 Task: Look for space in Nefta, Tunisia from 8th August, 2023 to 15th August, 2023 for 9 adults in price range Rs.10000 to Rs.14000. Place can be shared room with 5 bedrooms having 9 beds and 5 bathrooms. Property type can be house, flat, guest house. Amenities needed are: wifi, TV, free parkinig on premises, gym, breakfast. Booking option can be shelf check-in. Required host language is English.
Action: Mouse moved to (406, 88)
Screenshot: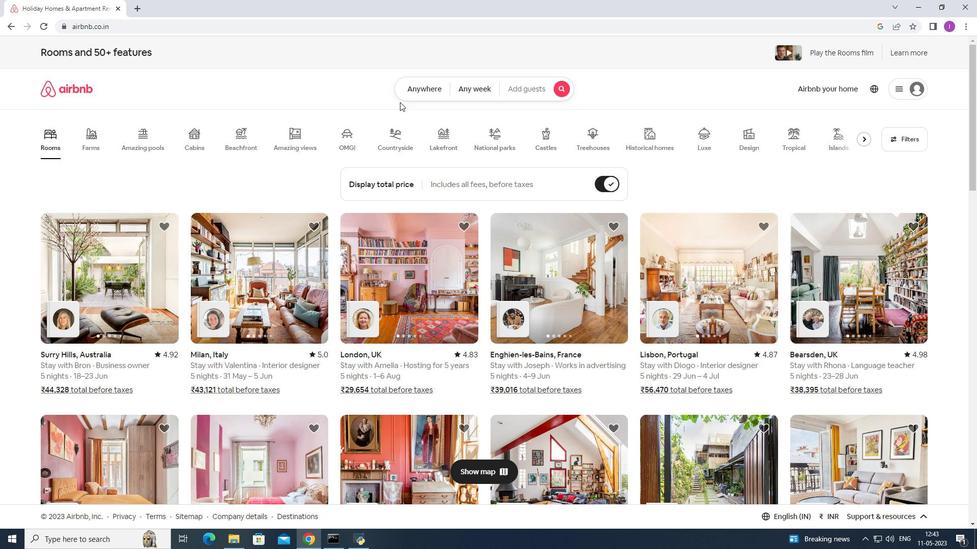 
Action: Mouse pressed left at (406, 88)
Screenshot: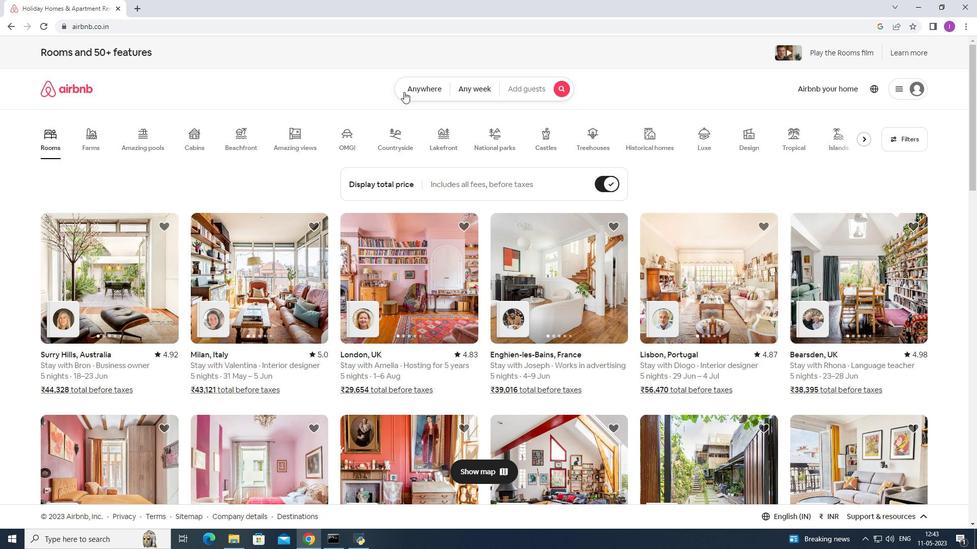 
Action: Mouse moved to (356, 133)
Screenshot: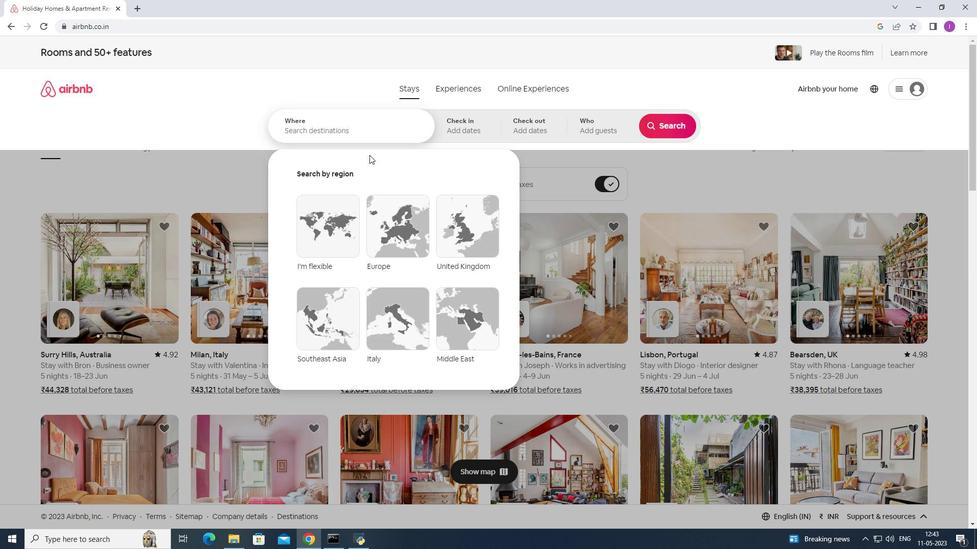 
Action: Mouse pressed left at (356, 133)
Screenshot: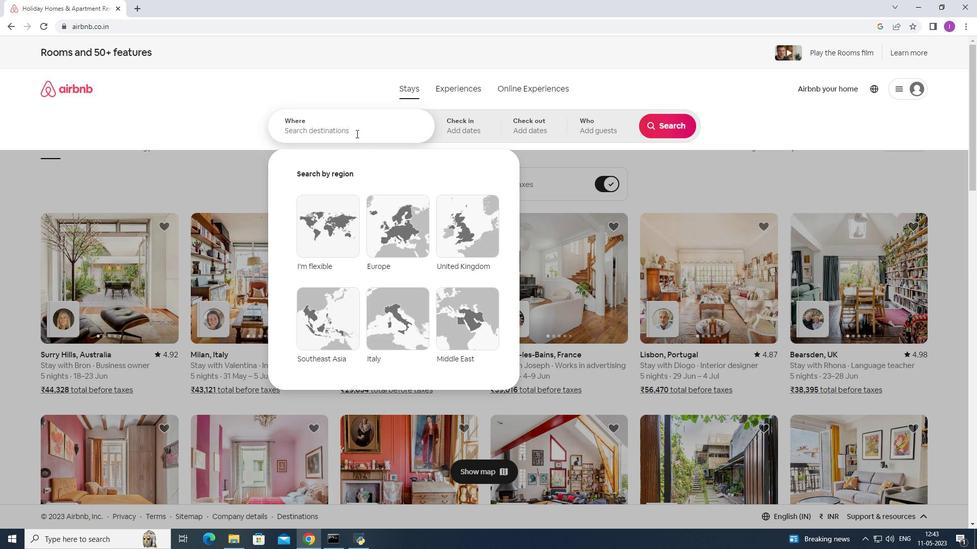 
Action: Key pressed <Key.shift>Nefta
Screenshot: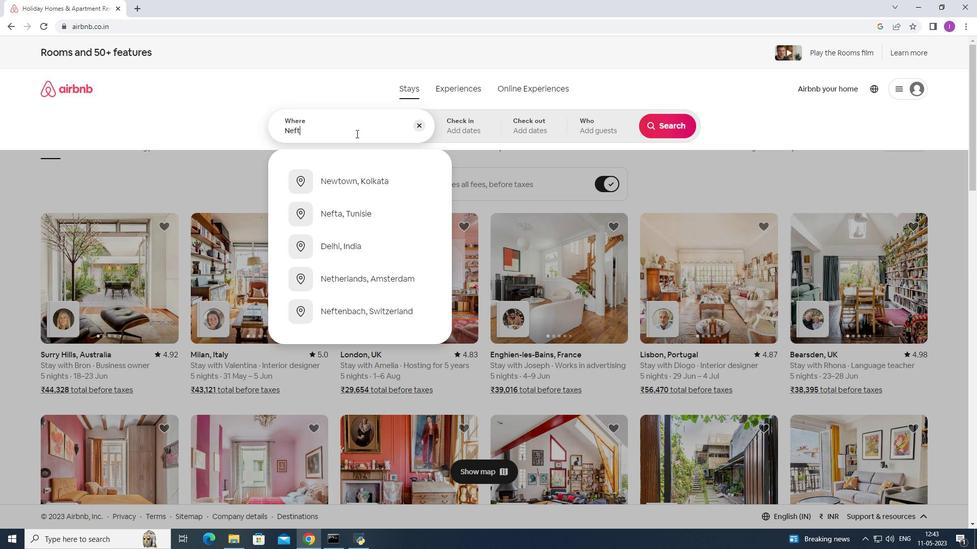
Action: Mouse moved to (359, 180)
Screenshot: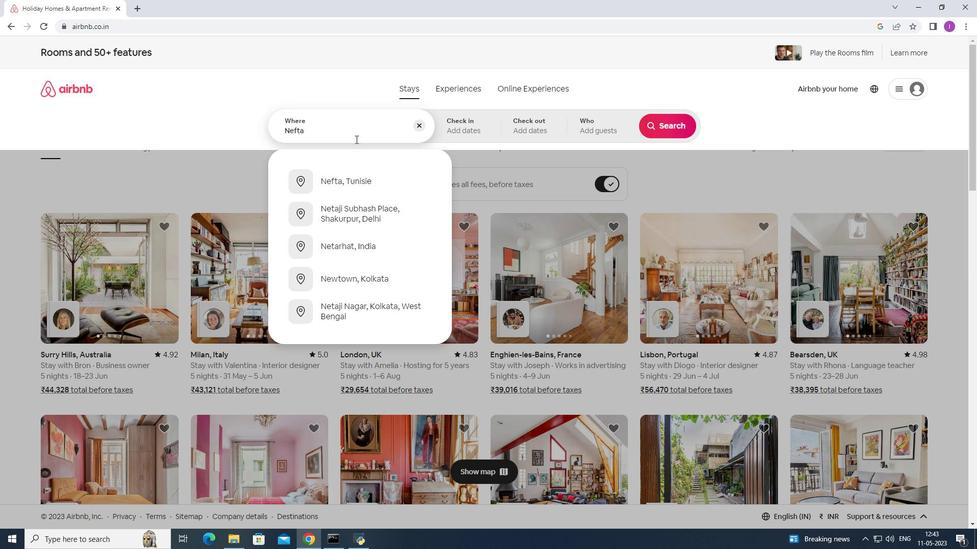 
Action: Mouse pressed left at (359, 180)
Screenshot: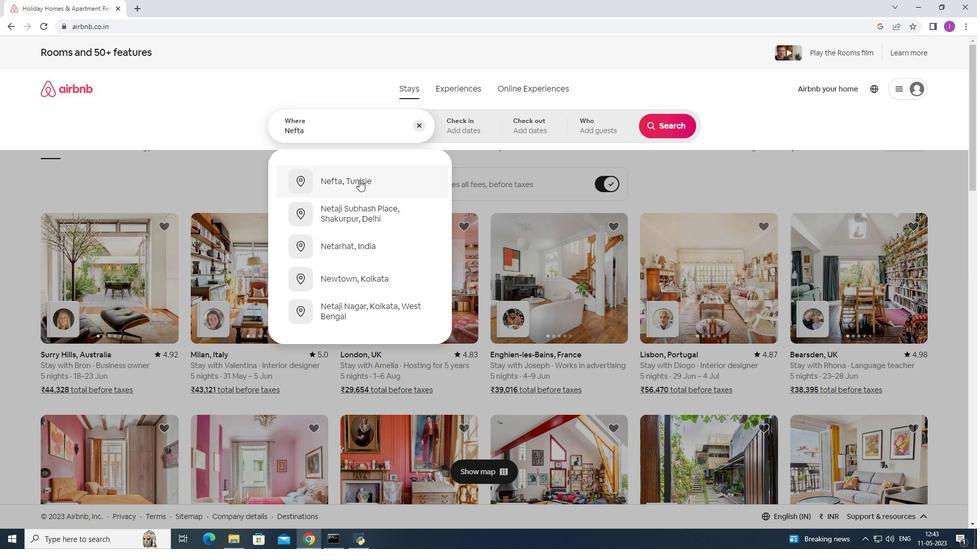 
Action: Mouse moved to (545, 127)
Screenshot: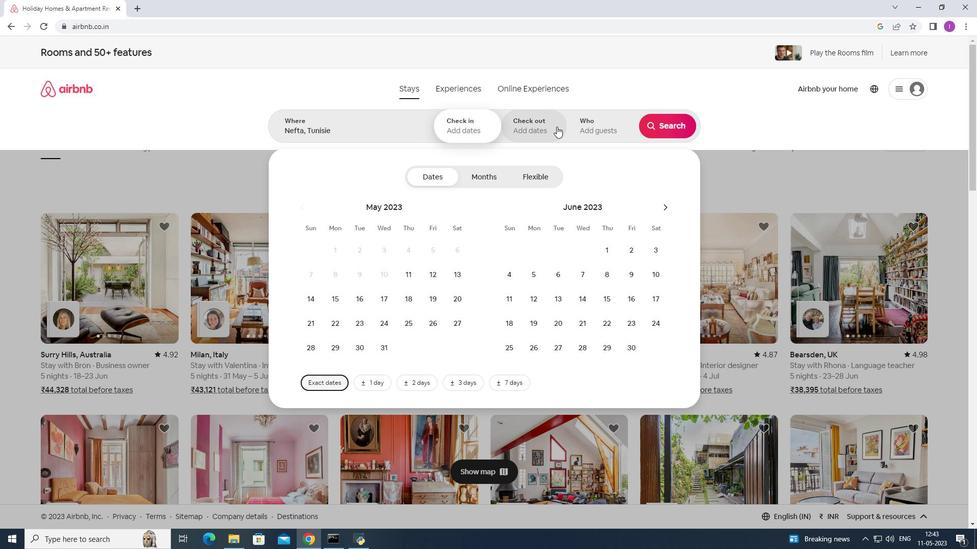 
Action: Mouse pressed left at (545, 127)
Screenshot: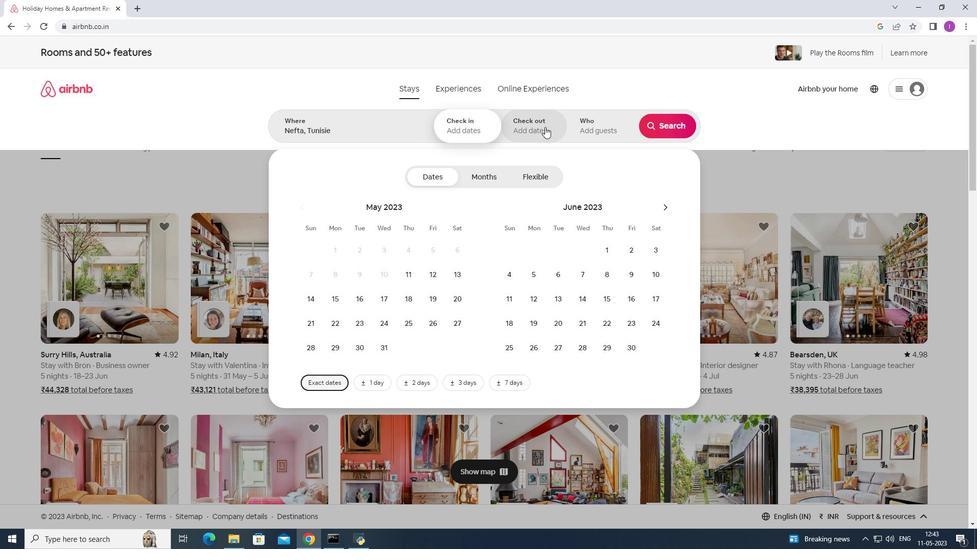 
Action: Mouse moved to (663, 206)
Screenshot: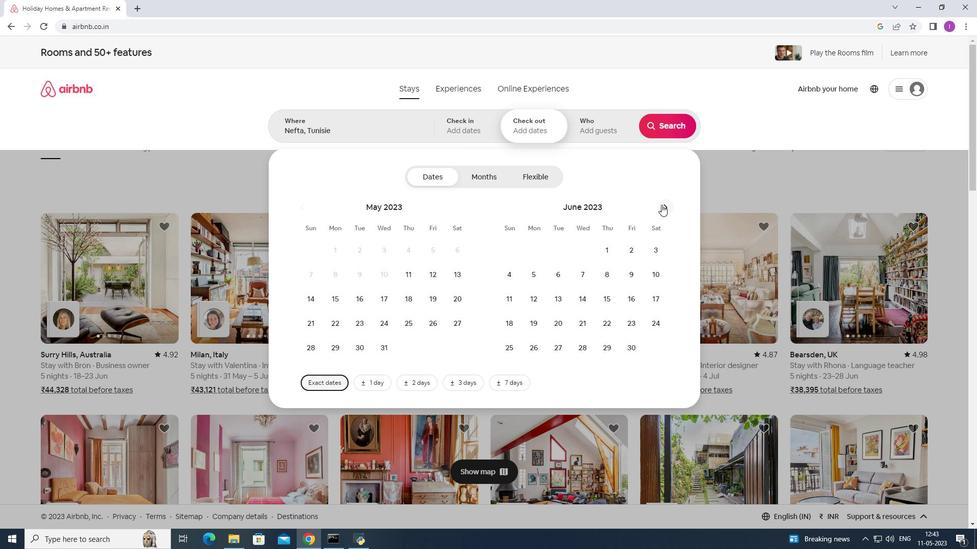 
Action: Mouse pressed left at (663, 206)
Screenshot: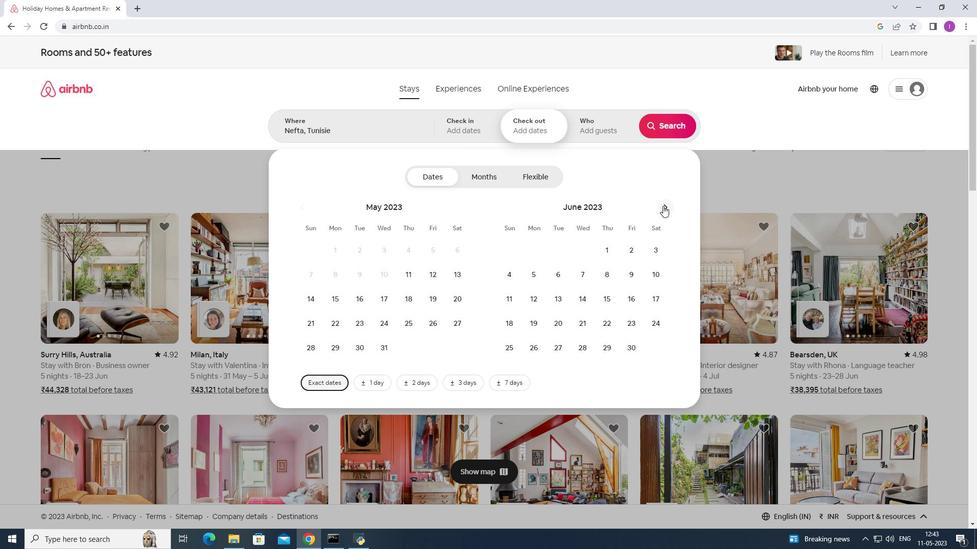 
Action: Mouse pressed left at (663, 206)
Screenshot: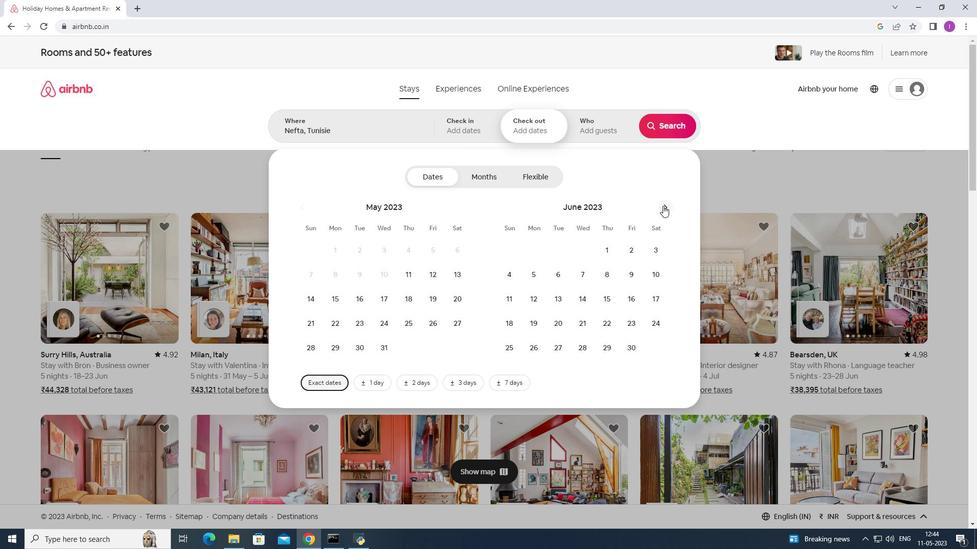 
Action: Mouse pressed left at (663, 206)
Screenshot: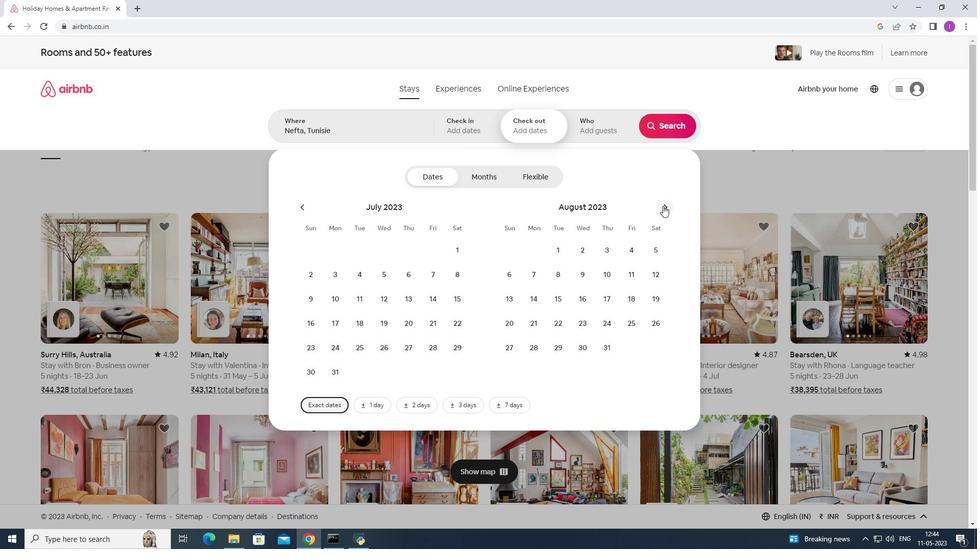 
Action: Mouse moved to (356, 275)
Screenshot: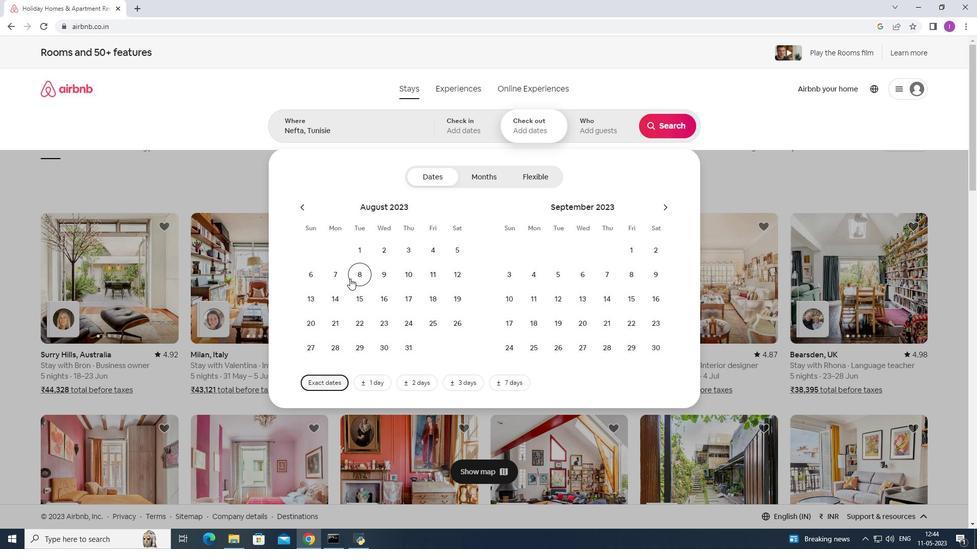 
Action: Mouse pressed left at (356, 275)
Screenshot: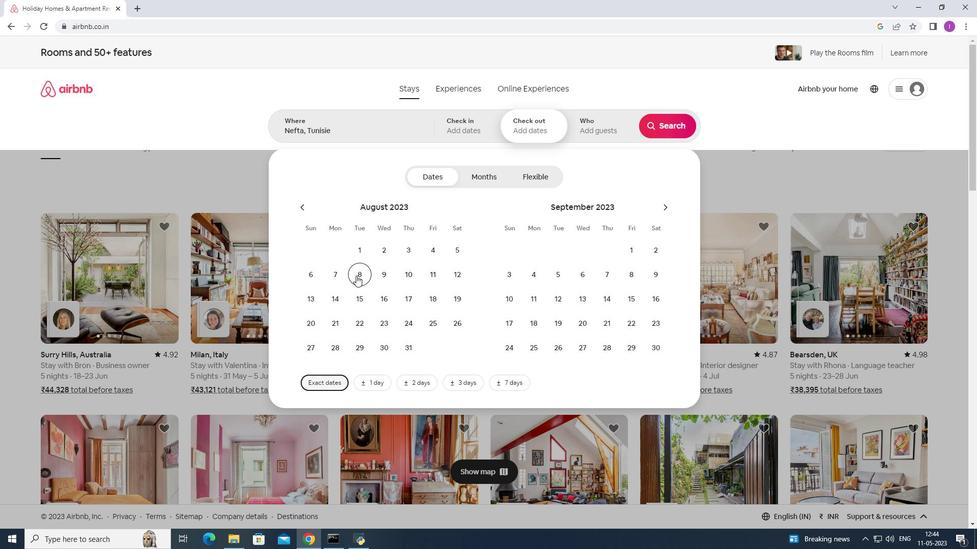 
Action: Mouse moved to (363, 292)
Screenshot: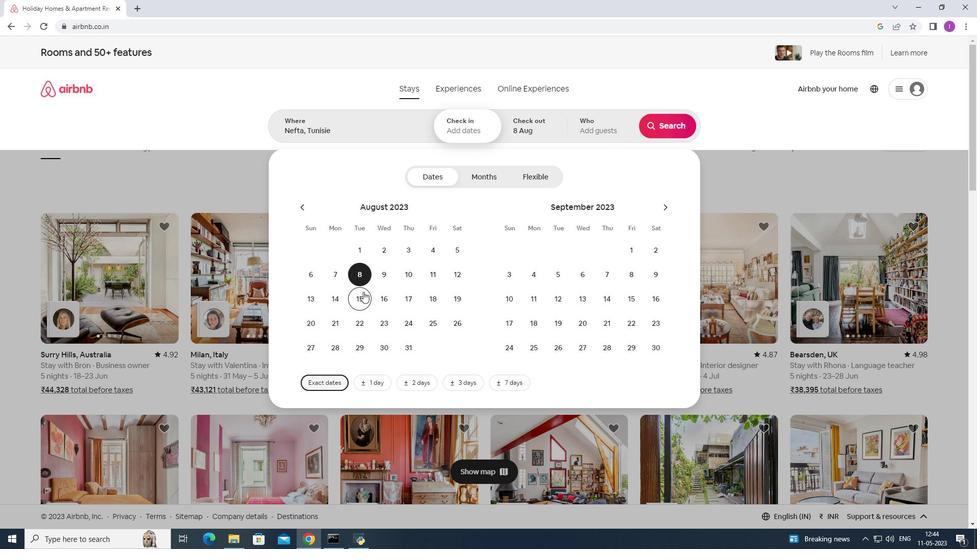 
Action: Mouse pressed left at (363, 292)
Screenshot: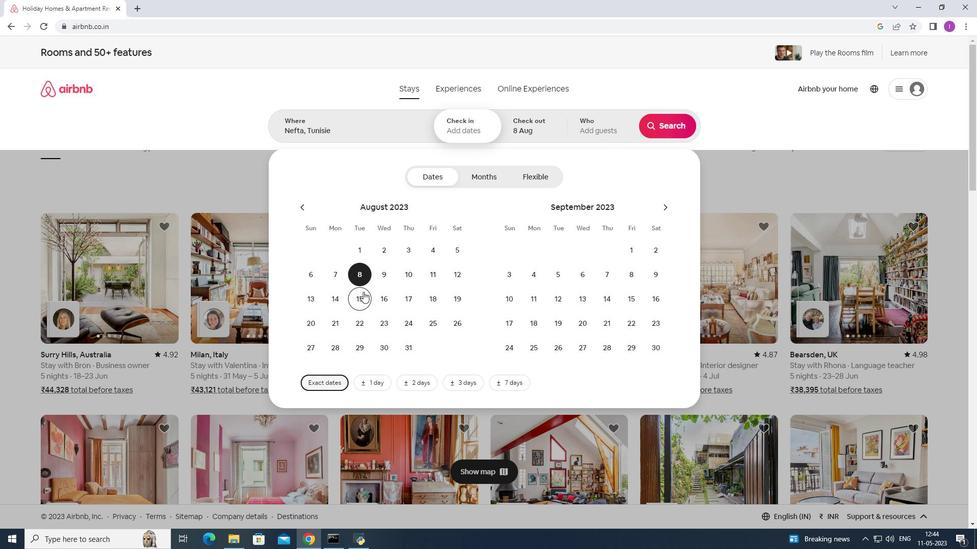 
Action: Mouse moved to (587, 138)
Screenshot: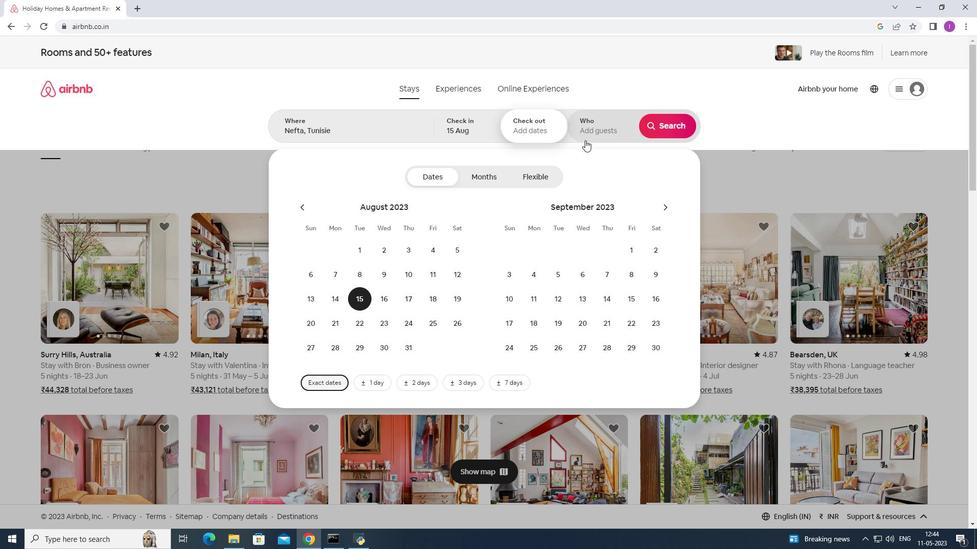 
Action: Mouse pressed left at (587, 138)
Screenshot: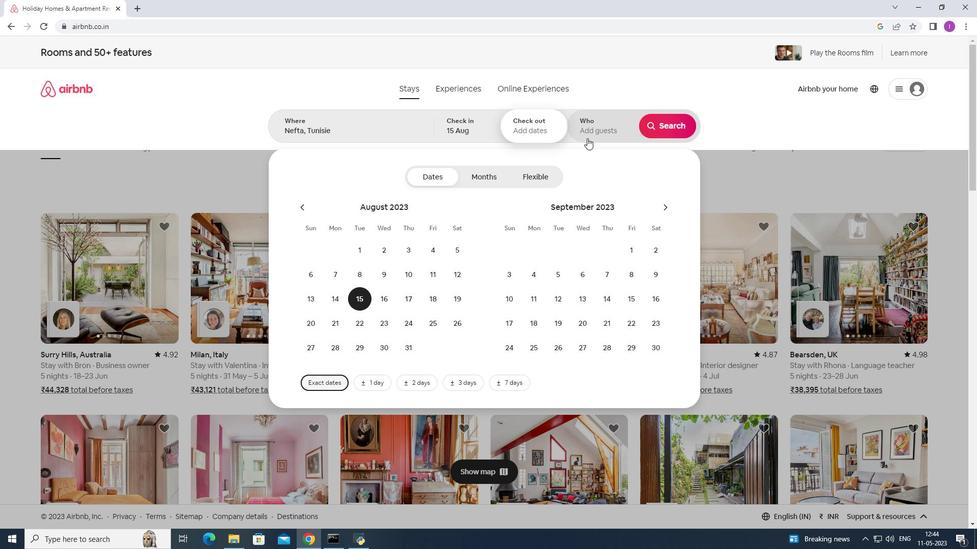 
Action: Mouse moved to (666, 179)
Screenshot: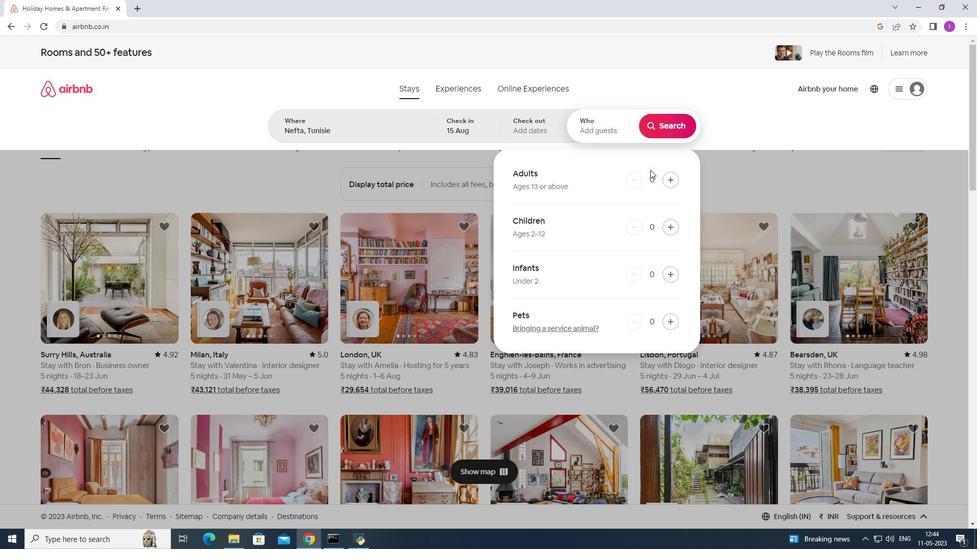 
Action: Mouse pressed left at (666, 179)
Screenshot: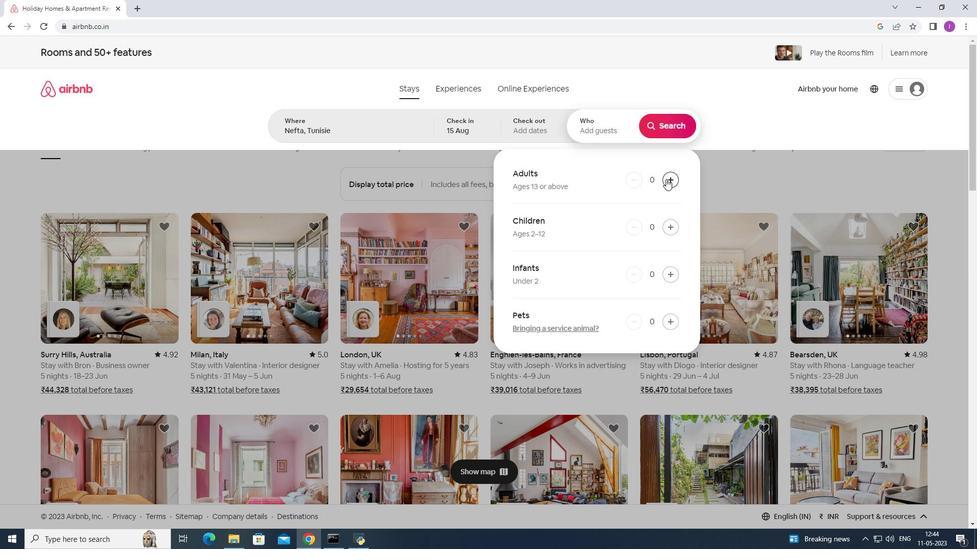 
Action: Mouse pressed left at (666, 179)
Screenshot: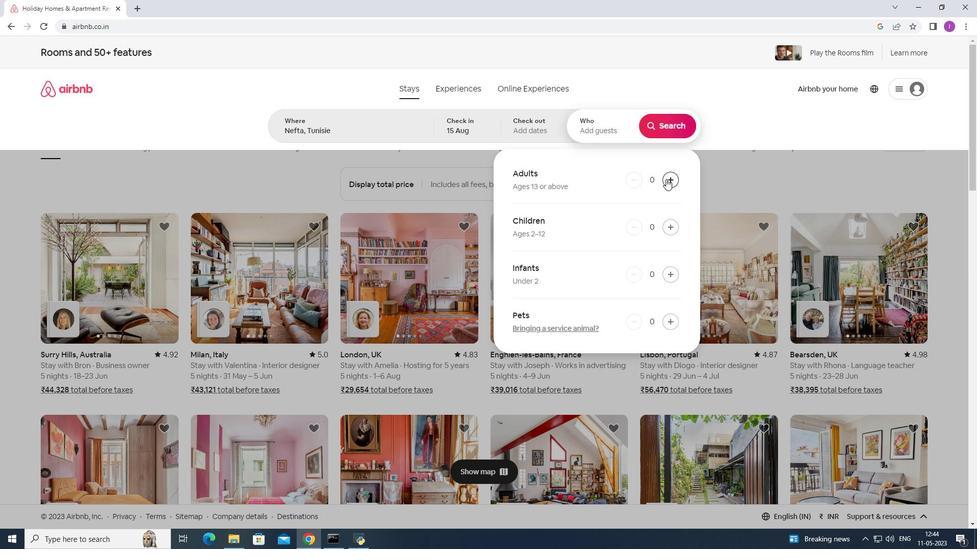 
Action: Mouse pressed left at (666, 179)
Screenshot: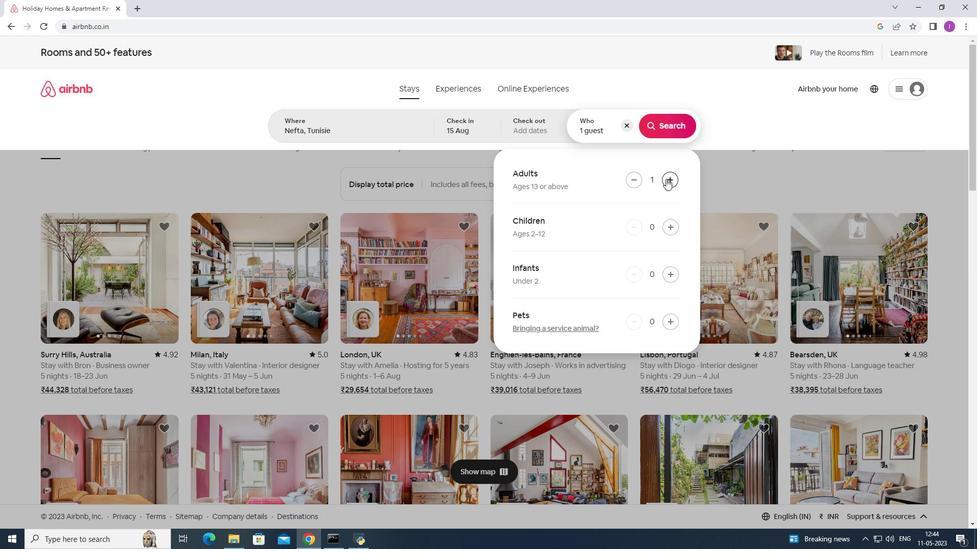 
Action: Mouse pressed left at (666, 179)
Screenshot: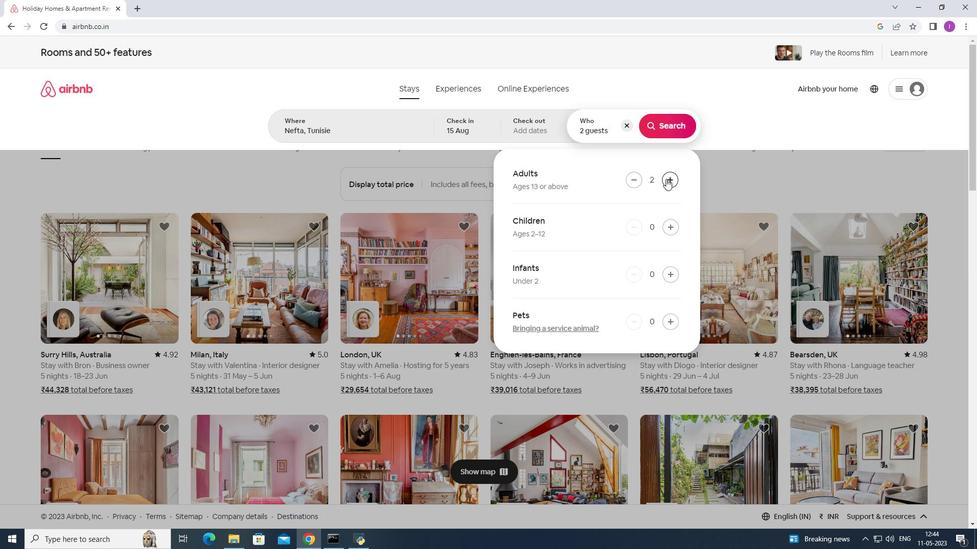
Action: Mouse moved to (666, 179)
Screenshot: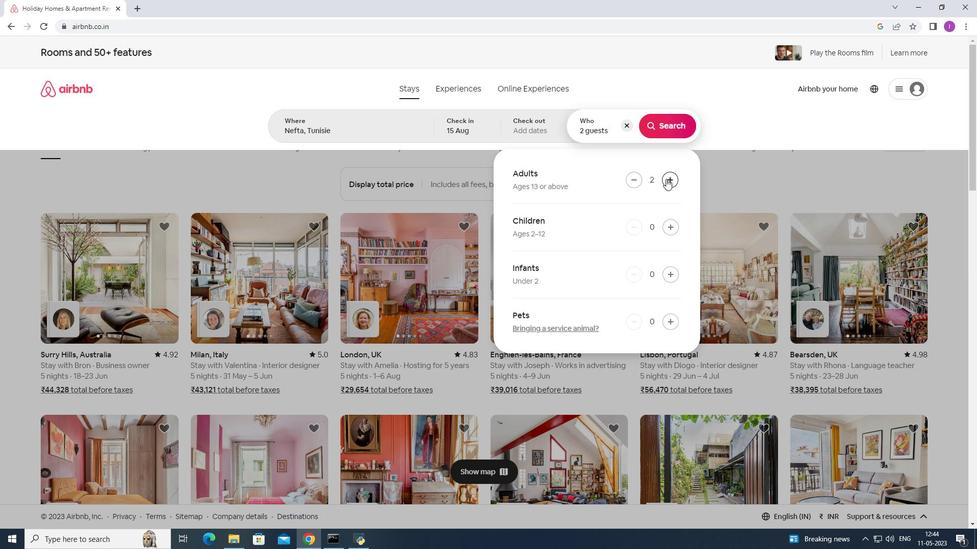 
Action: Mouse pressed left at (666, 179)
Screenshot: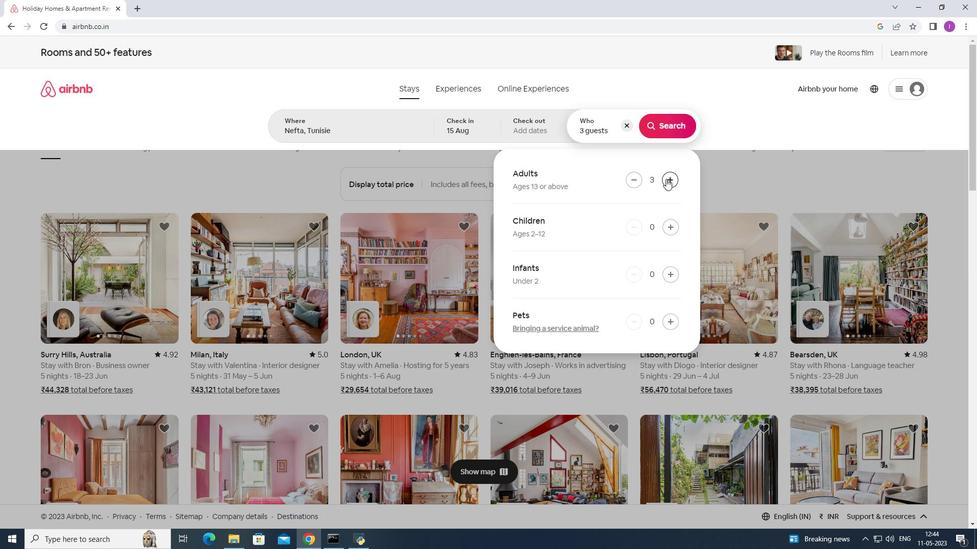
Action: Mouse pressed left at (666, 179)
Screenshot: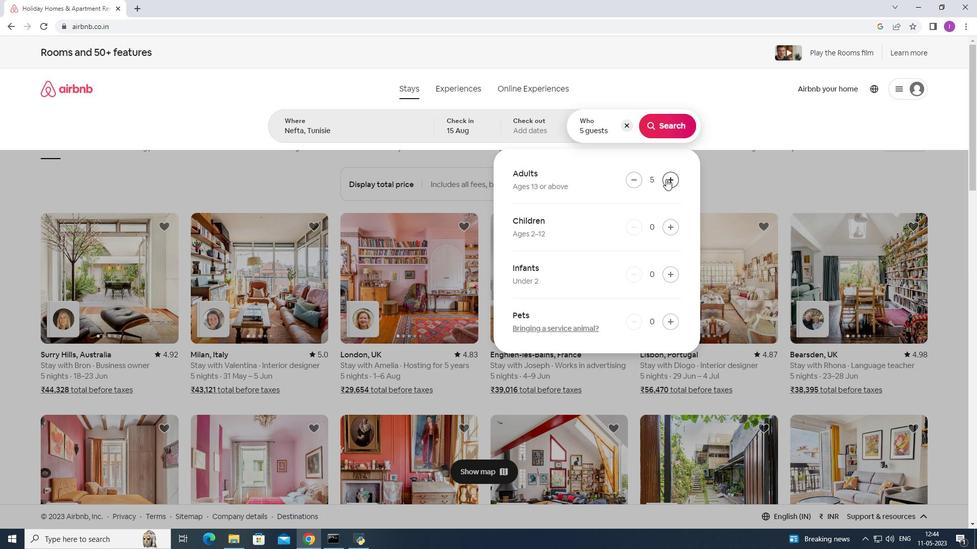 
Action: Mouse pressed left at (666, 179)
Screenshot: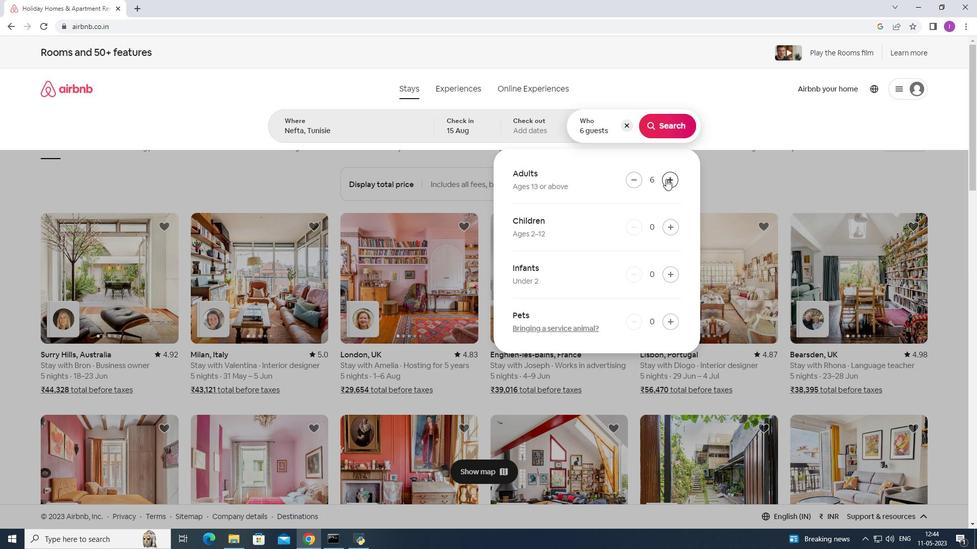 
Action: Mouse pressed left at (666, 179)
Screenshot: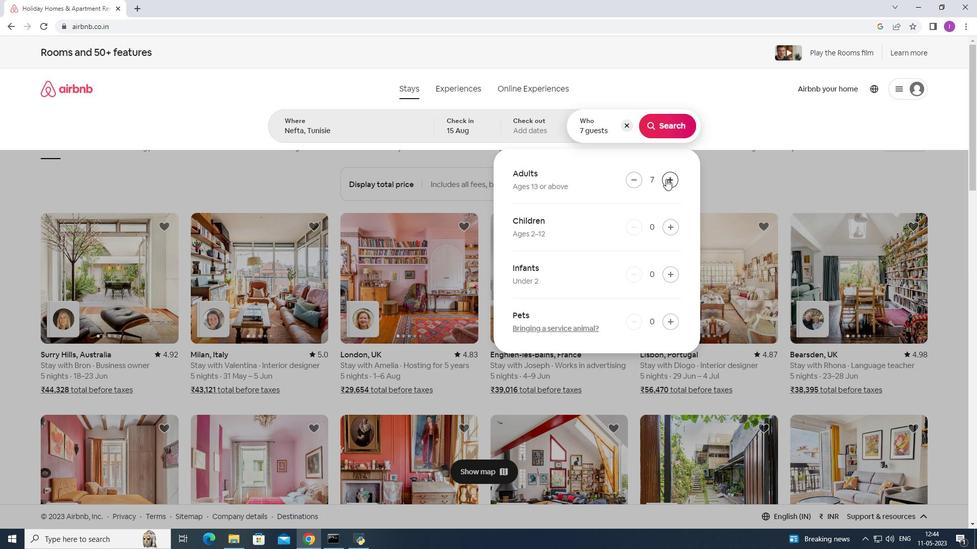 
Action: Mouse moved to (670, 175)
Screenshot: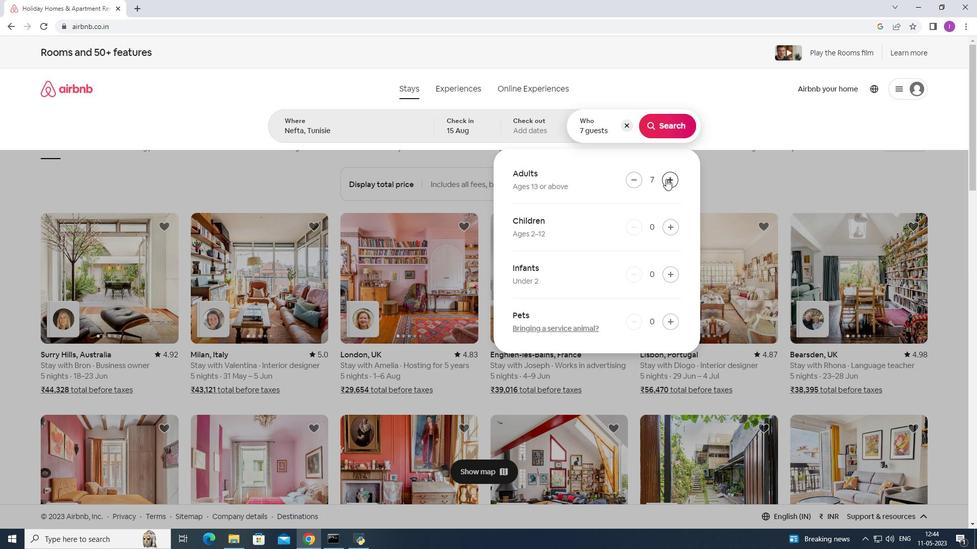 
Action: Mouse pressed left at (670, 175)
Screenshot: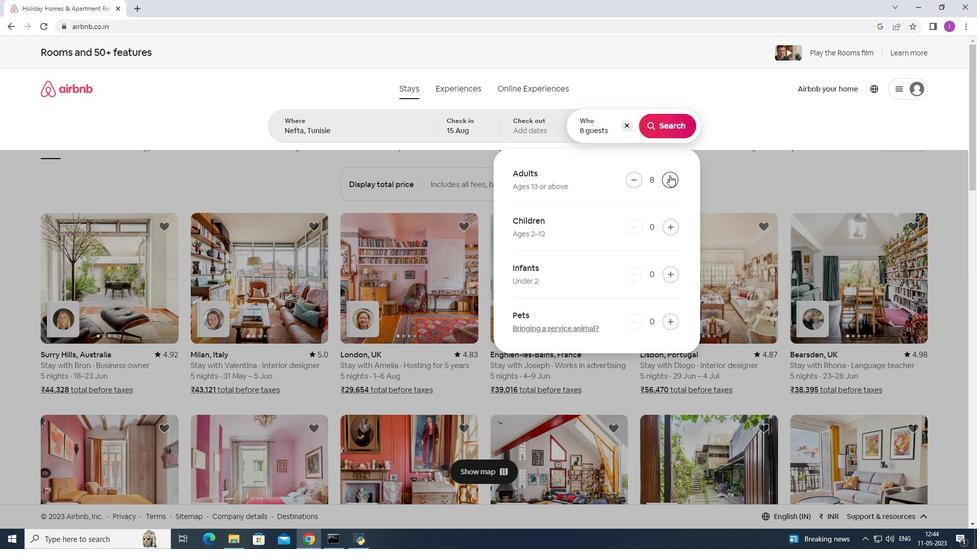 
Action: Mouse moved to (658, 134)
Screenshot: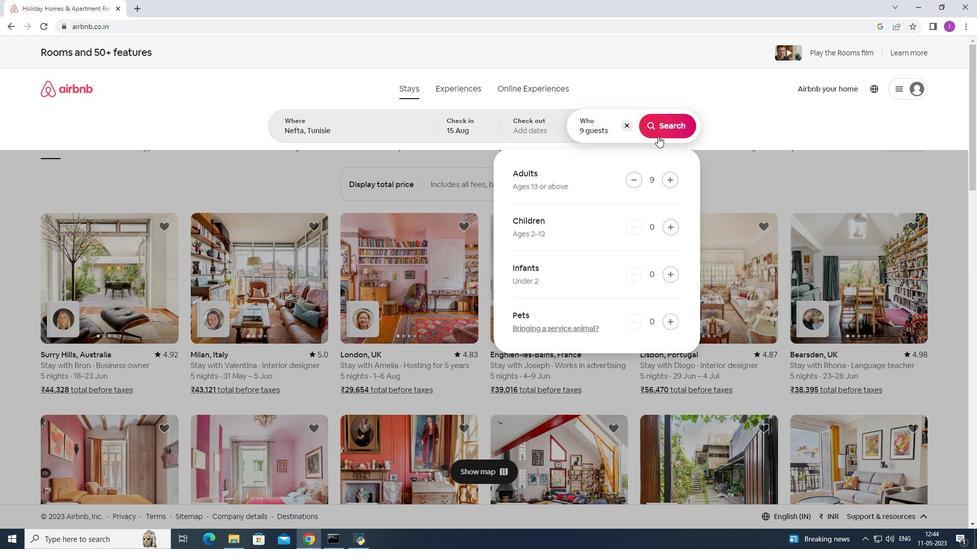 
Action: Mouse pressed left at (658, 134)
Screenshot: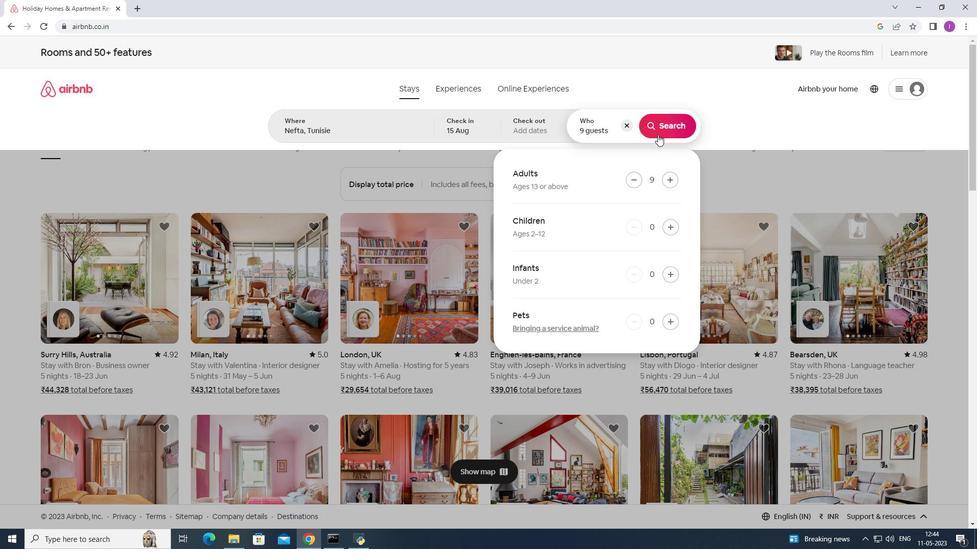 
Action: Mouse moved to (952, 92)
Screenshot: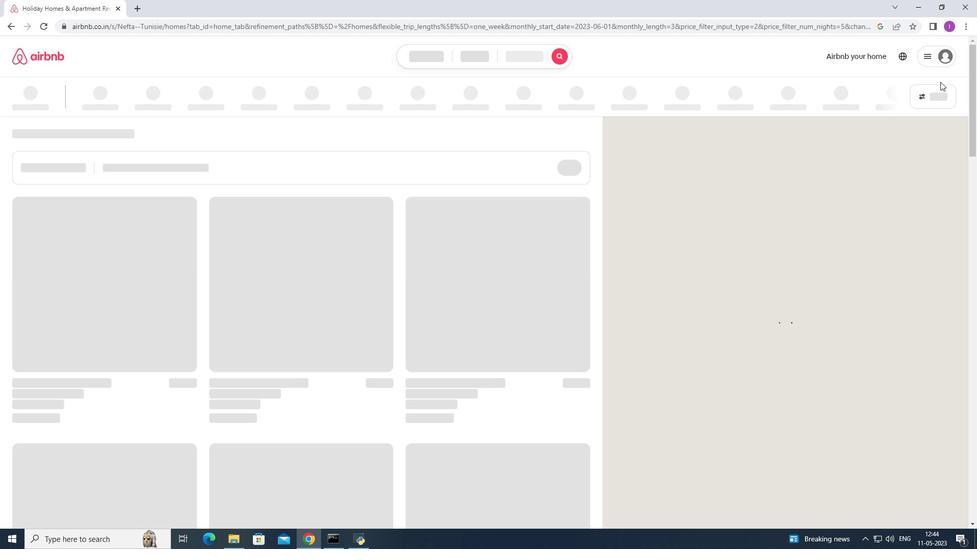 
Action: Mouse pressed left at (952, 92)
Screenshot: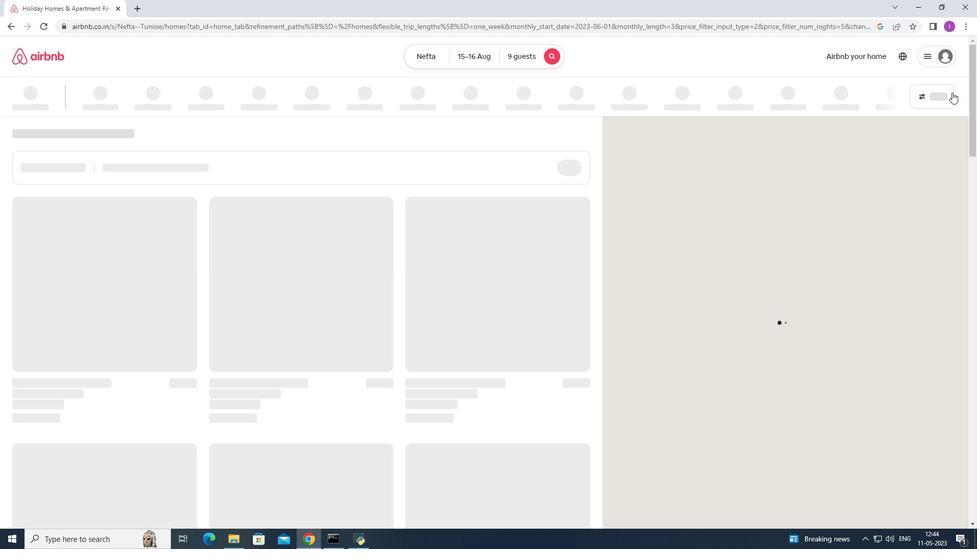 
Action: Mouse moved to (550, 348)
Screenshot: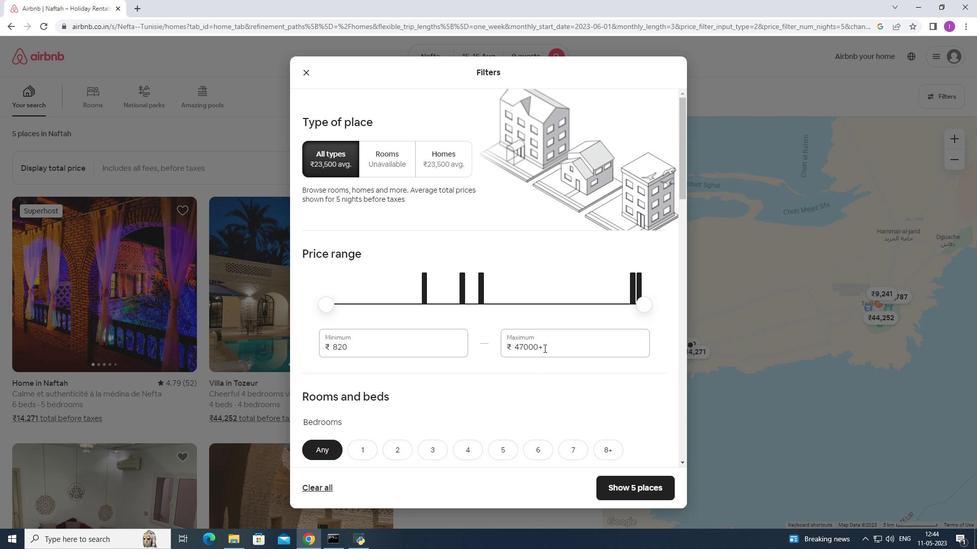 
Action: Mouse pressed left at (550, 348)
Screenshot: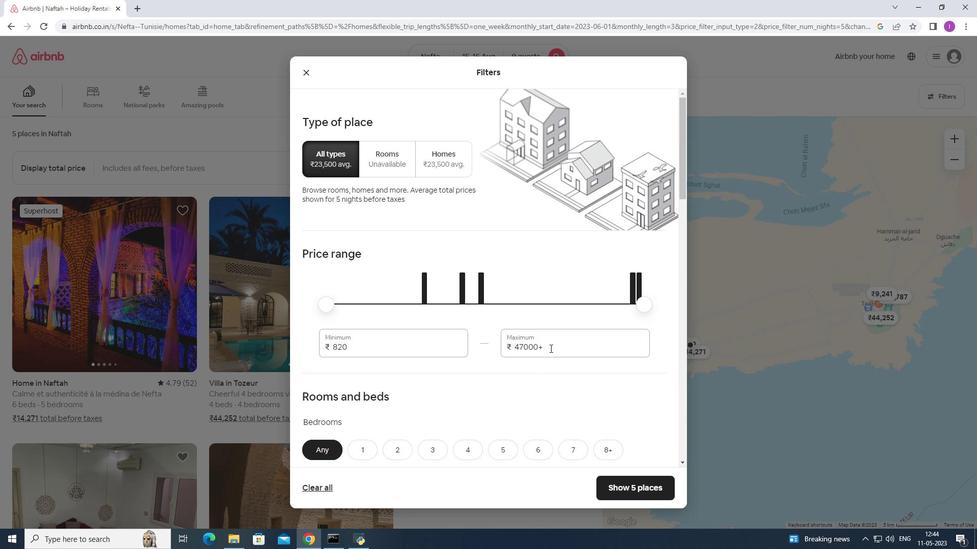 
Action: Mouse moved to (506, 358)
Screenshot: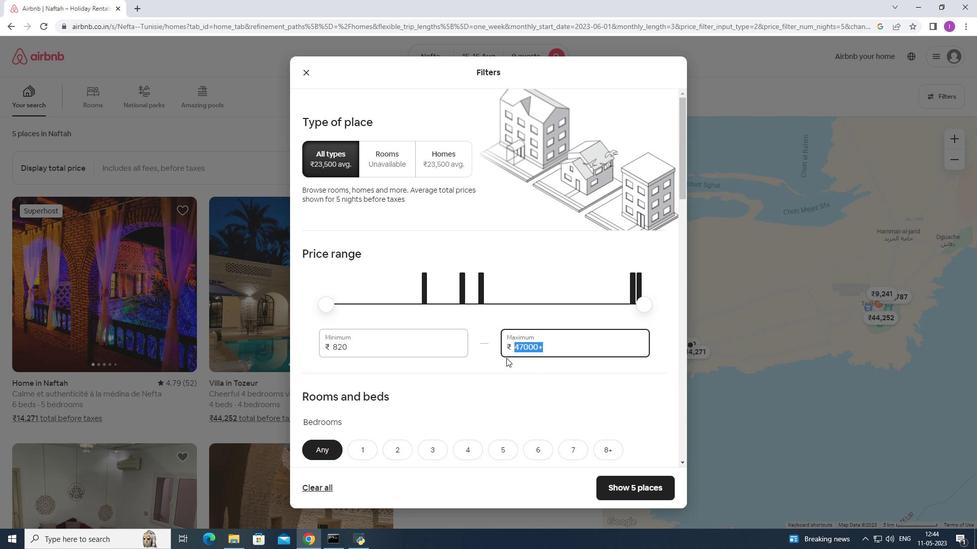 
Action: Key pressed 1400
Screenshot: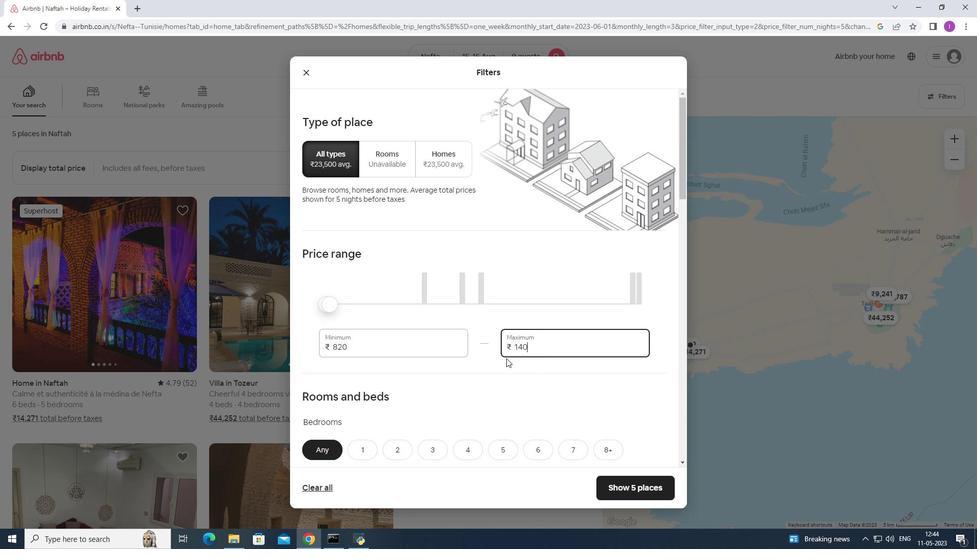 
Action: Mouse moved to (508, 356)
Screenshot: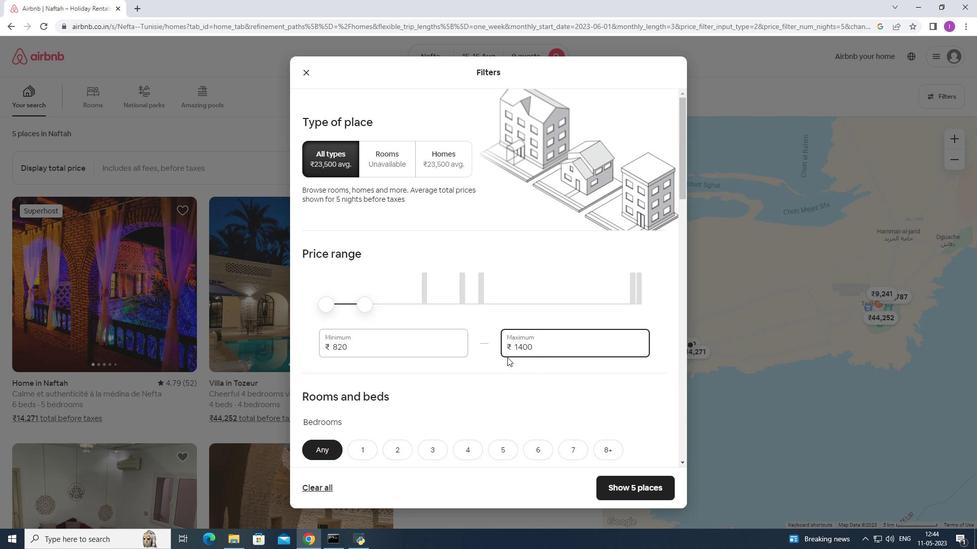 
Action: Key pressed 0
Screenshot: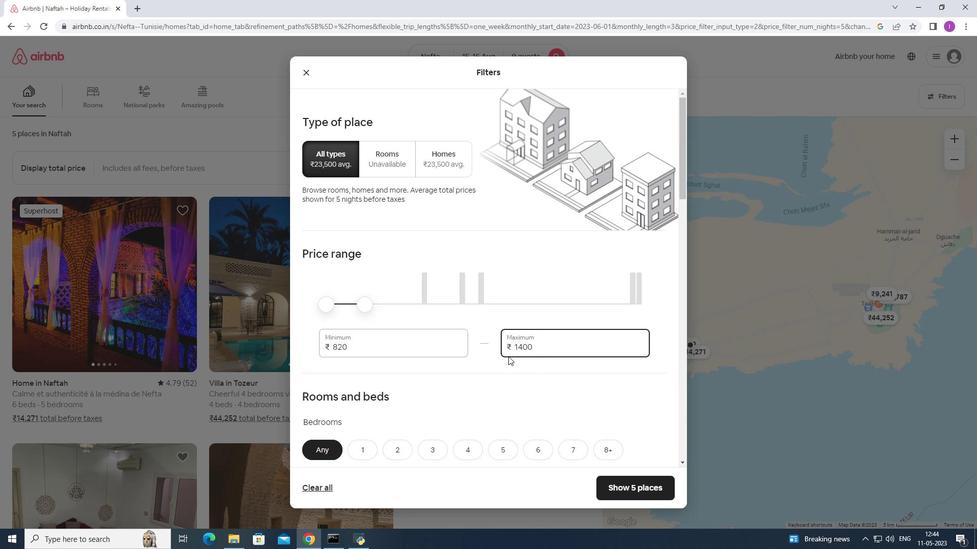 
Action: Mouse moved to (363, 351)
Screenshot: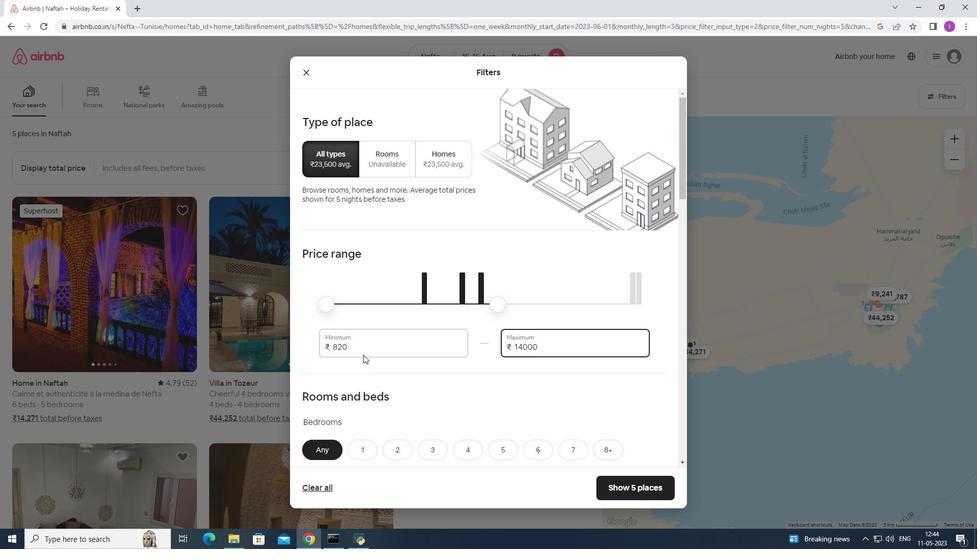 
Action: Mouse pressed left at (363, 351)
Screenshot: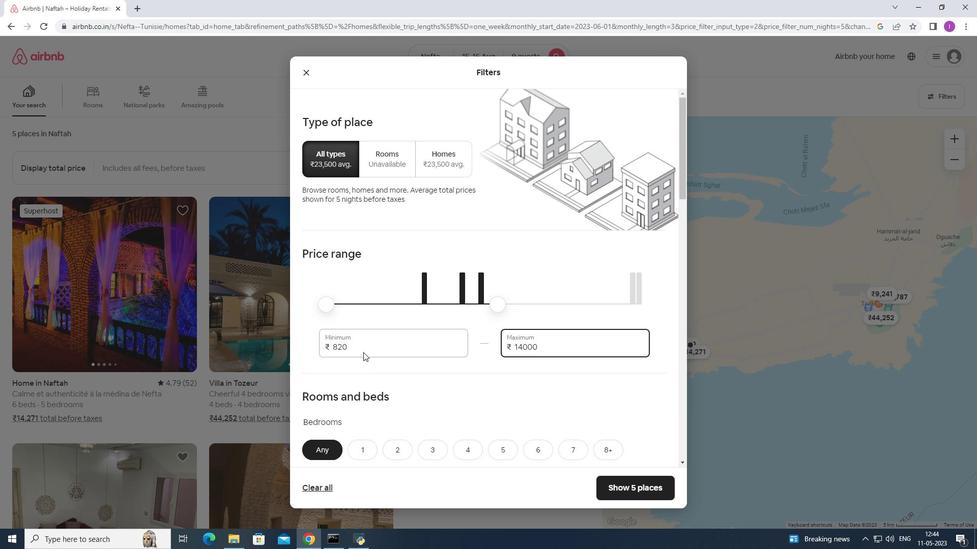 
Action: Mouse moved to (355, 374)
Screenshot: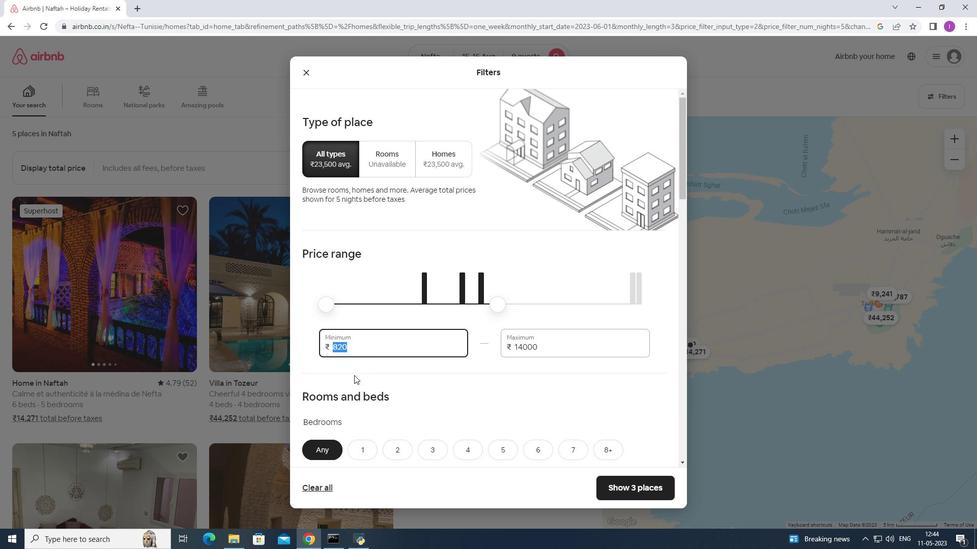 
Action: Key pressed 1
Screenshot: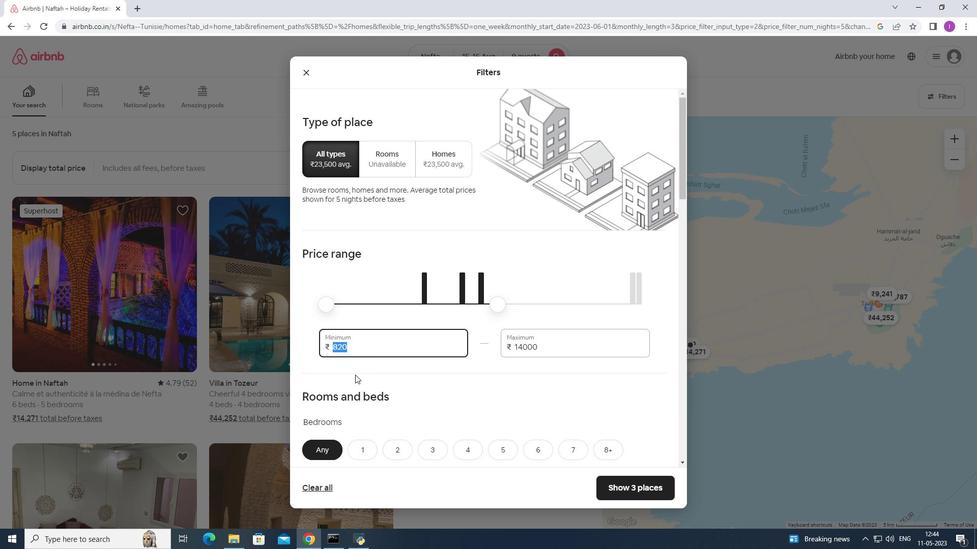 
Action: Mouse moved to (356, 372)
Screenshot: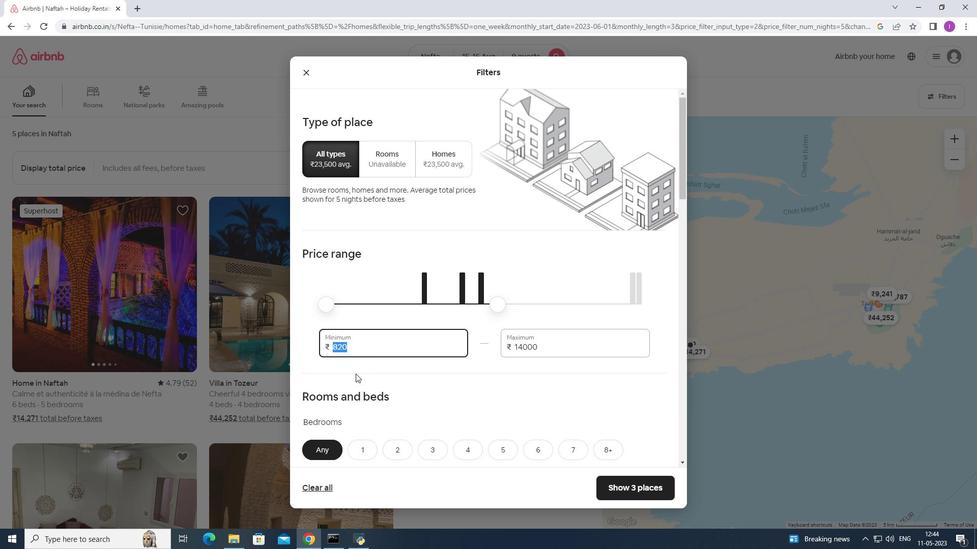 
Action: Key pressed 0
Screenshot: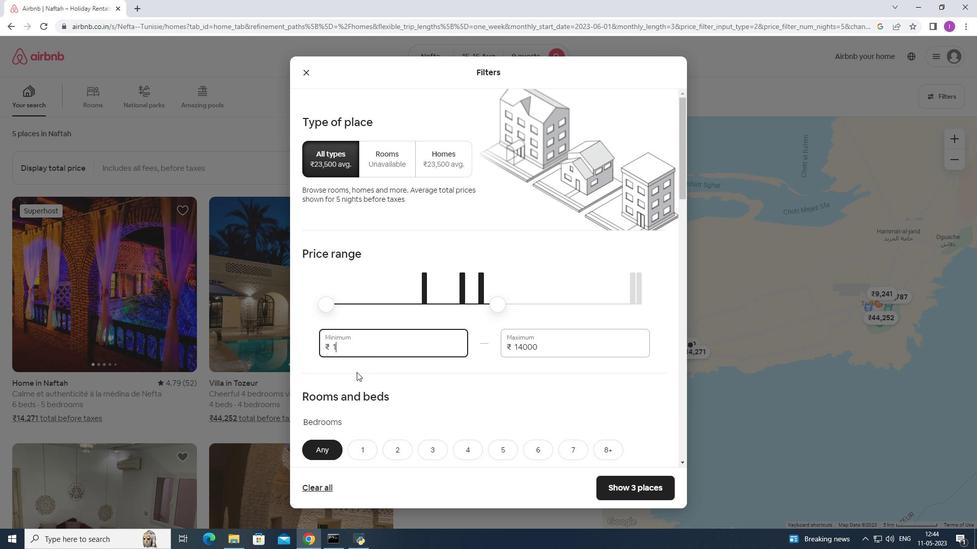 
Action: Mouse moved to (356, 370)
Screenshot: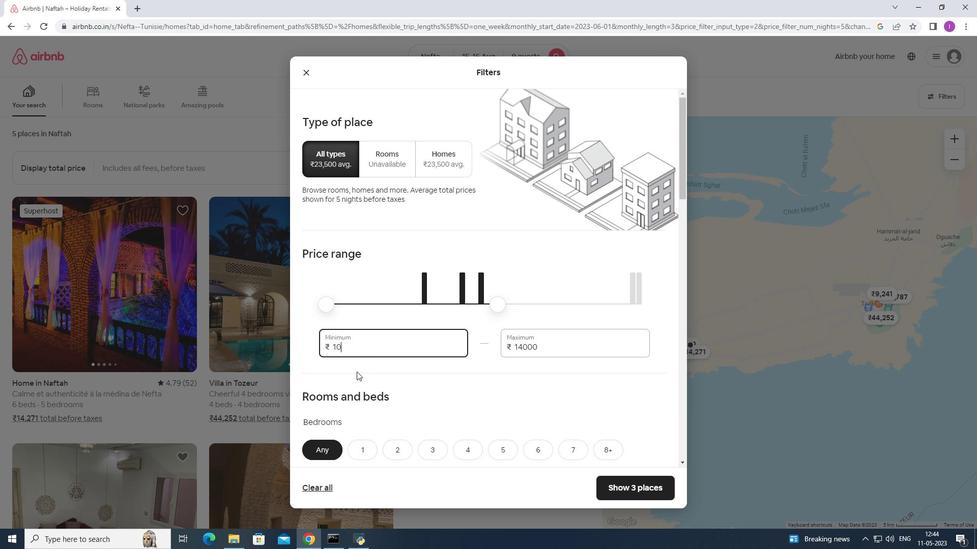 
Action: Key pressed 0
Screenshot: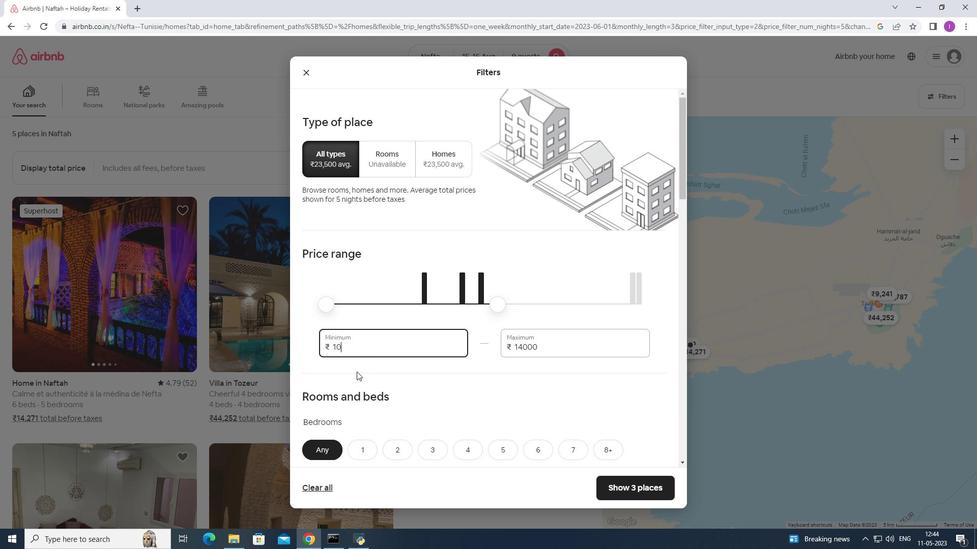 
Action: Mouse moved to (357, 369)
Screenshot: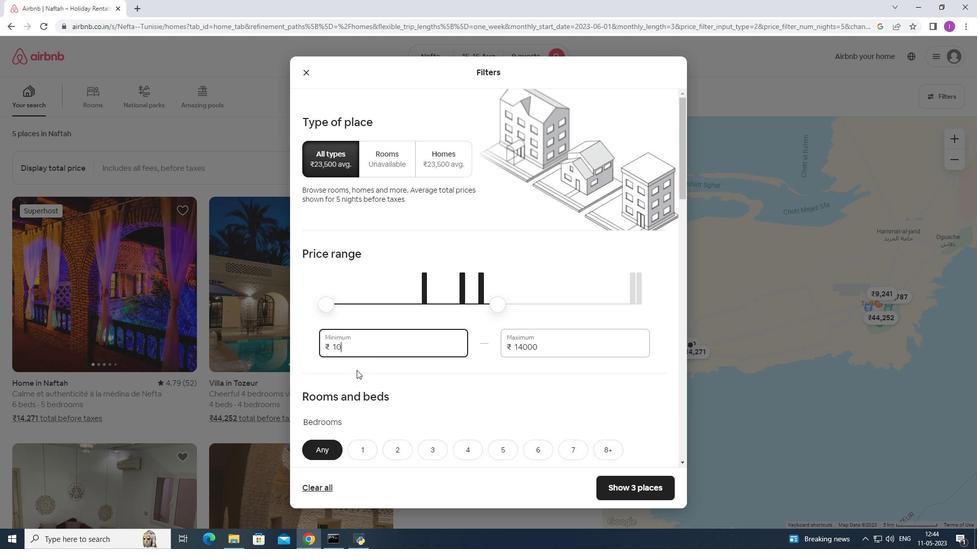 
Action: Key pressed 0
Screenshot: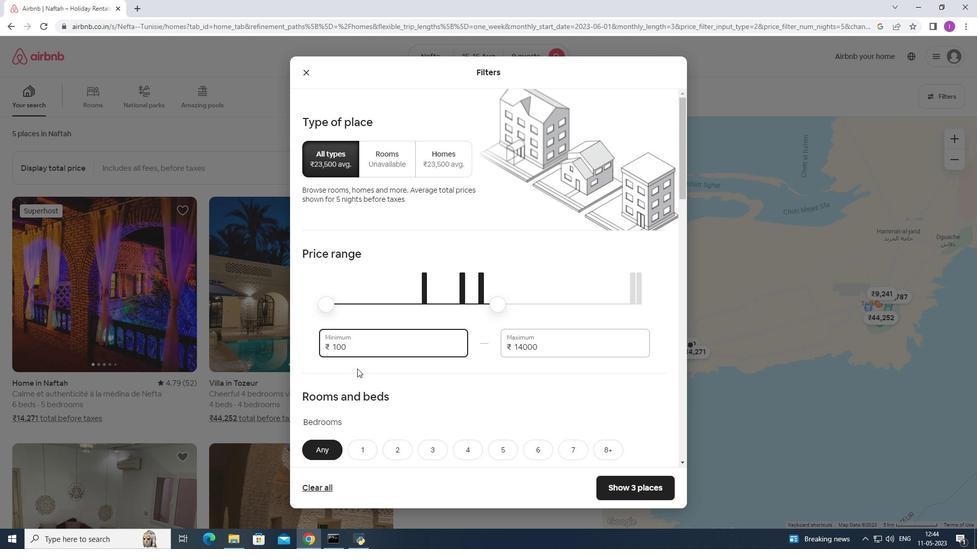 
Action: Mouse moved to (357, 368)
Screenshot: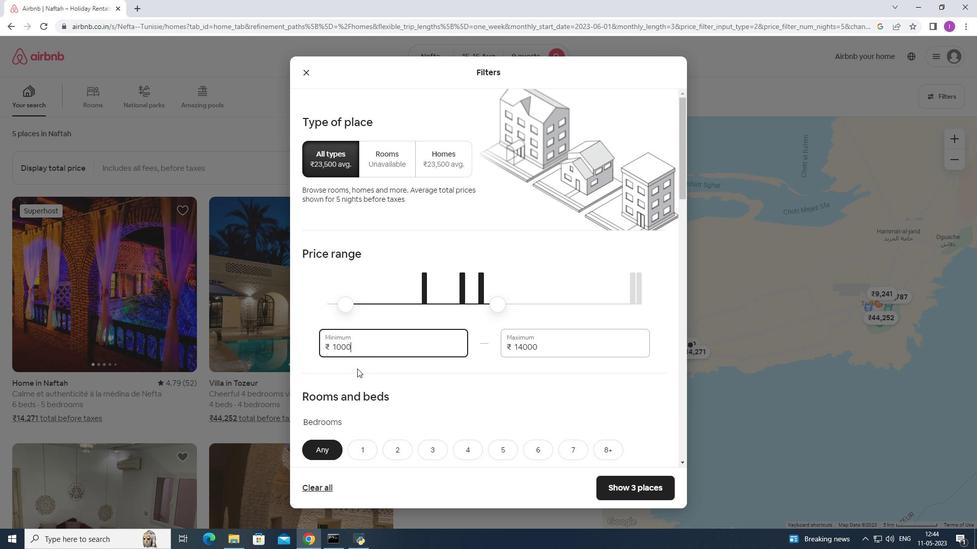 
Action: Key pressed 0
Screenshot: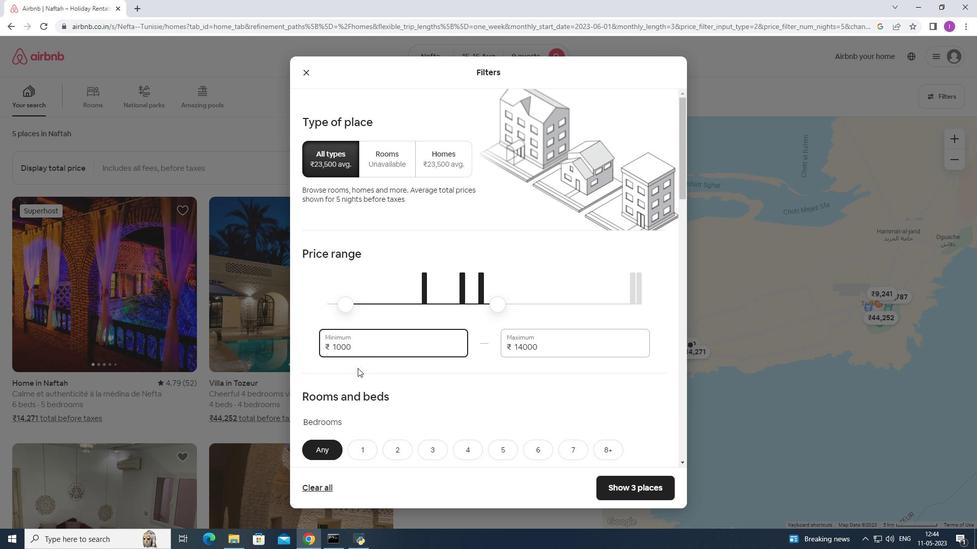 
Action: Mouse moved to (359, 368)
Screenshot: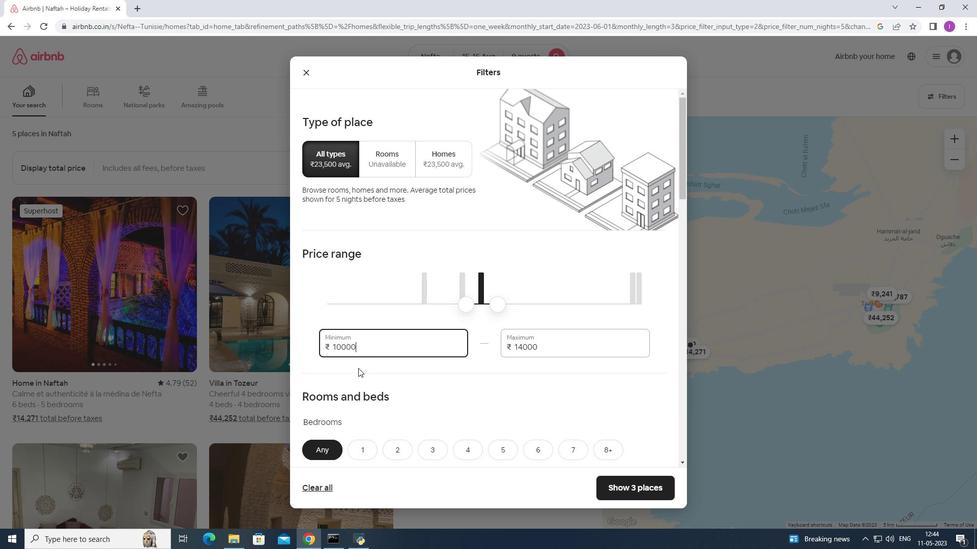 
Action: Mouse scrolled (359, 367) with delta (0, 0)
Screenshot: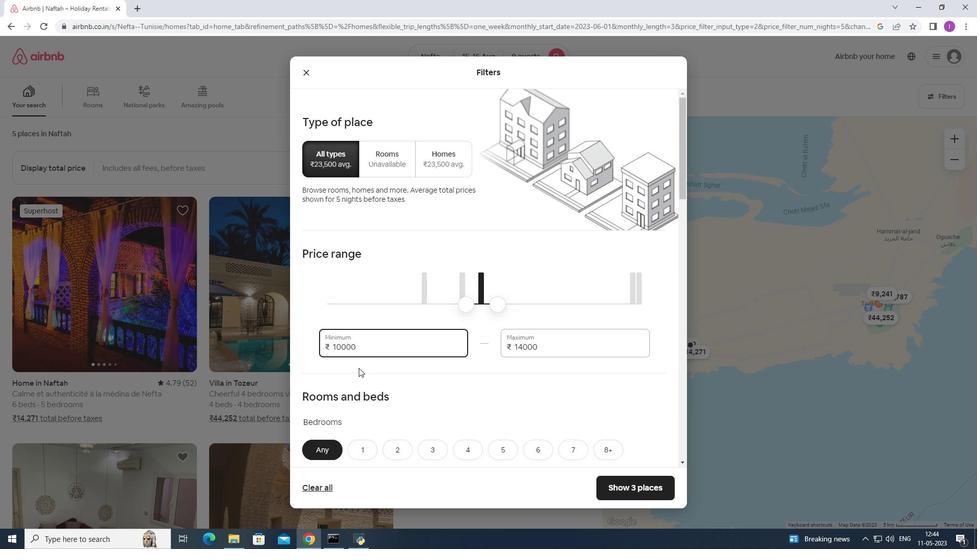
Action: Mouse scrolled (359, 367) with delta (0, 0)
Screenshot: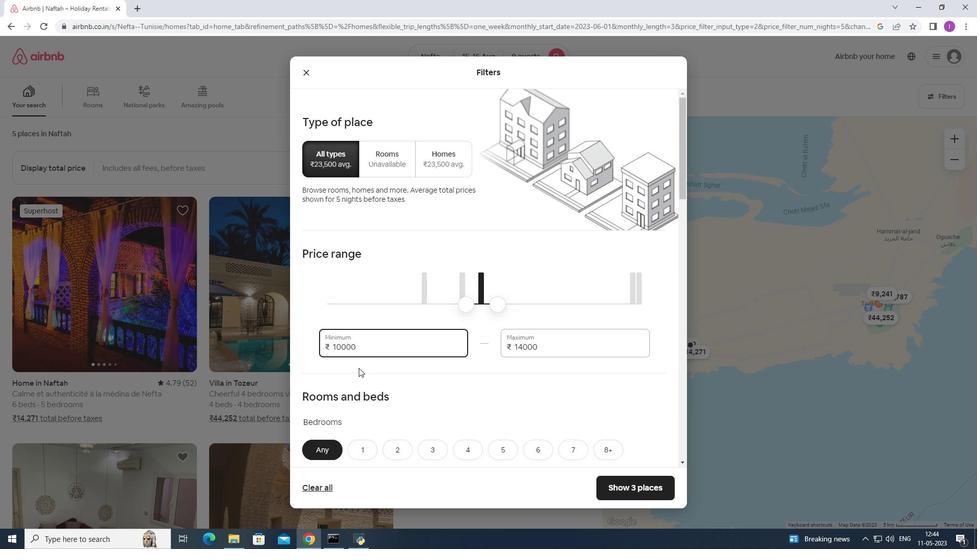 
Action: Mouse scrolled (359, 367) with delta (0, 0)
Screenshot: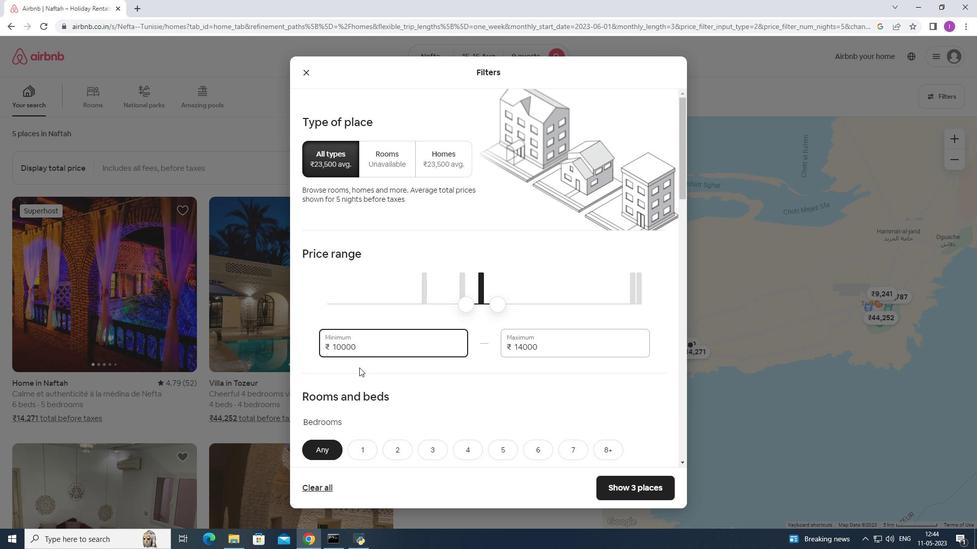 
Action: Mouse moved to (493, 293)
Screenshot: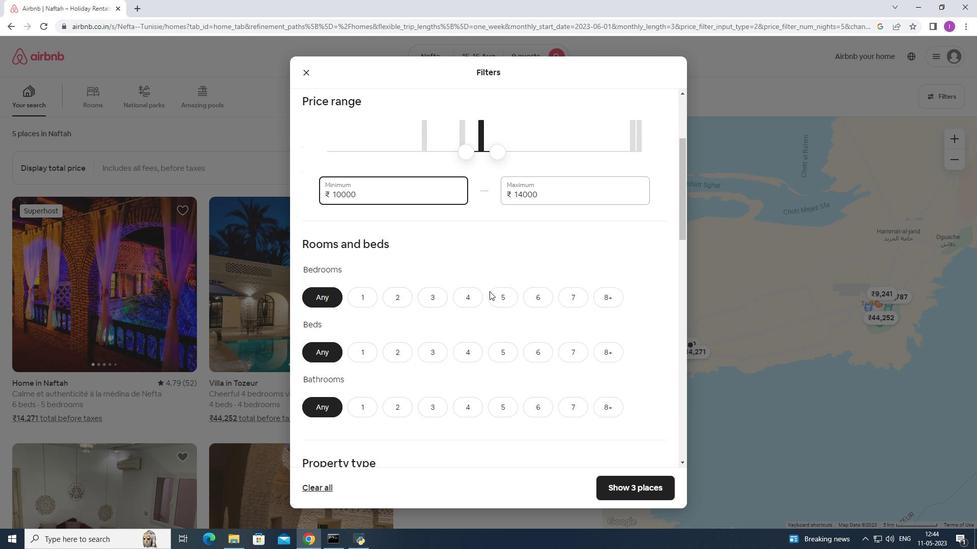 
Action: Mouse pressed left at (493, 293)
Screenshot: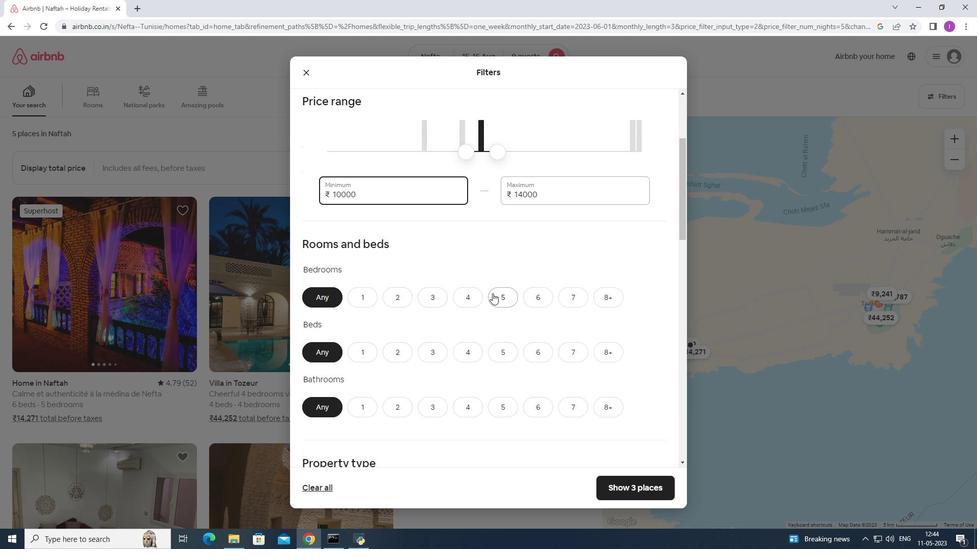 
Action: Mouse moved to (606, 358)
Screenshot: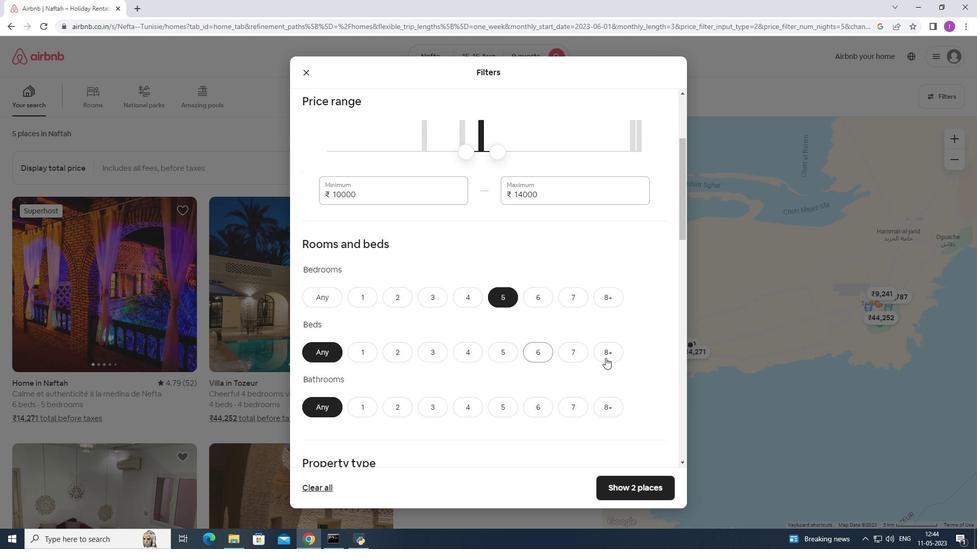 
Action: Mouse pressed left at (606, 358)
Screenshot: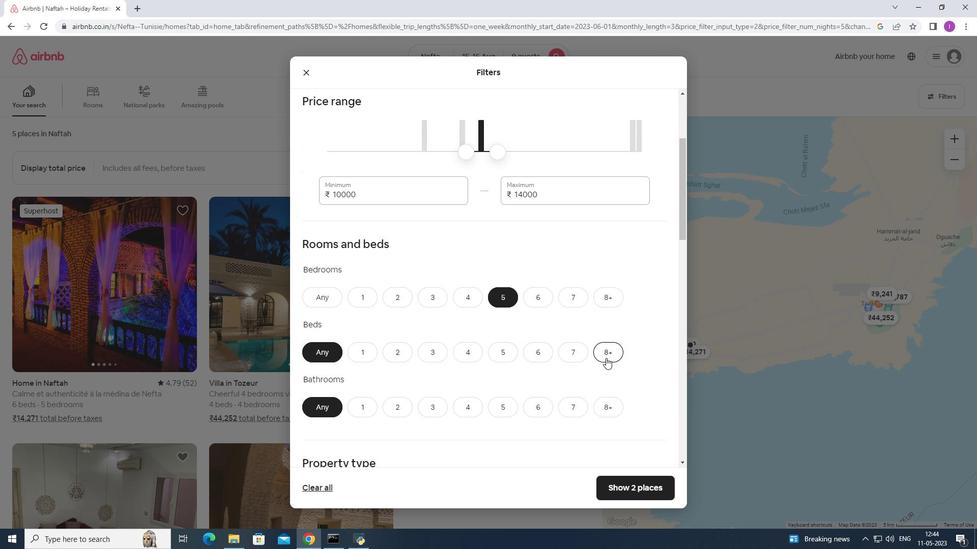 
Action: Mouse moved to (509, 405)
Screenshot: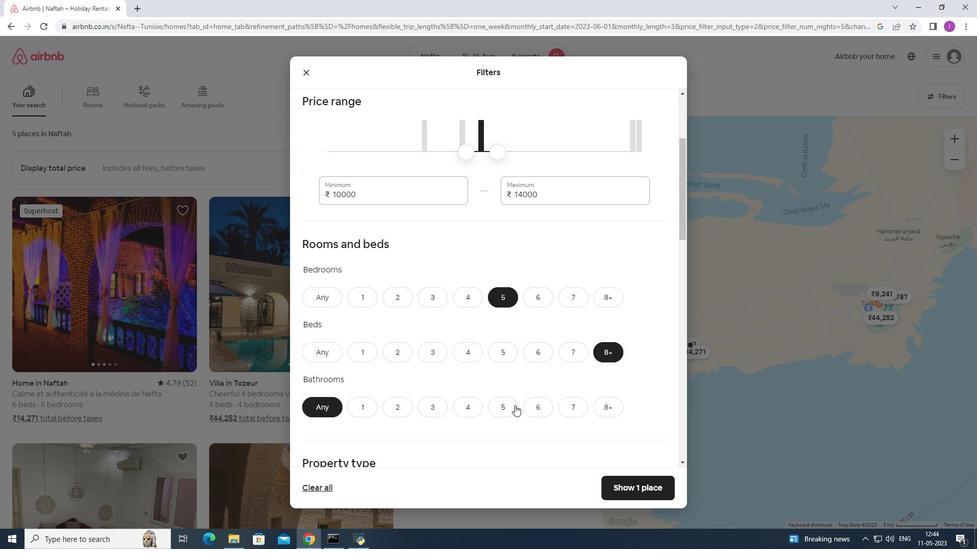 
Action: Mouse pressed left at (509, 405)
Screenshot: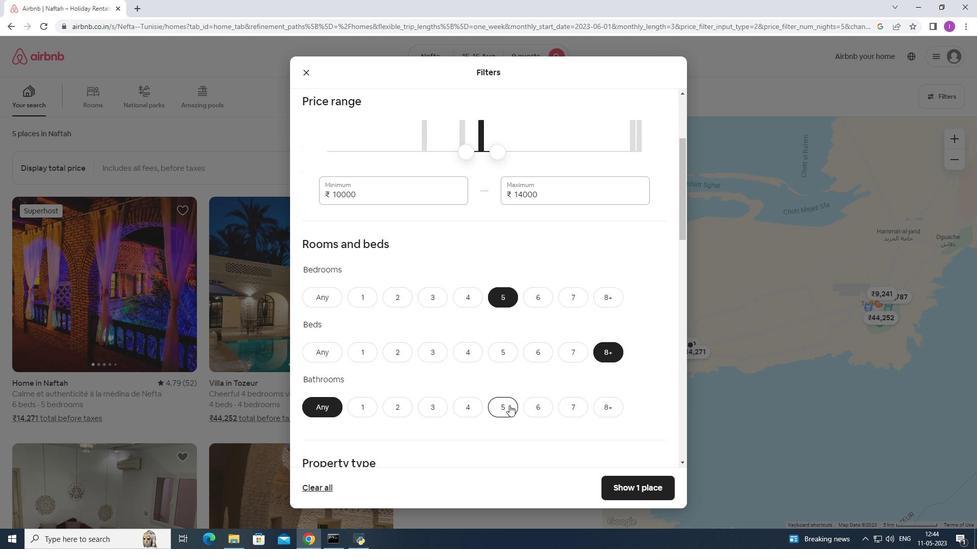 
Action: Mouse moved to (533, 393)
Screenshot: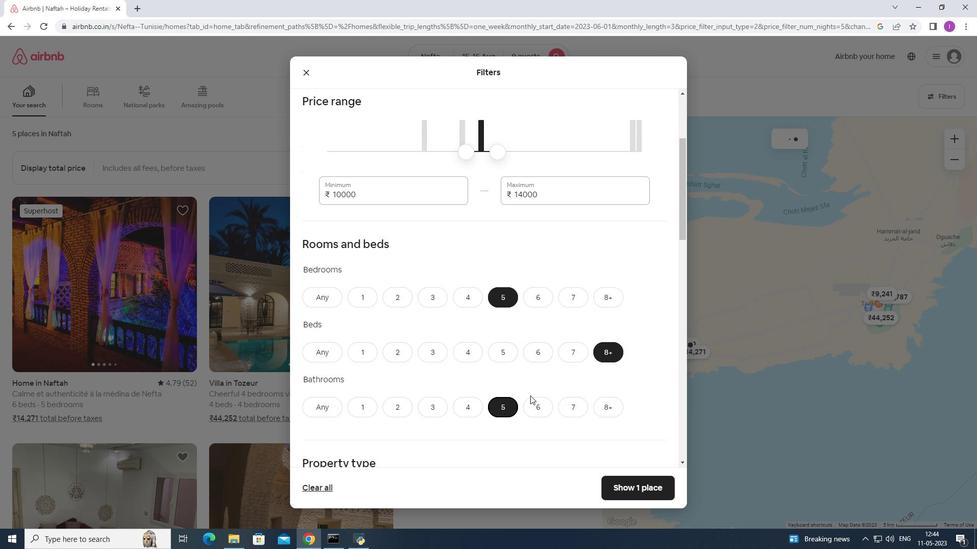 
Action: Mouse scrolled (533, 392) with delta (0, 0)
Screenshot: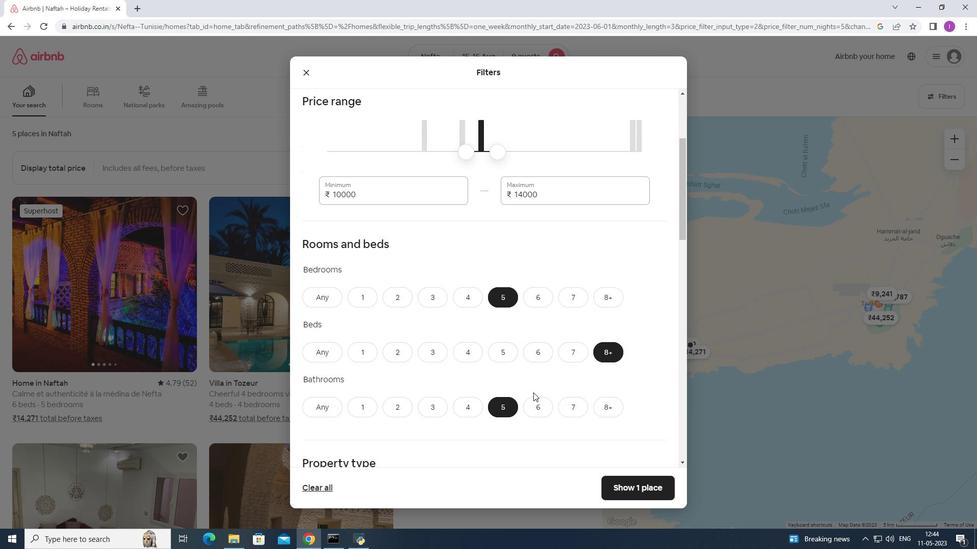 
Action: Mouse scrolled (533, 392) with delta (0, 0)
Screenshot: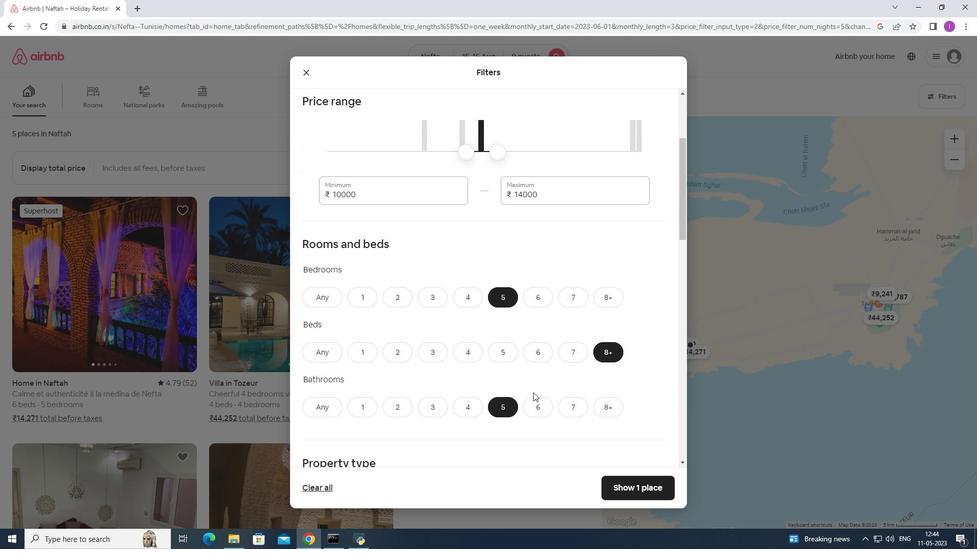 
Action: Mouse moved to (533, 392)
Screenshot: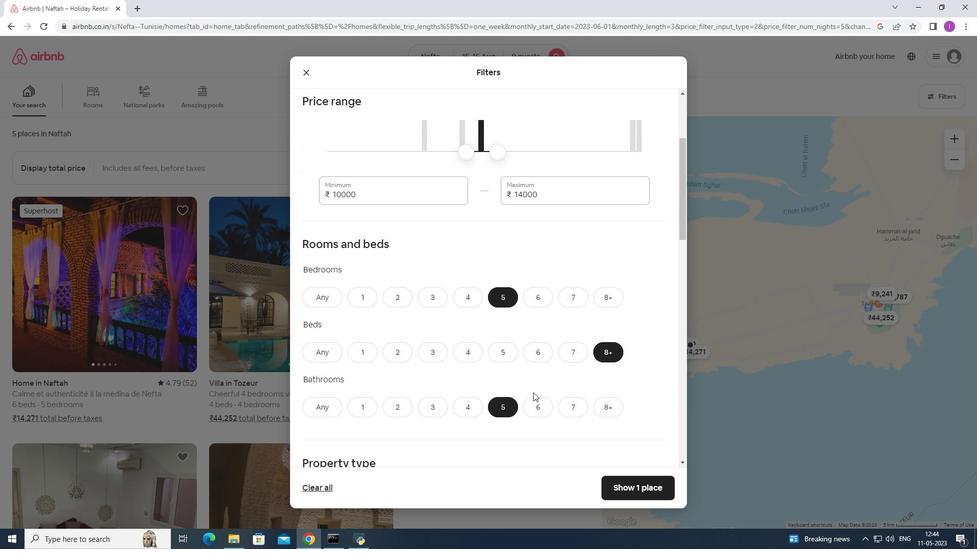 
Action: Mouse scrolled (533, 392) with delta (0, 0)
Screenshot: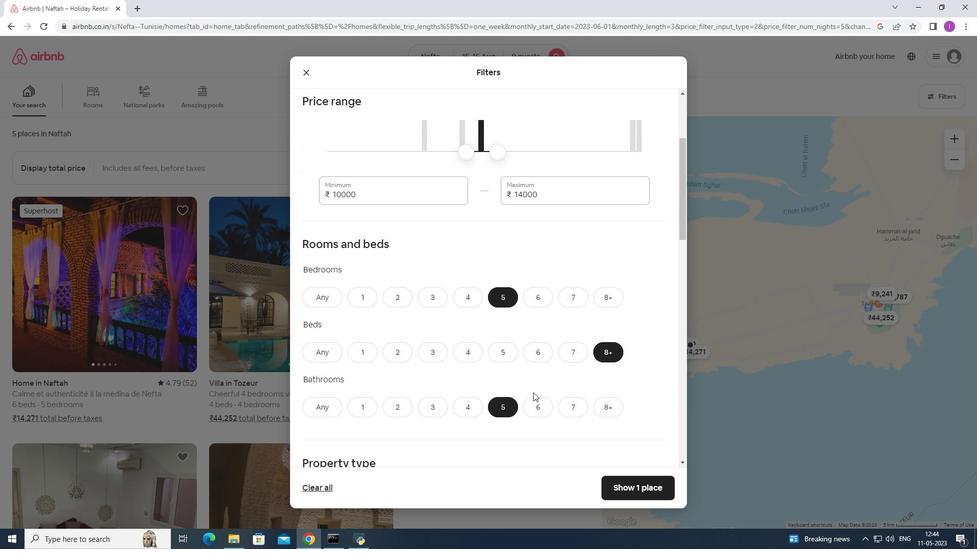 
Action: Mouse moved to (536, 379)
Screenshot: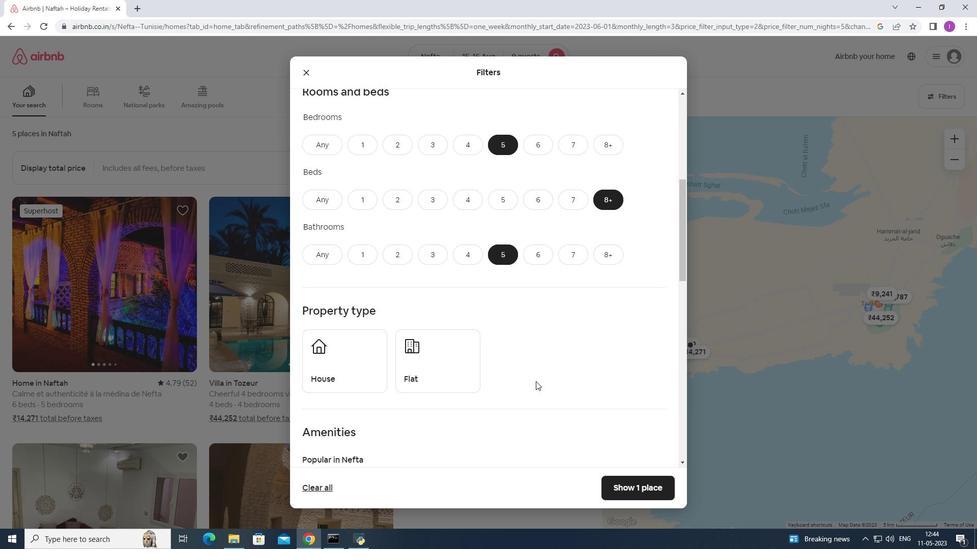 
Action: Mouse scrolled (536, 379) with delta (0, 0)
Screenshot: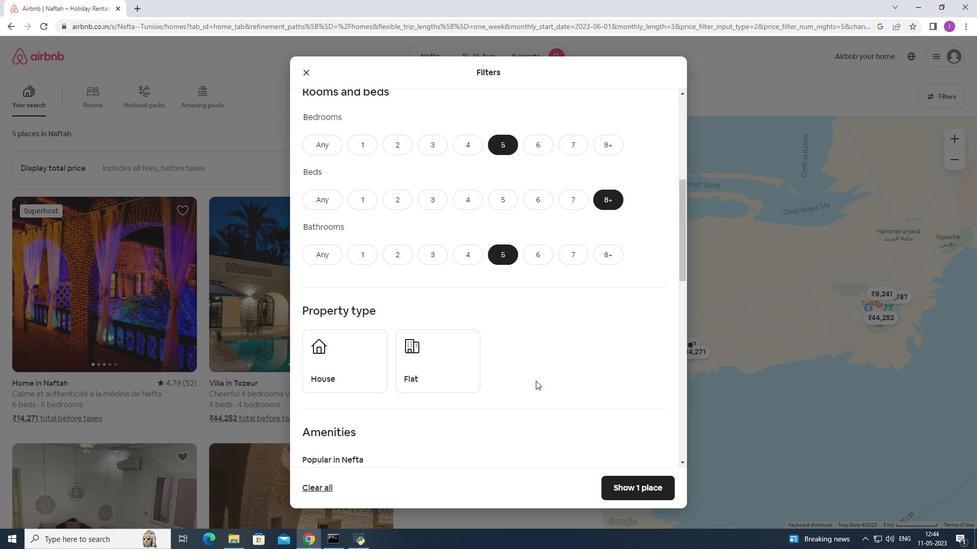 
Action: Mouse moved to (351, 336)
Screenshot: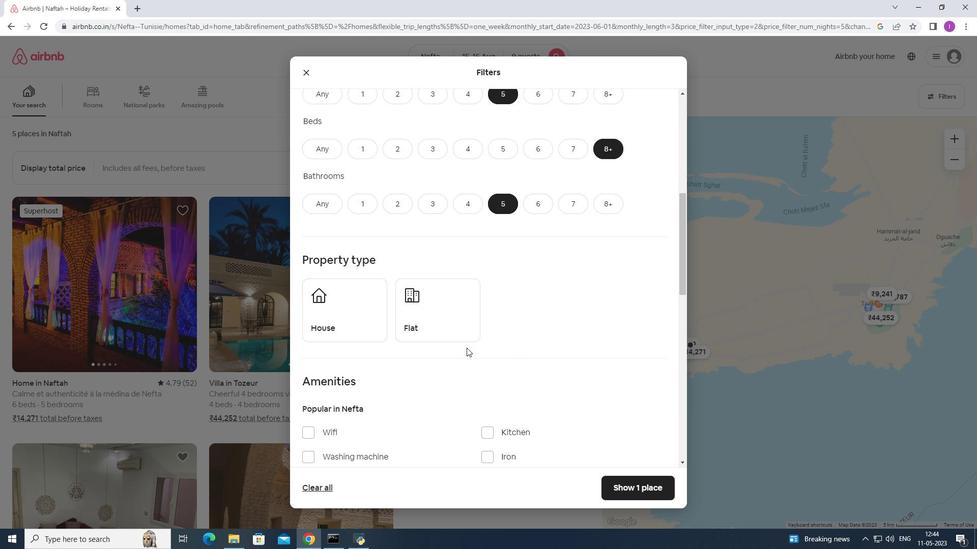 
Action: Mouse pressed left at (351, 336)
Screenshot: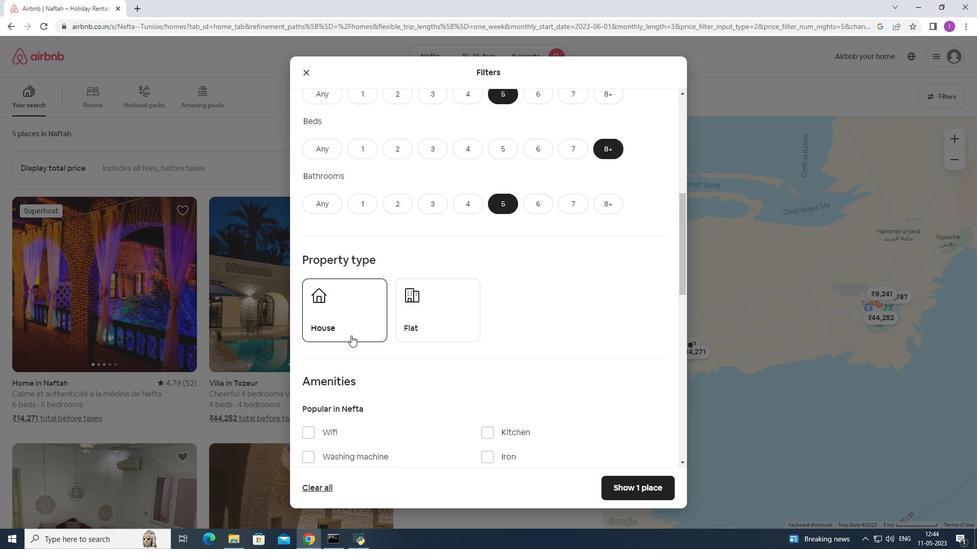 
Action: Mouse moved to (475, 363)
Screenshot: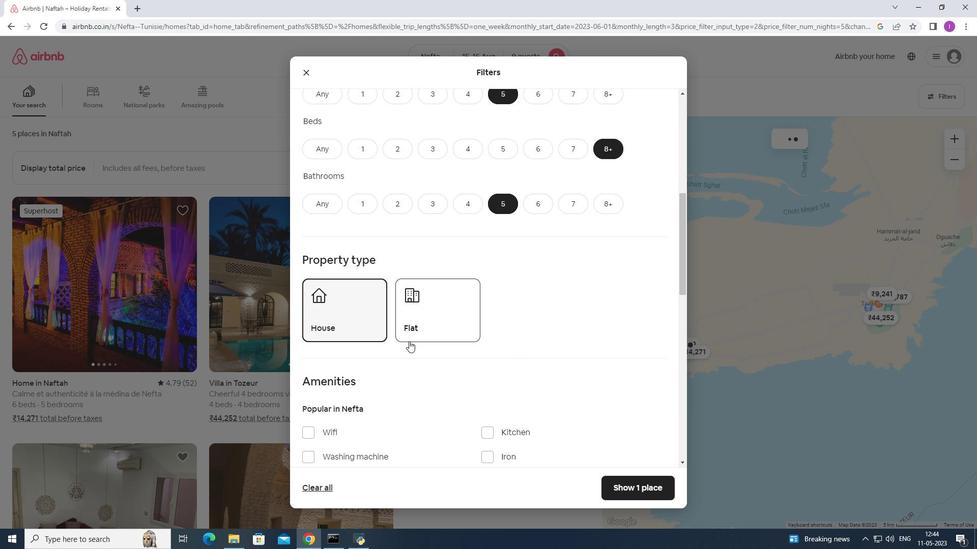 
Action: Mouse scrolled (475, 362) with delta (0, 0)
Screenshot: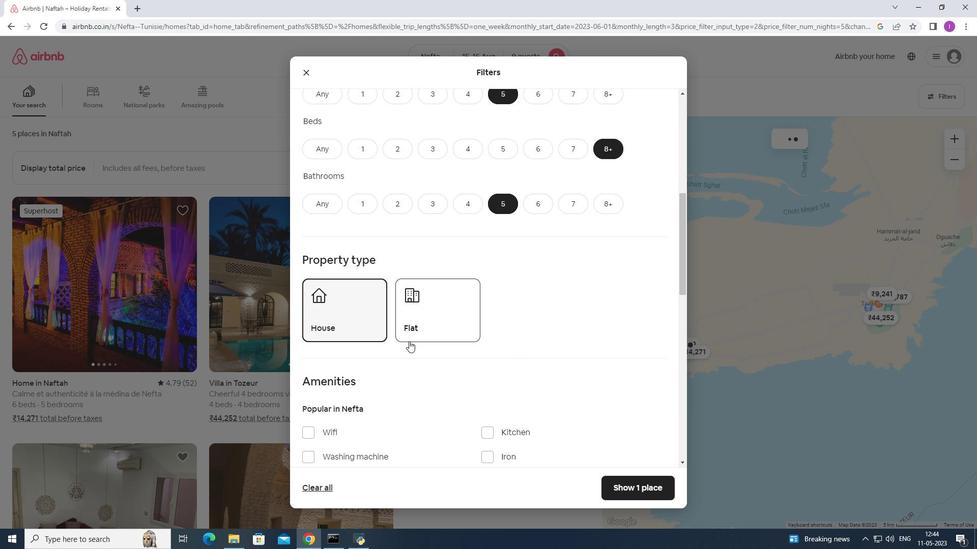 
Action: Mouse moved to (476, 363)
Screenshot: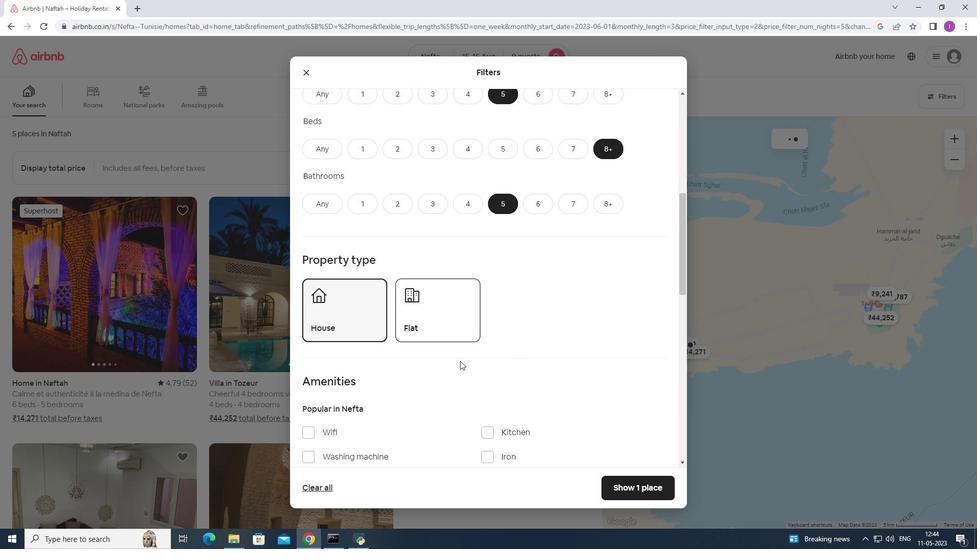 
Action: Mouse scrolled (476, 362) with delta (0, 0)
Screenshot: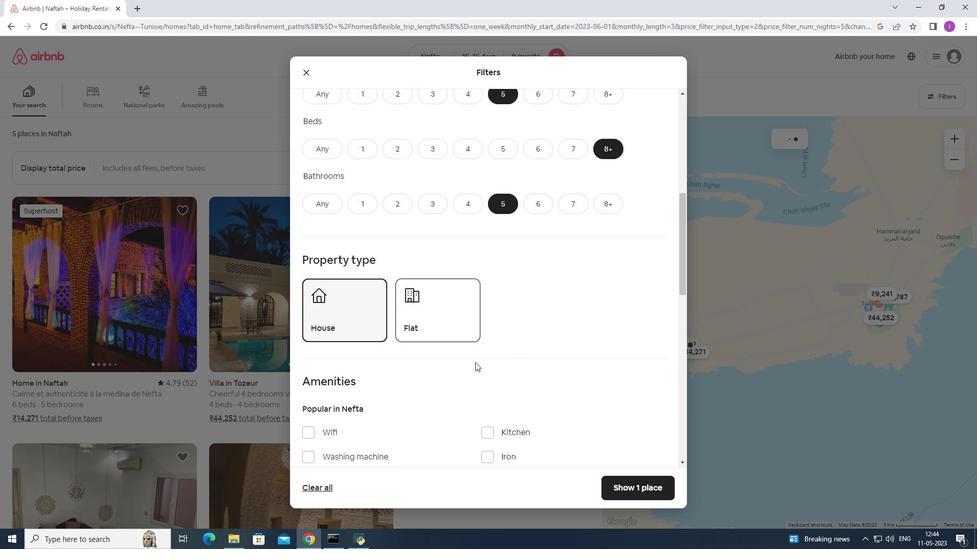
Action: Mouse scrolled (476, 362) with delta (0, 0)
Screenshot: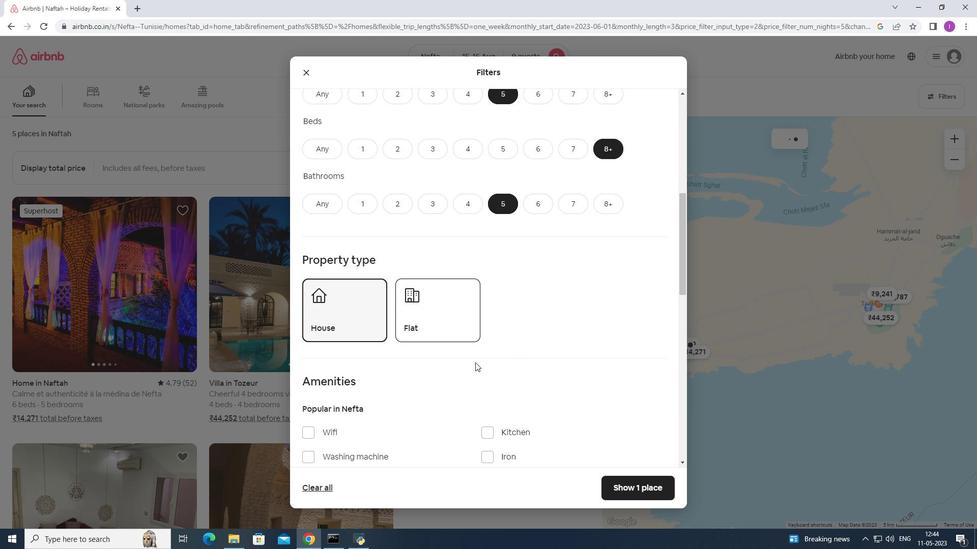 
Action: Mouse scrolled (476, 362) with delta (0, 0)
Screenshot: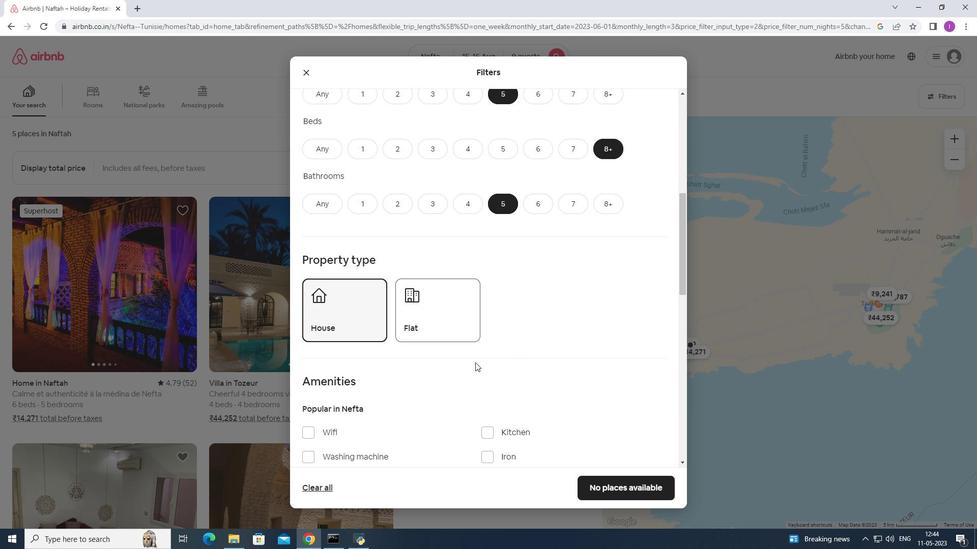 
Action: Mouse moved to (479, 362)
Screenshot: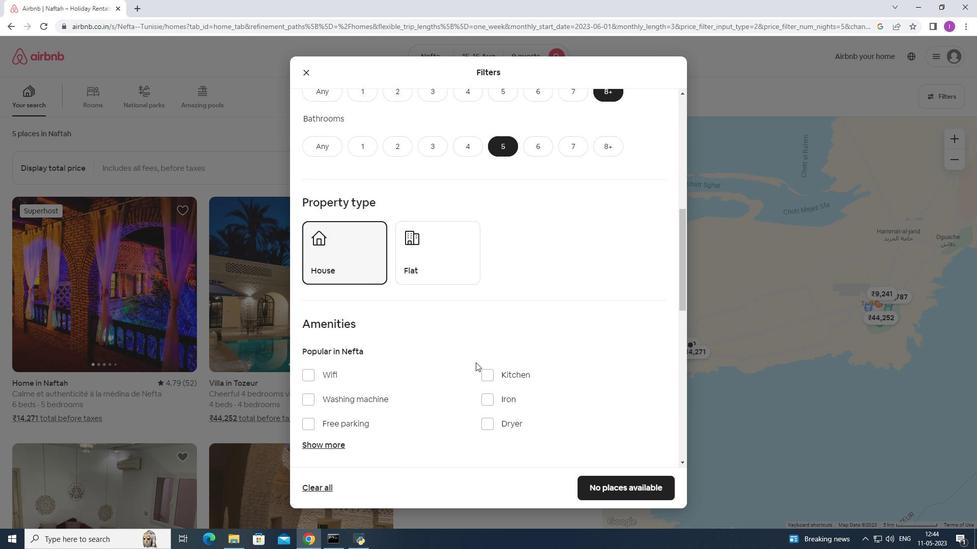 
Action: Mouse scrolled (479, 362) with delta (0, 0)
Screenshot: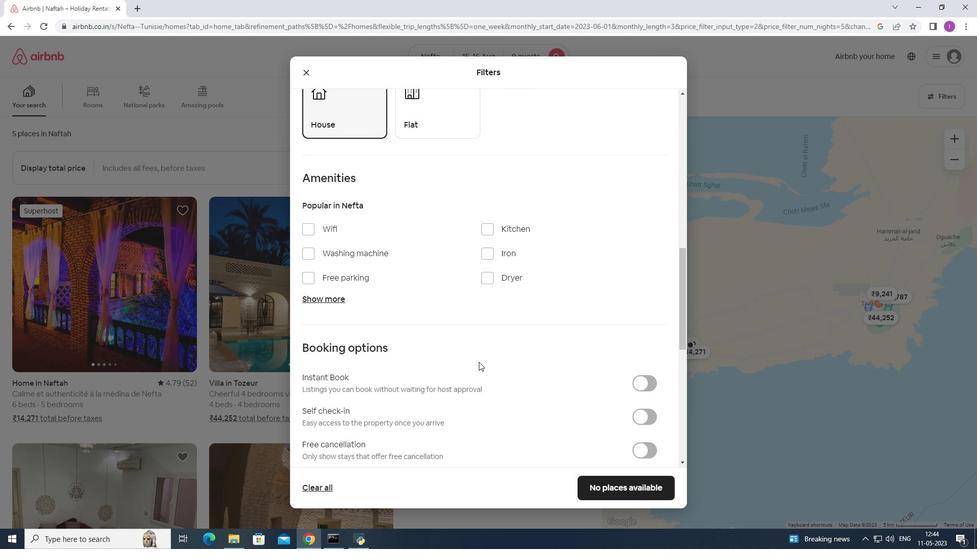 
Action: Mouse scrolled (479, 362) with delta (0, 0)
Screenshot: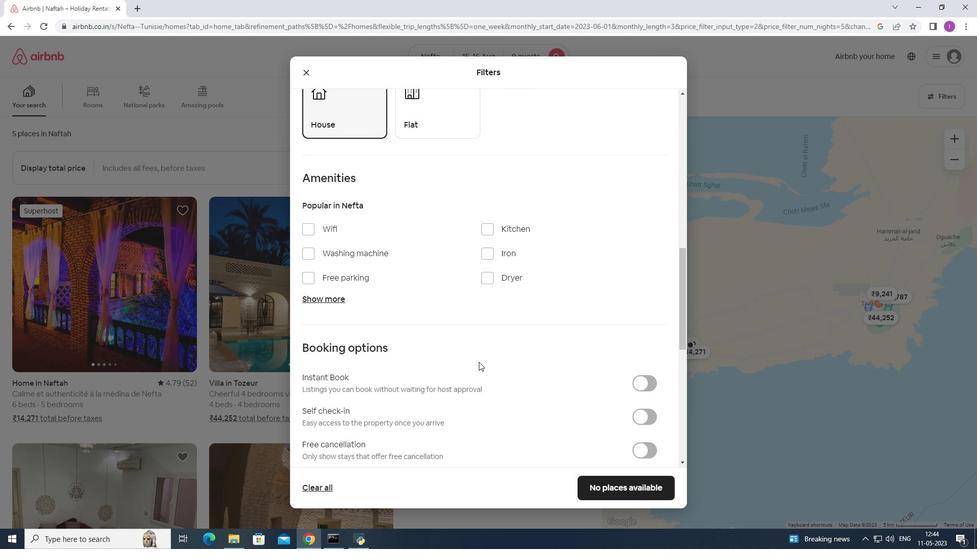 
Action: Mouse moved to (482, 360)
Screenshot: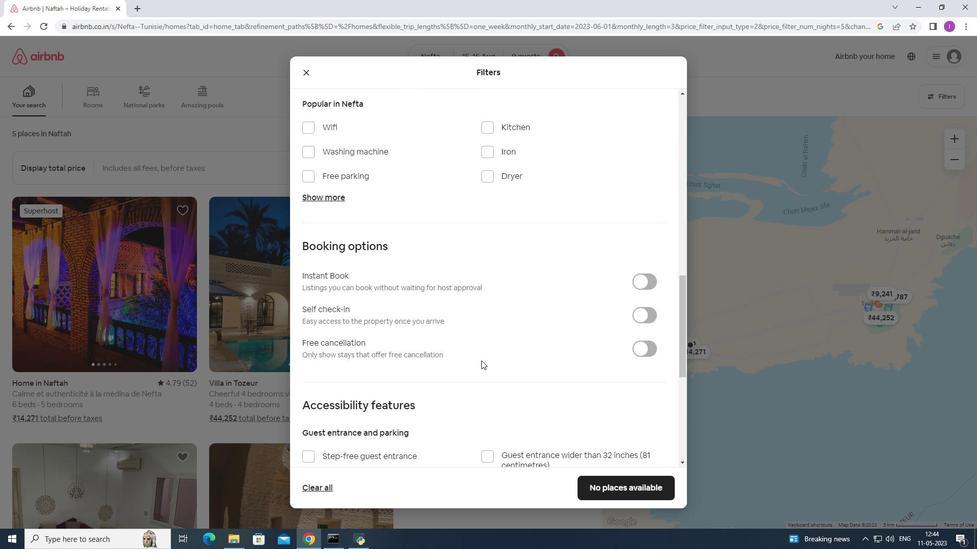 
Action: Mouse scrolled (482, 360) with delta (0, 0)
Screenshot: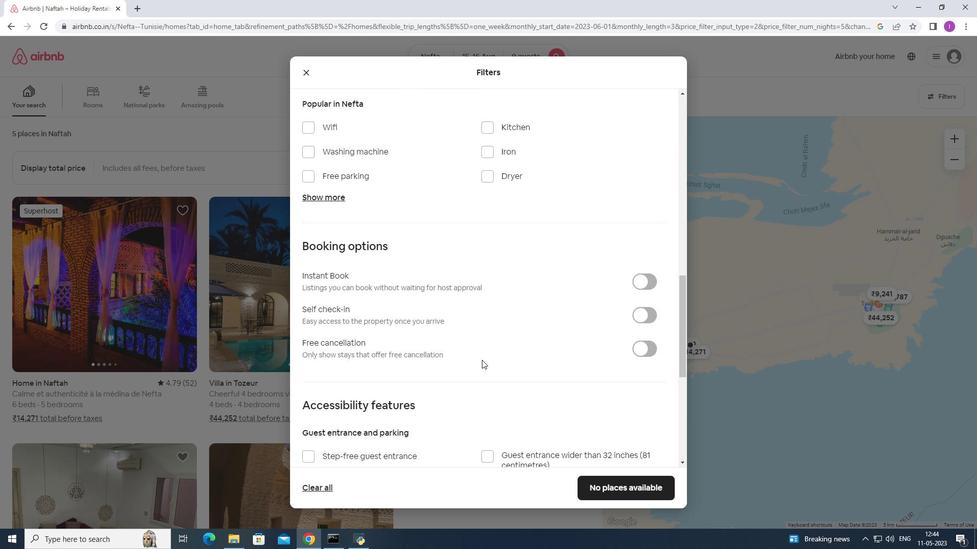 
Action: Mouse moved to (462, 248)
Screenshot: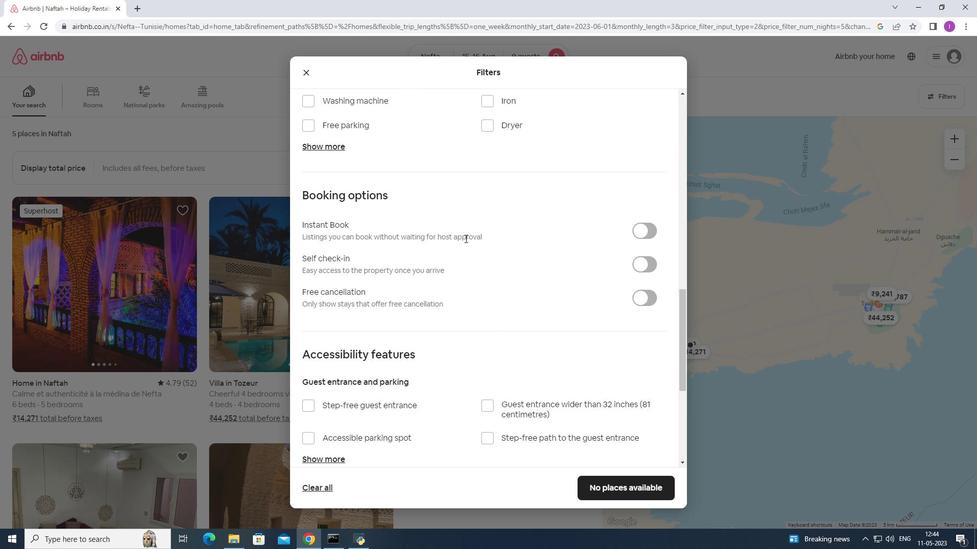
Action: Mouse scrolled (462, 246) with delta (0, 0)
Screenshot: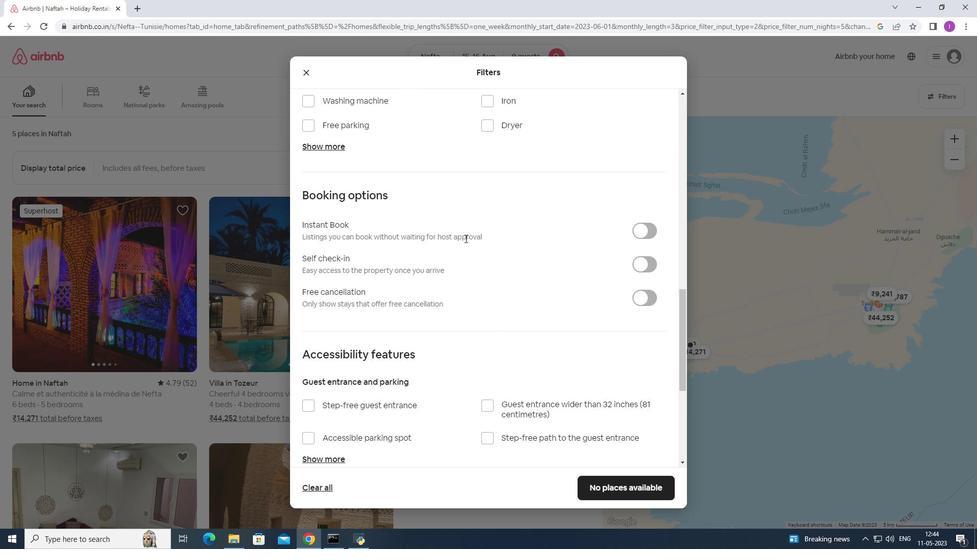 
Action: Mouse moved to (463, 252)
Screenshot: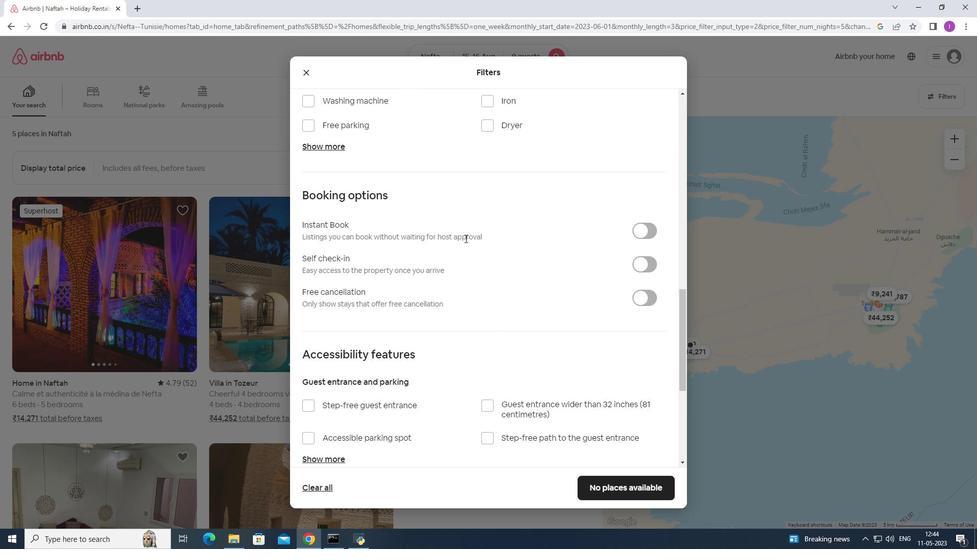 
Action: Mouse scrolled (463, 252) with delta (0, 0)
Screenshot: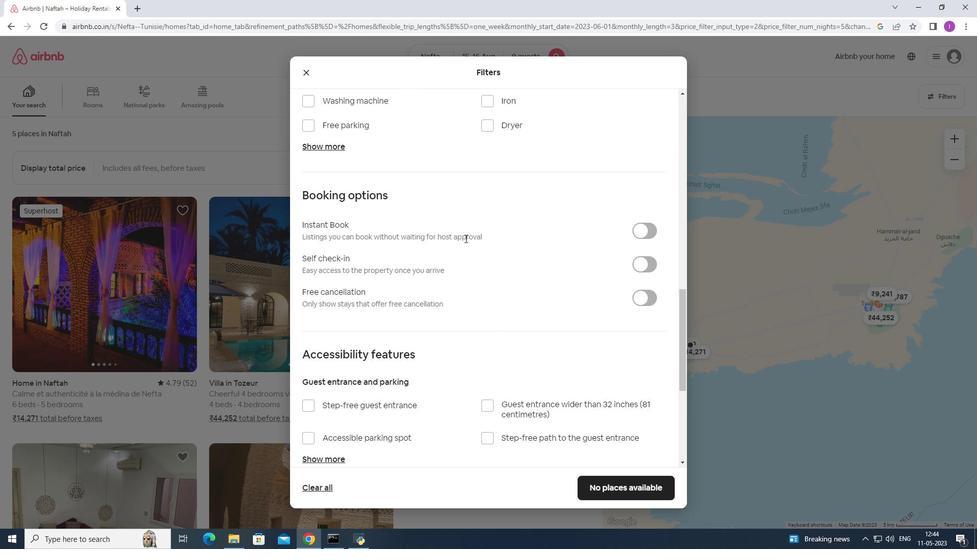 
Action: Mouse moved to (307, 175)
Screenshot: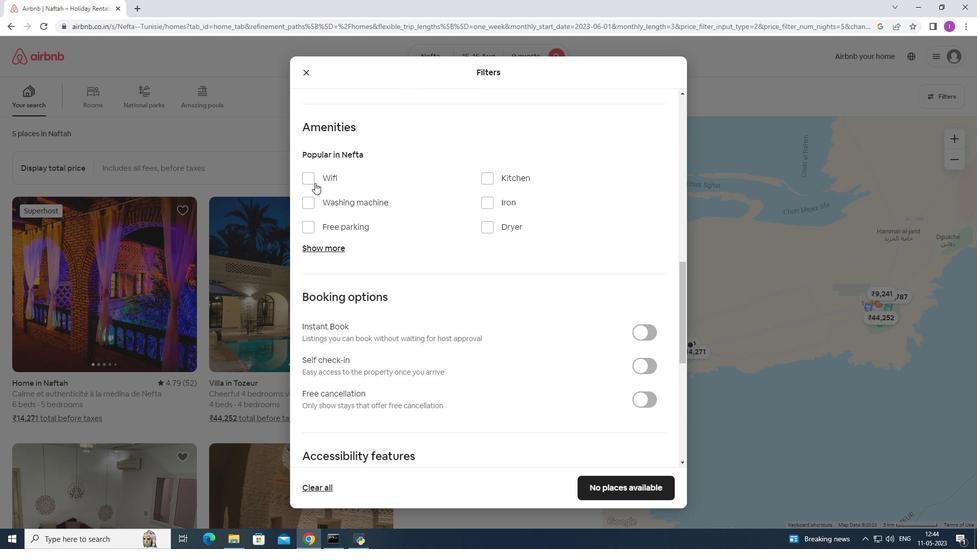 
Action: Mouse pressed left at (307, 175)
Screenshot: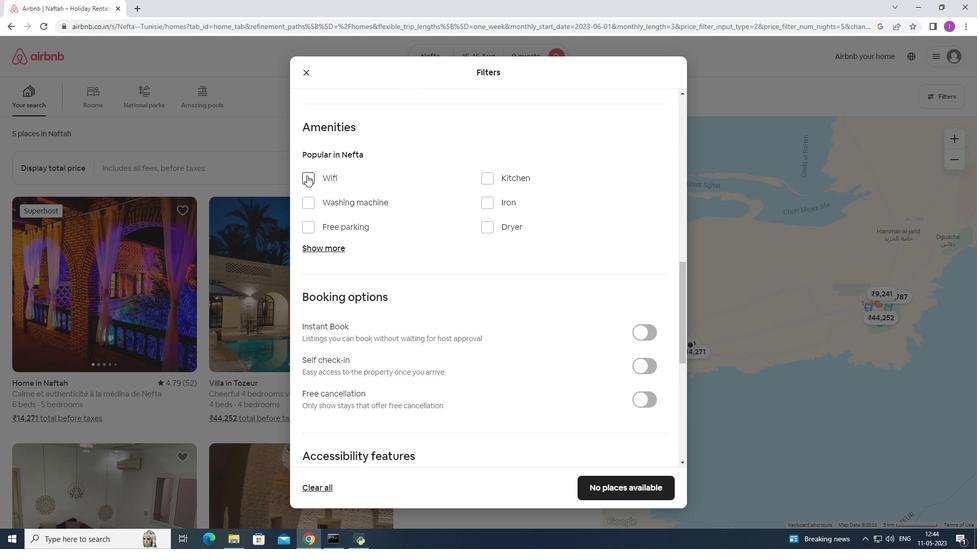 
Action: Mouse moved to (332, 247)
Screenshot: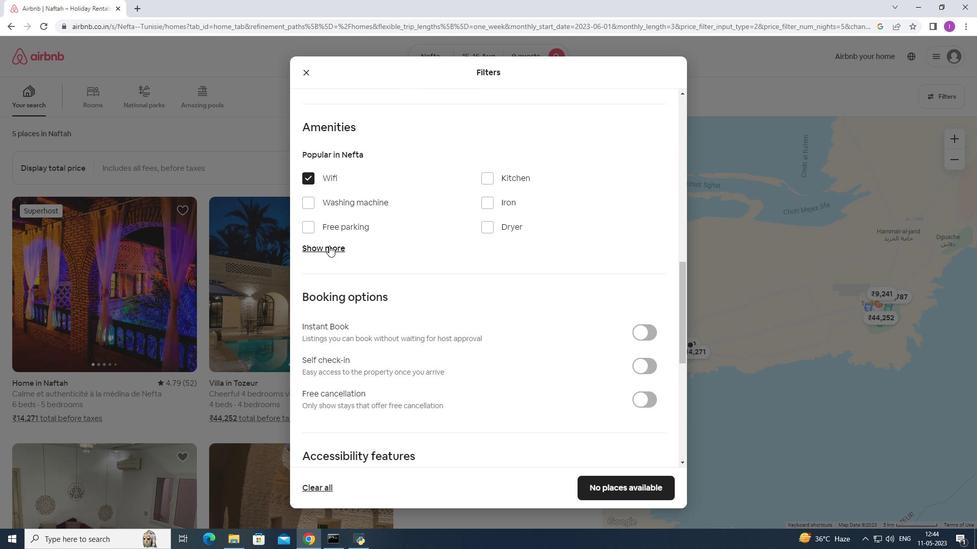 
Action: Mouse pressed left at (332, 247)
Screenshot: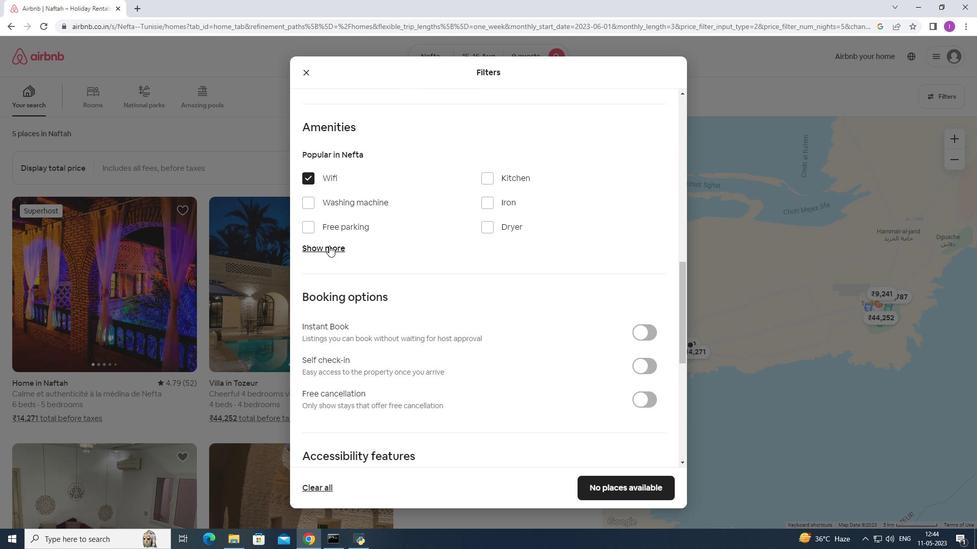 
Action: Mouse moved to (485, 307)
Screenshot: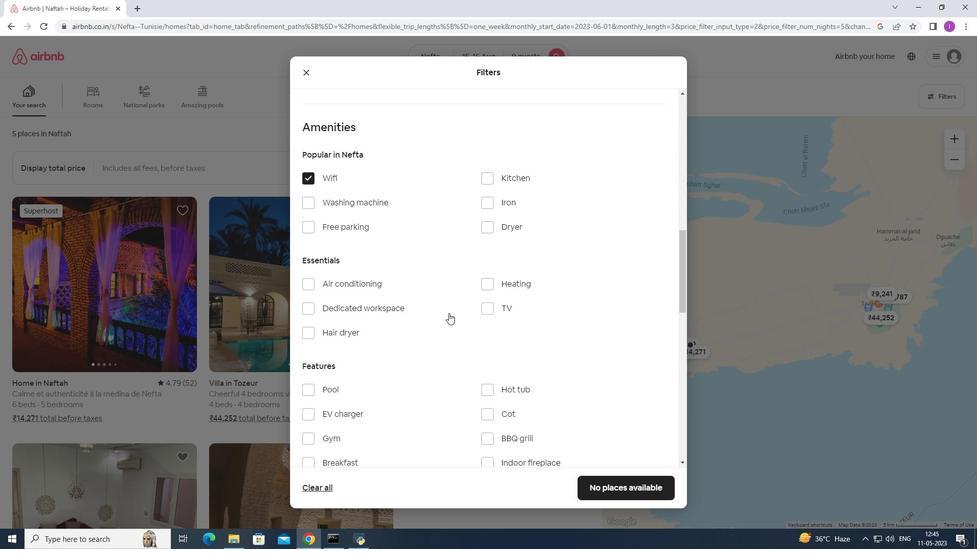
Action: Mouse pressed left at (485, 307)
Screenshot: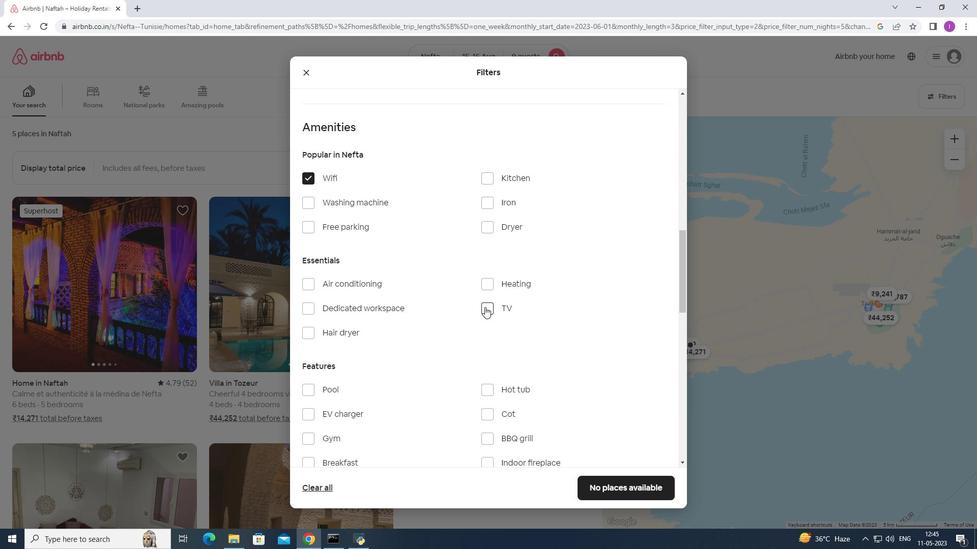 
Action: Mouse moved to (320, 231)
Screenshot: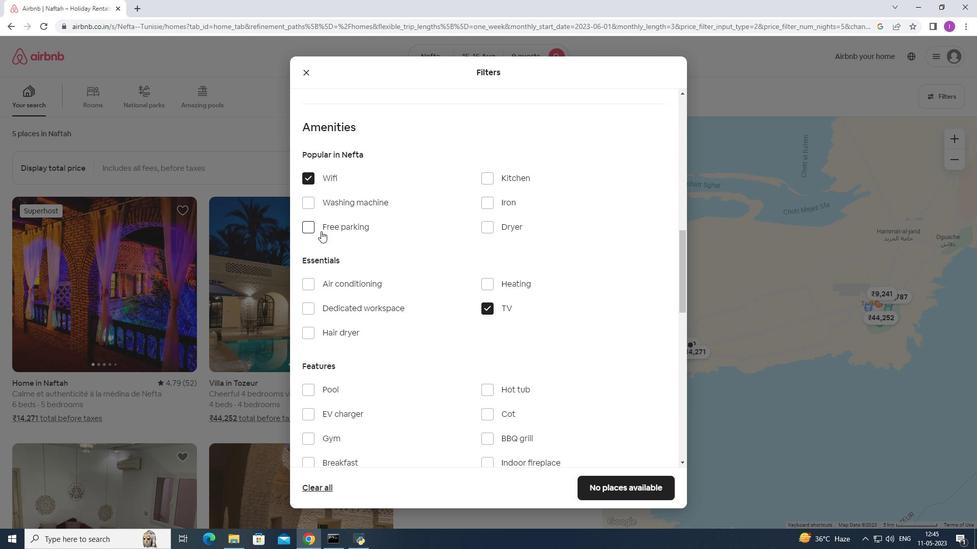 
Action: Mouse pressed left at (320, 231)
Screenshot: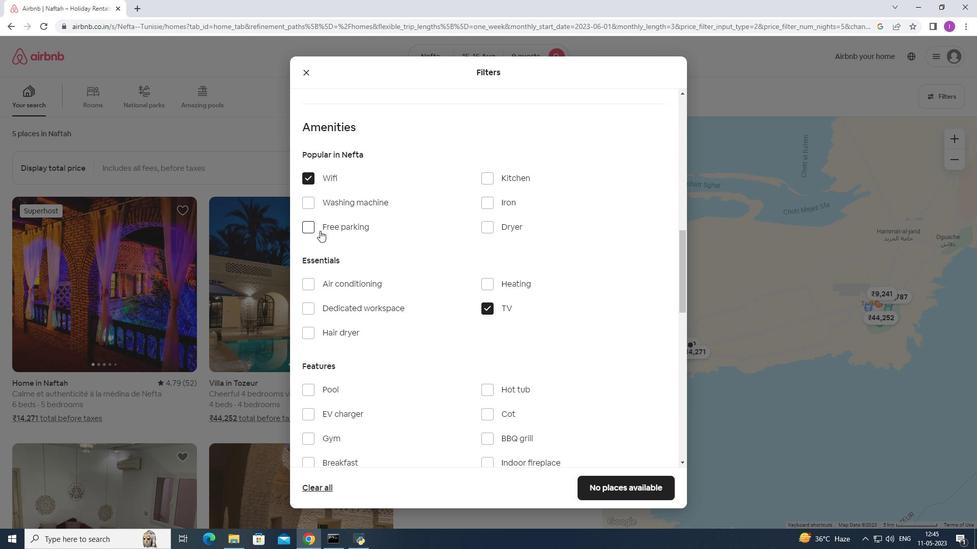 
Action: Mouse moved to (354, 294)
Screenshot: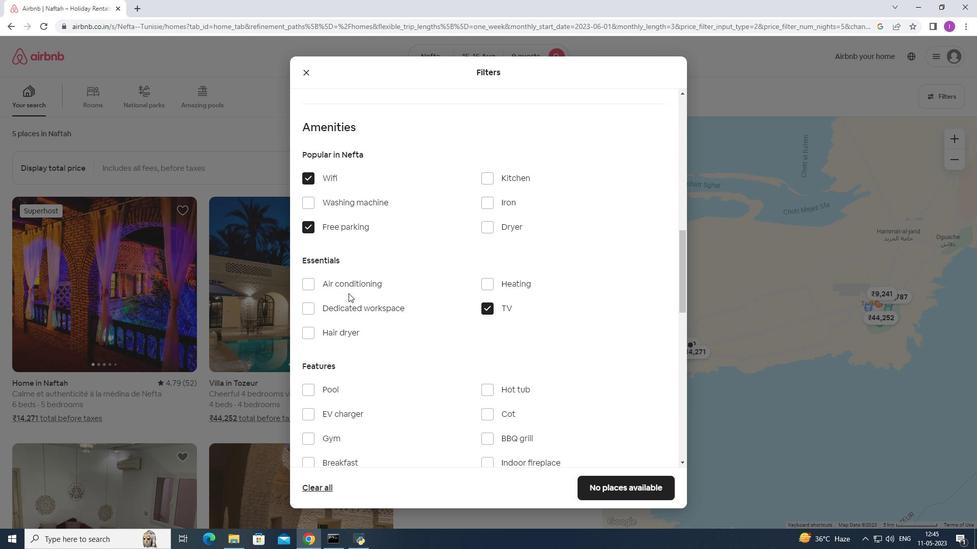 
Action: Mouse scrolled (354, 293) with delta (0, 0)
Screenshot: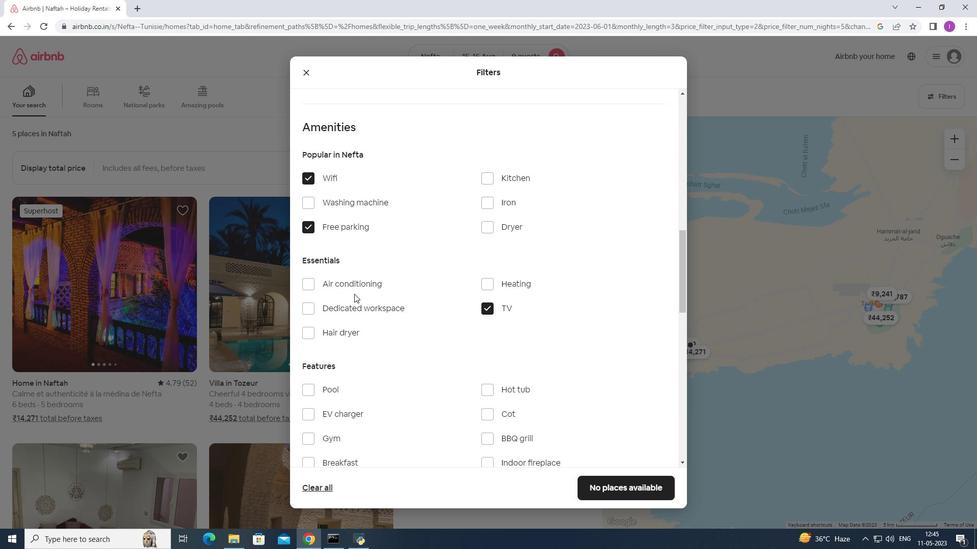 
Action: Mouse scrolled (354, 293) with delta (0, 0)
Screenshot: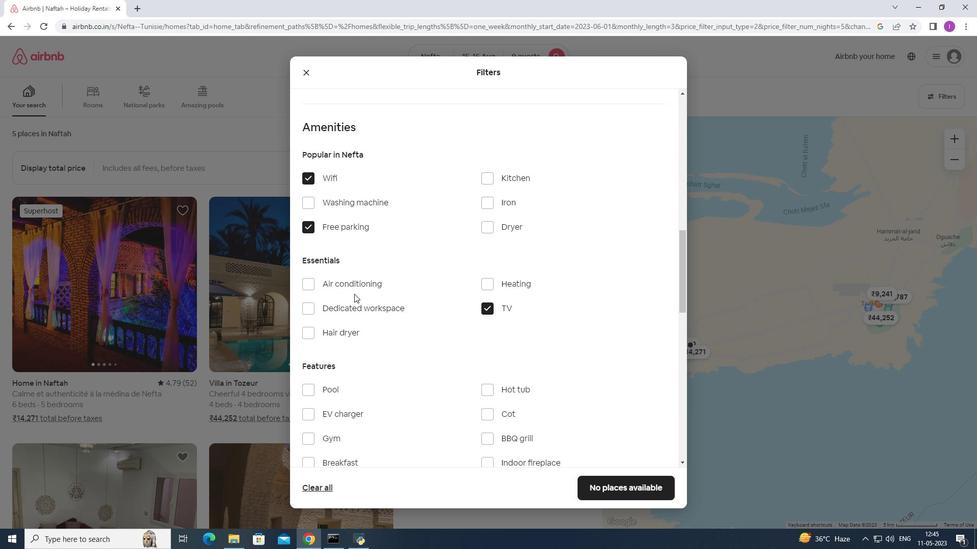 
Action: Mouse moved to (354, 294)
Screenshot: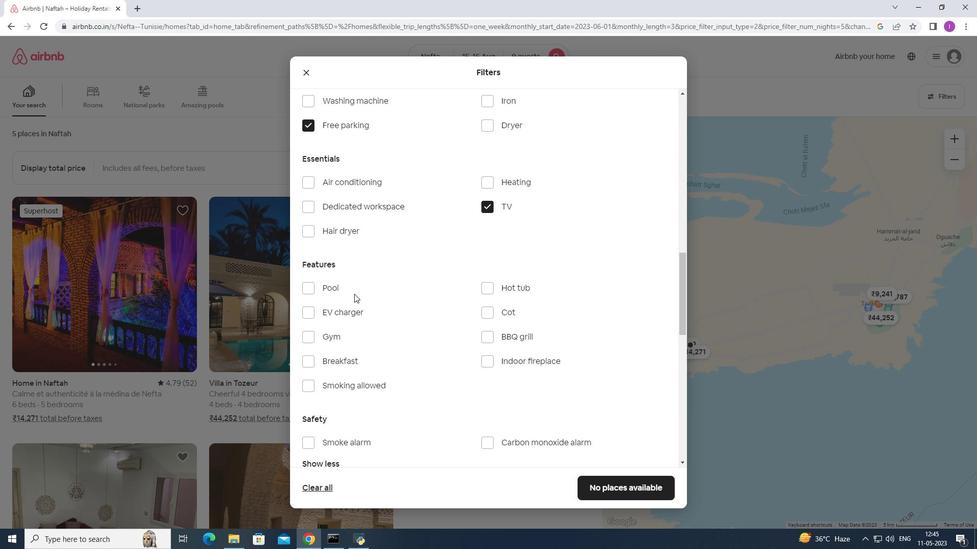
Action: Mouse scrolled (354, 293) with delta (0, 0)
Screenshot: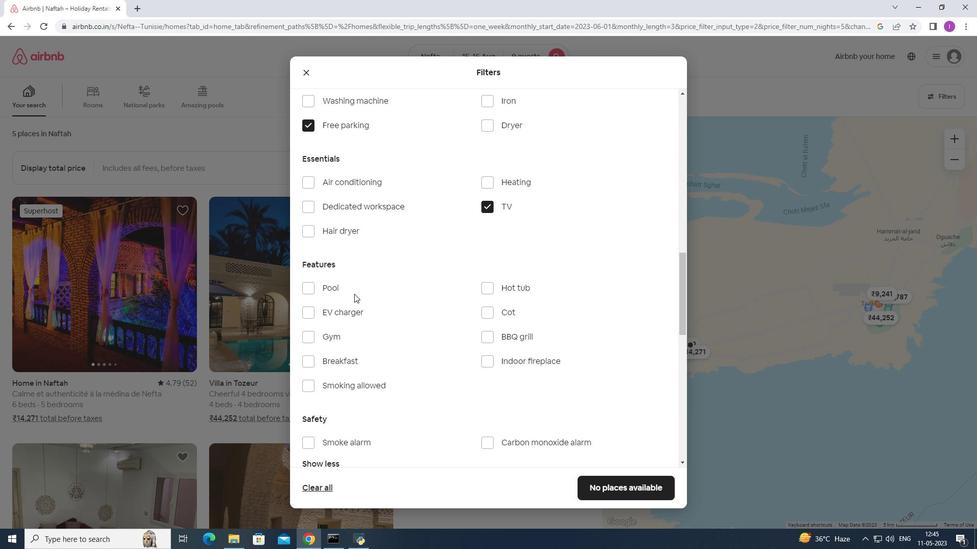 
Action: Mouse scrolled (354, 293) with delta (0, 0)
Screenshot: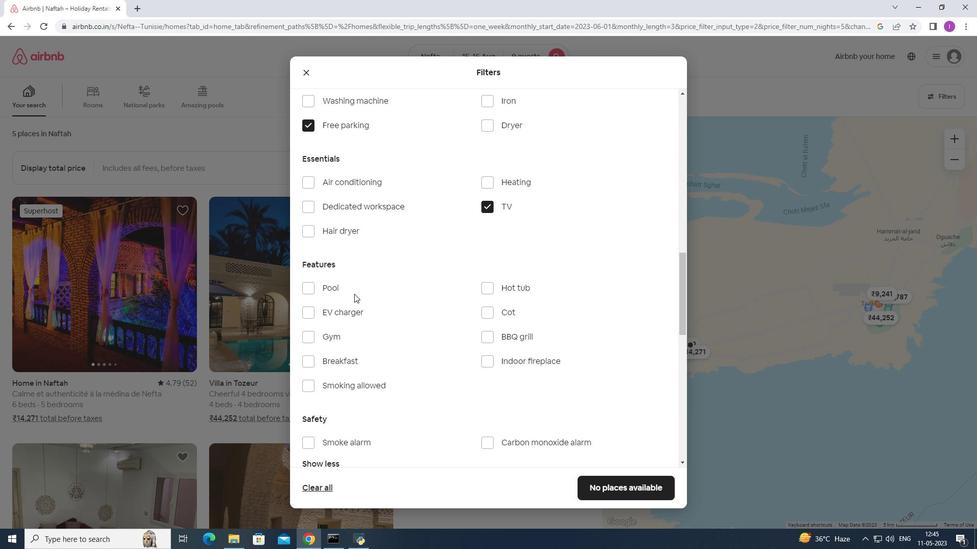 
Action: Mouse moved to (310, 237)
Screenshot: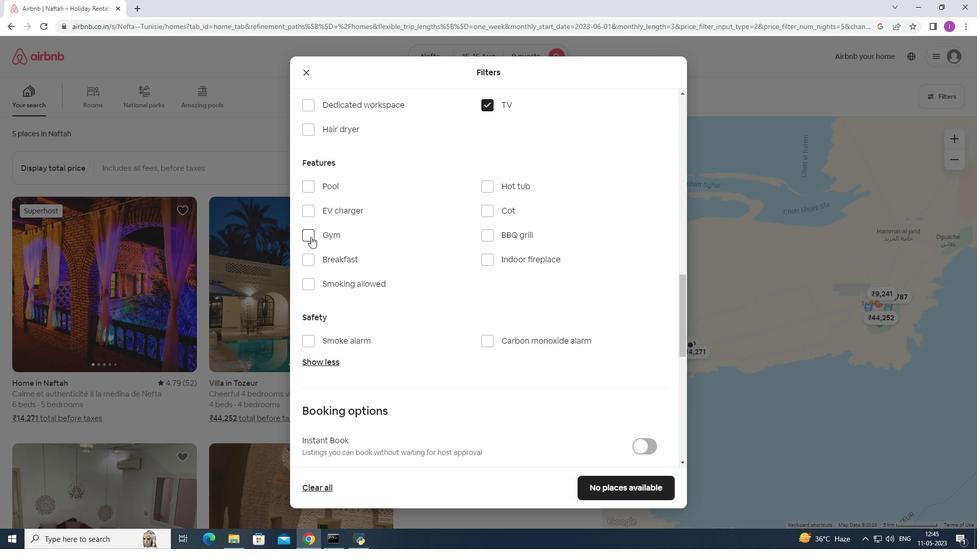 
Action: Mouse pressed left at (310, 237)
Screenshot: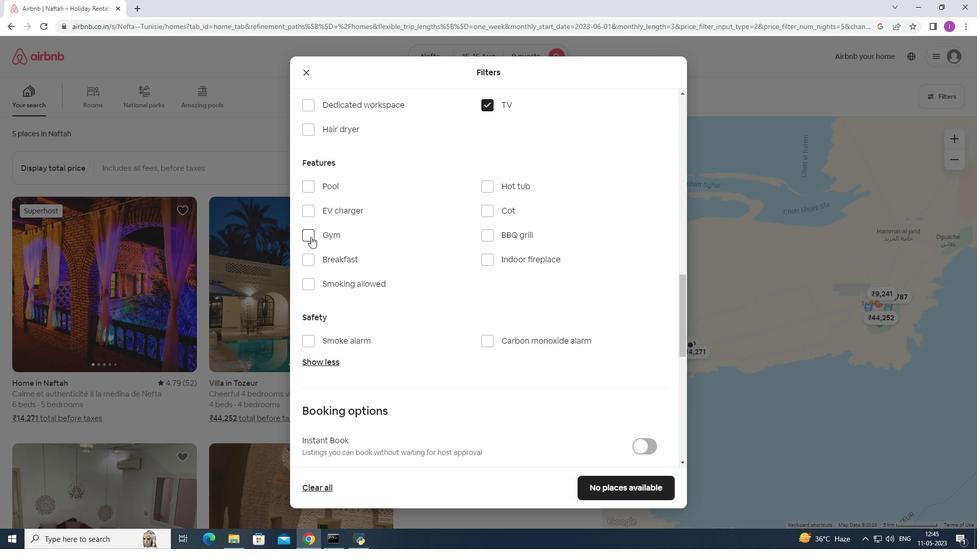 
Action: Mouse moved to (321, 262)
Screenshot: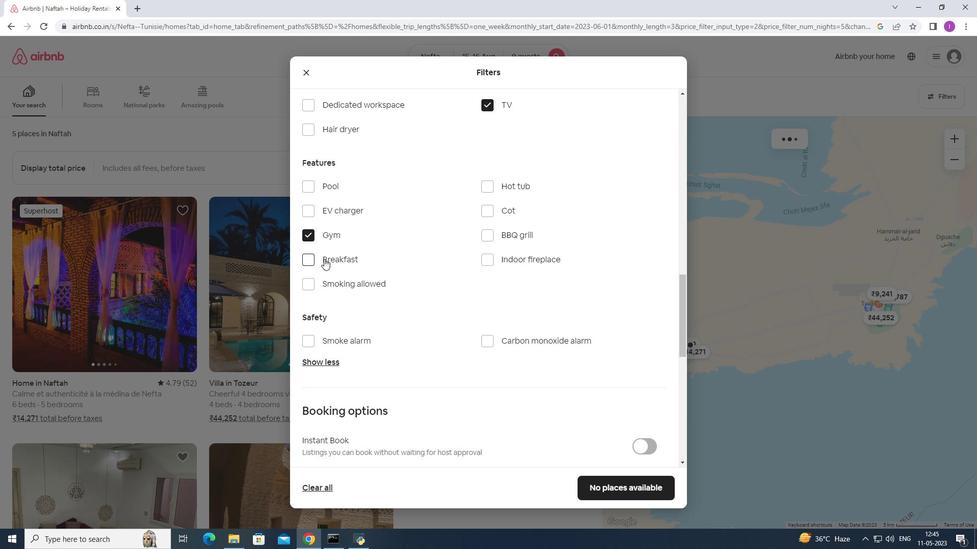
Action: Mouse pressed left at (321, 262)
Screenshot: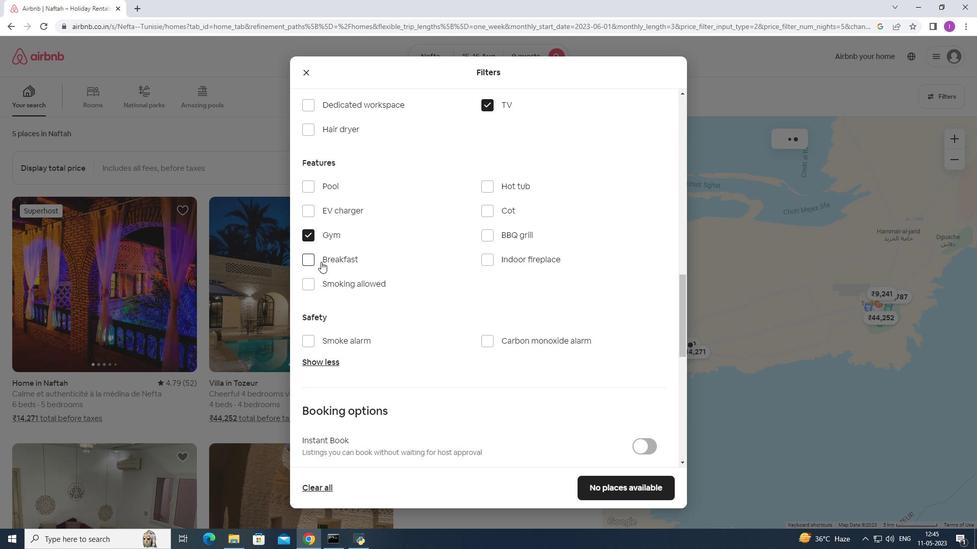 
Action: Mouse moved to (453, 300)
Screenshot: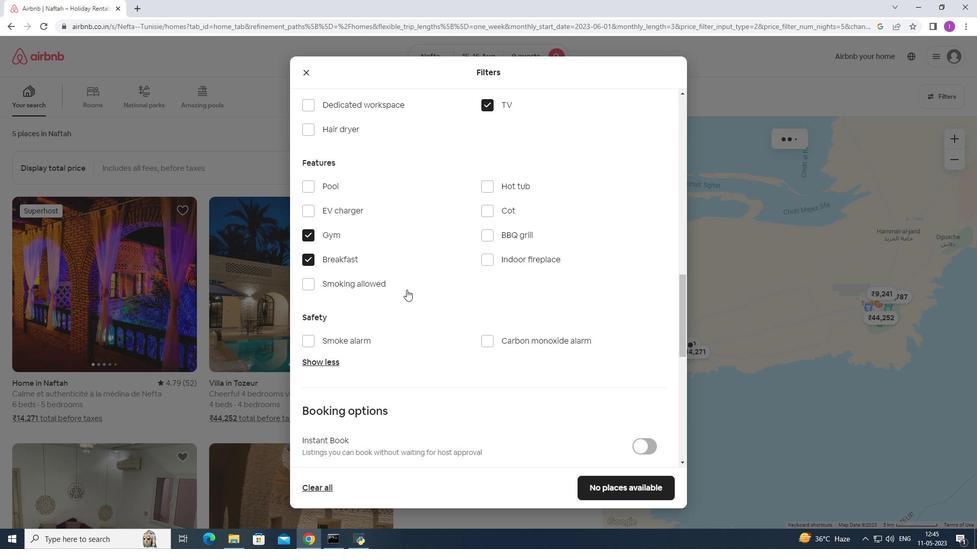
Action: Mouse scrolled (453, 299) with delta (0, 0)
Screenshot: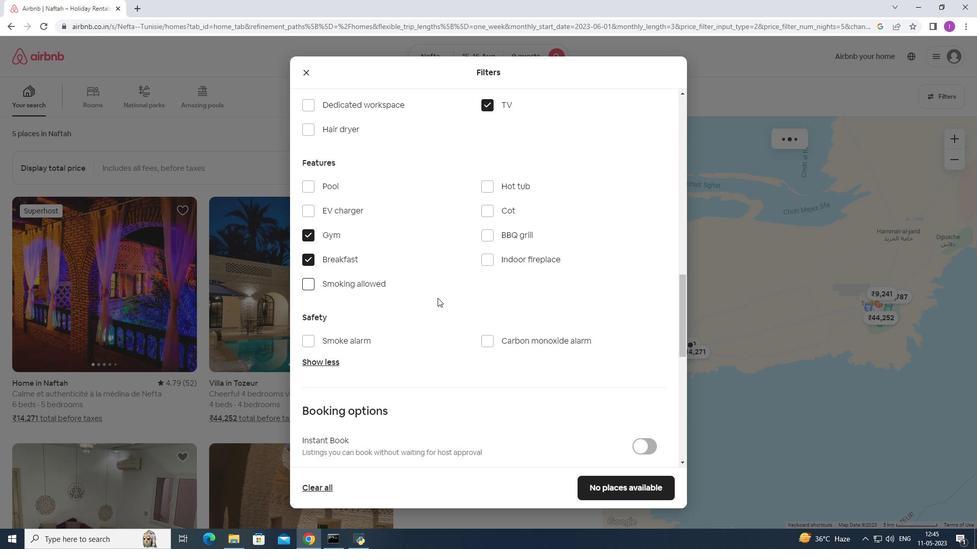 
Action: Mouse scrolled (453, 299) with delta (0, 0)
Screenshot: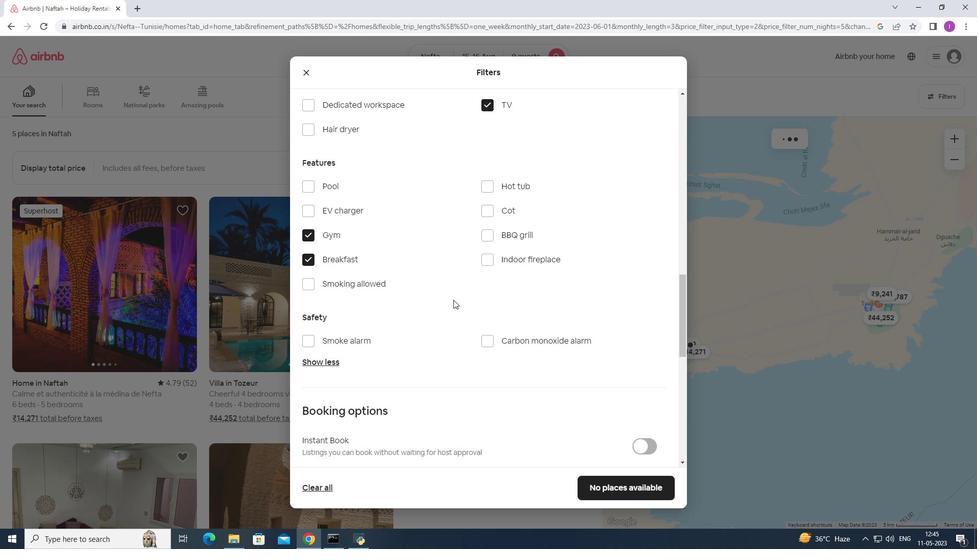 
Action: Mouse scrolled (453, 299) with delta (0, 0)
Screenshot: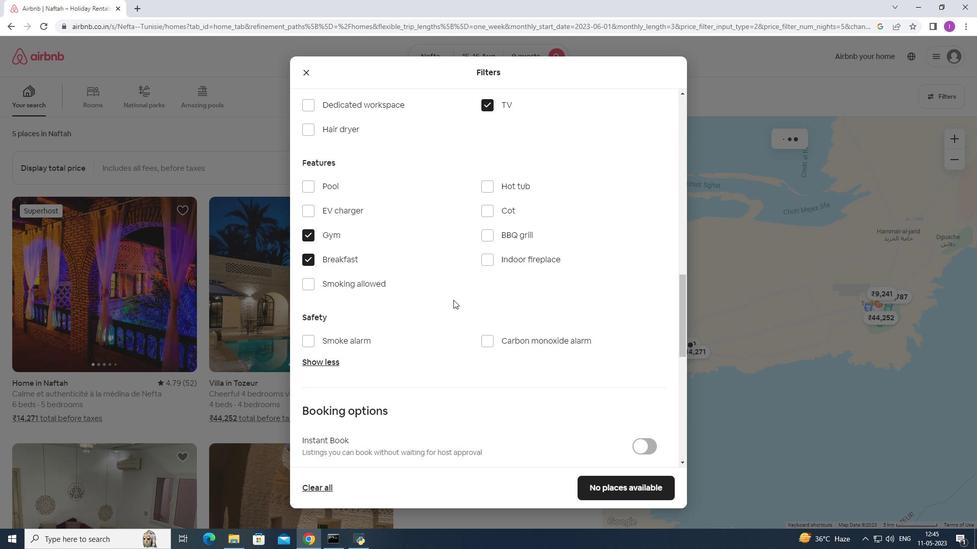 
Action: Mouse moved to (643, 327)
Screenshot: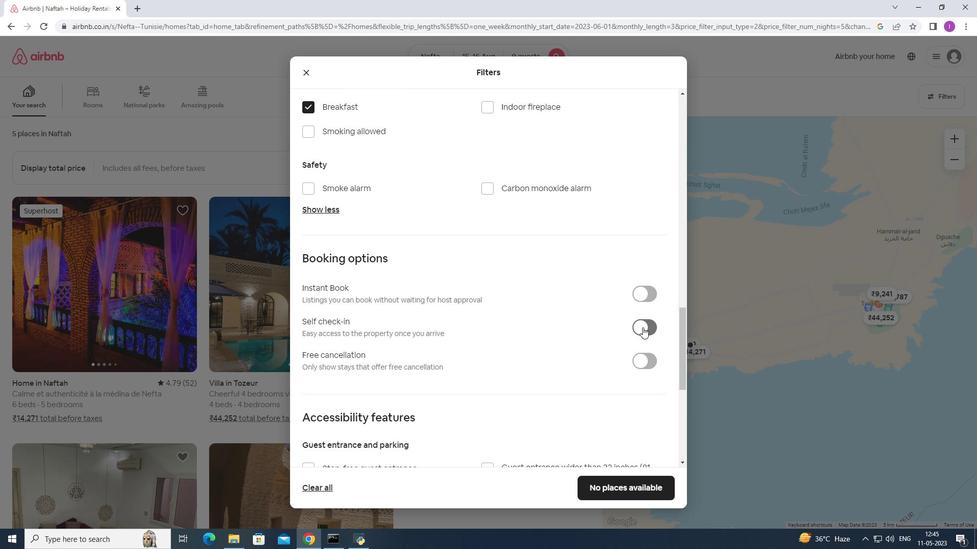 
Action: Mouse pressed left at (643, 327)
Screenshot: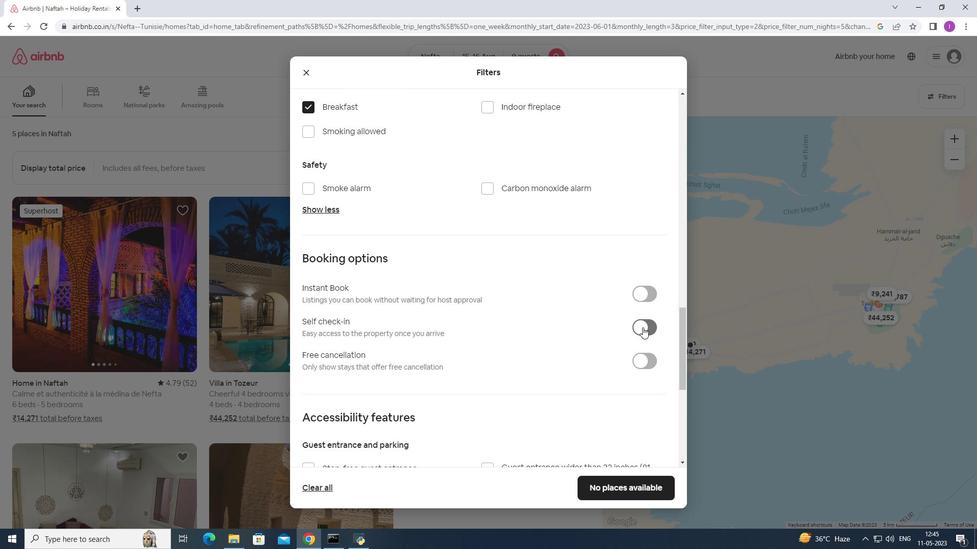 
Action: Mouse moved to (441, 342)
Screenshot: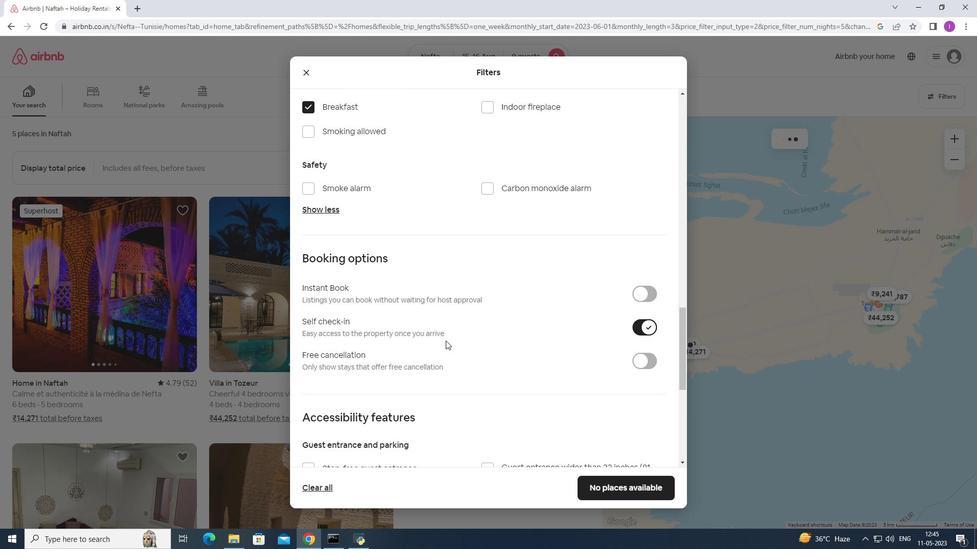 
Action: Mouse scrolled (441, 342) with delta (0, 0)
Screenshot: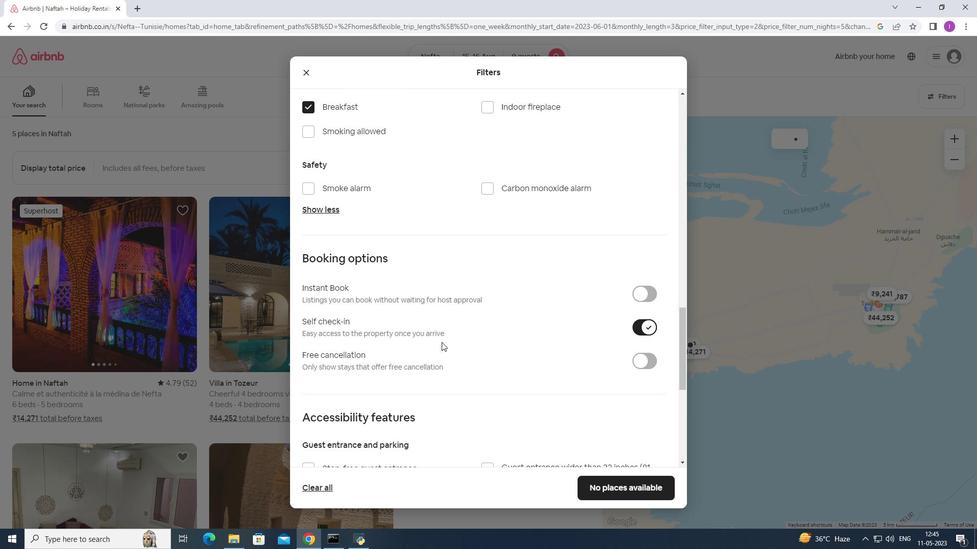 
Action: Mouse scrolled (441, 342) with delta (0, 0)
Screenshot: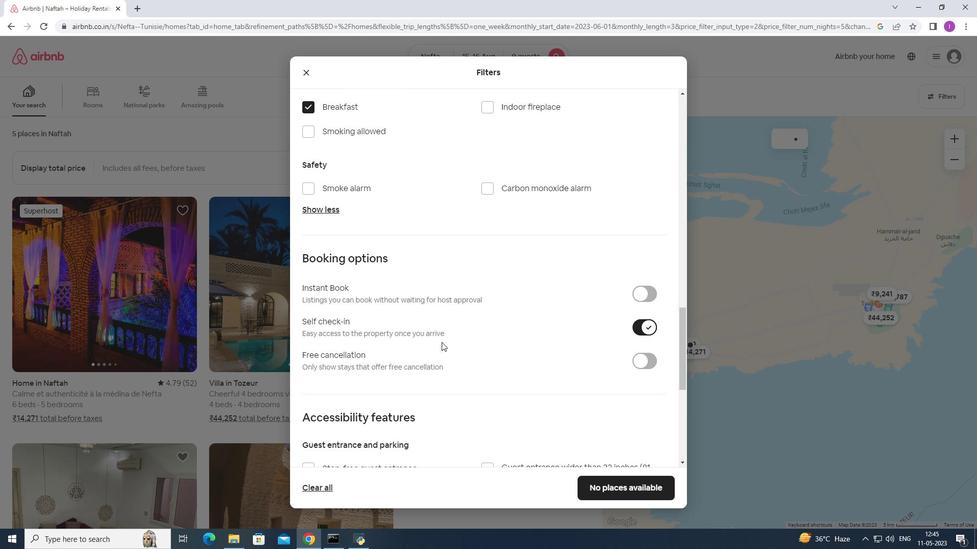 
Action: Mouse moved to (441, 342)
Screenshot: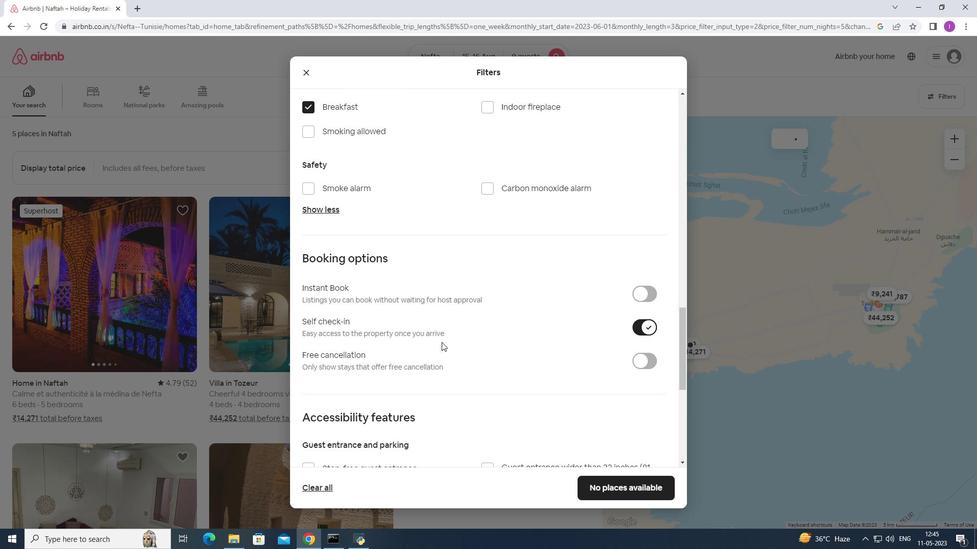
Action: Mouse scrolled (441, 342) with delta (0, 0)
Screenshot: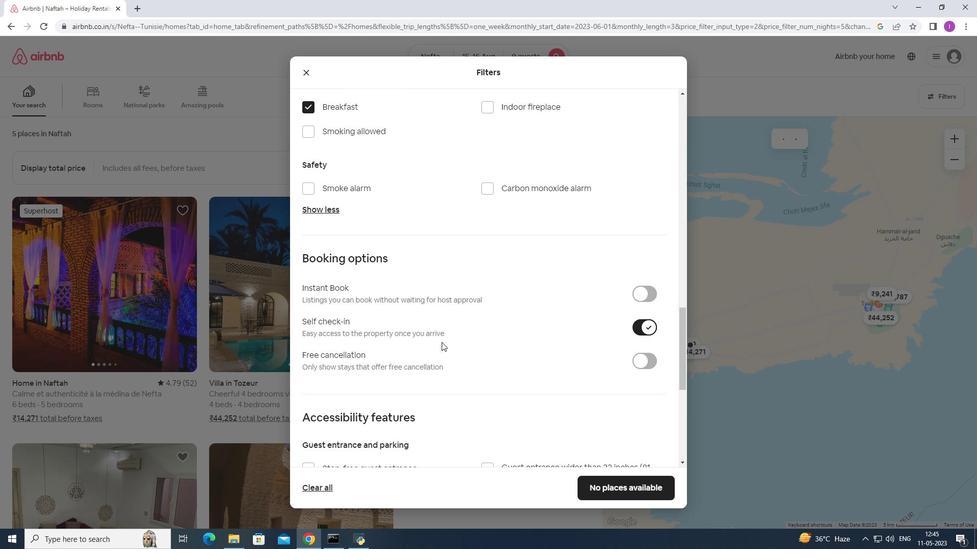 
Action: Mouse moved to (444, 336)
Screenshot: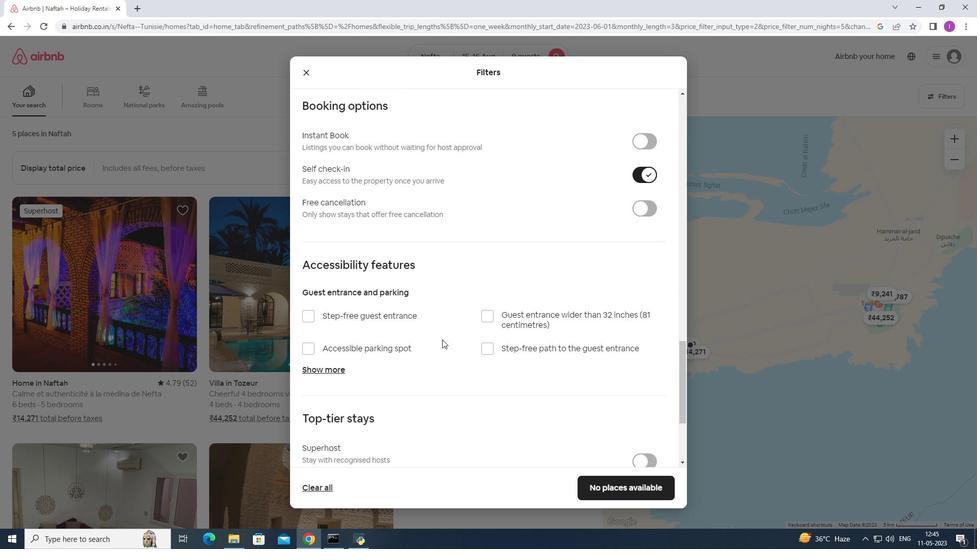 
Action: Mouse scrolled (444, 335) with delta (0, 0)
Screenshot: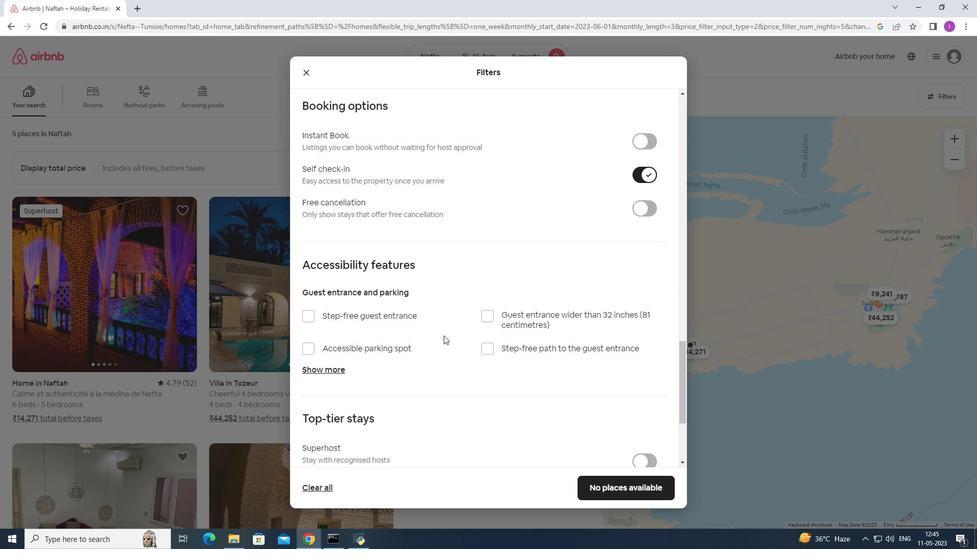 
Action: Mouse scrolled (444, 335) with delta (0, 0)
Screenshot: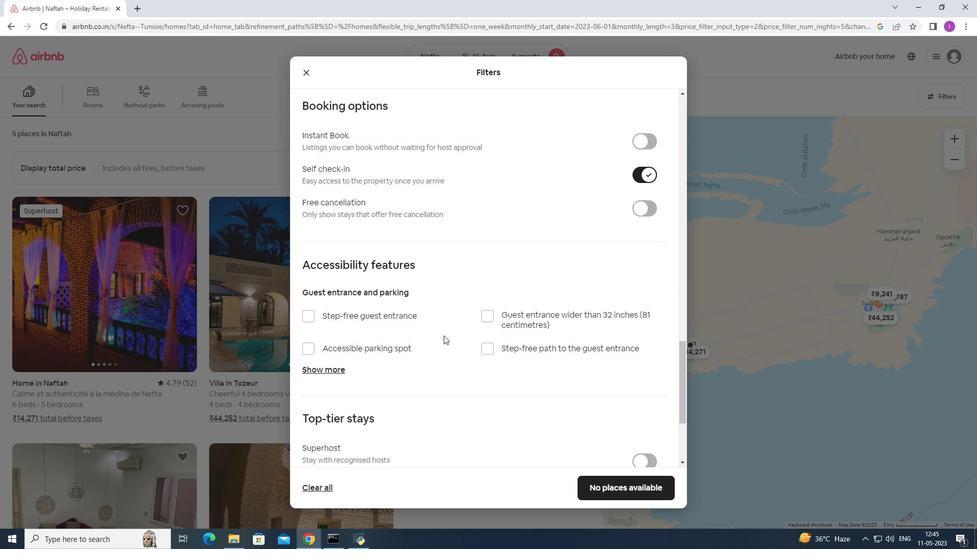
Action: Mouse scrolled (444, 335) with delta (0, 0)
Screenshot: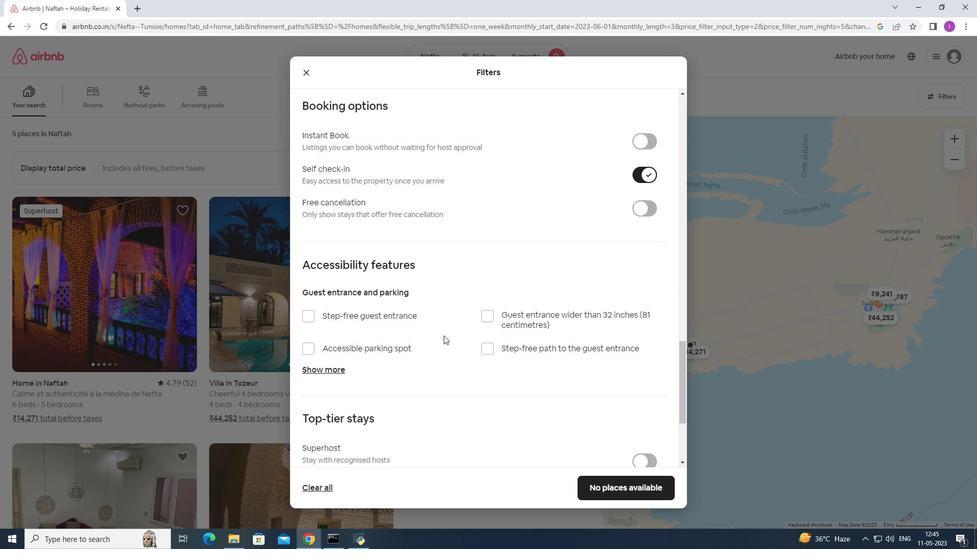 
Action: Mouse moved to (449, 327)
Screenshot: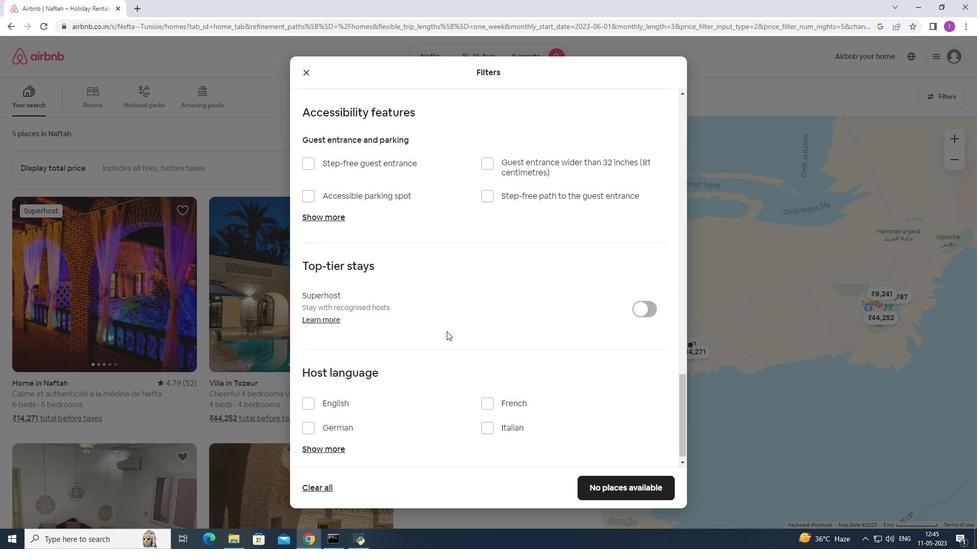 
Action: Mouse scrolled (449, 327) with delta (0, 0)
Screenshot: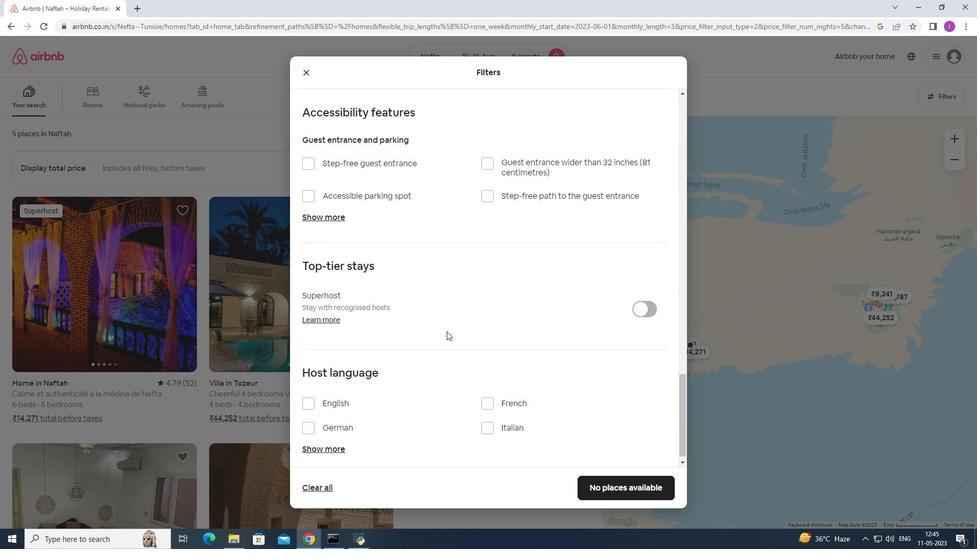 
Action: Mouse scrolled (449, 327) with delta (0, 0)
Screenshot: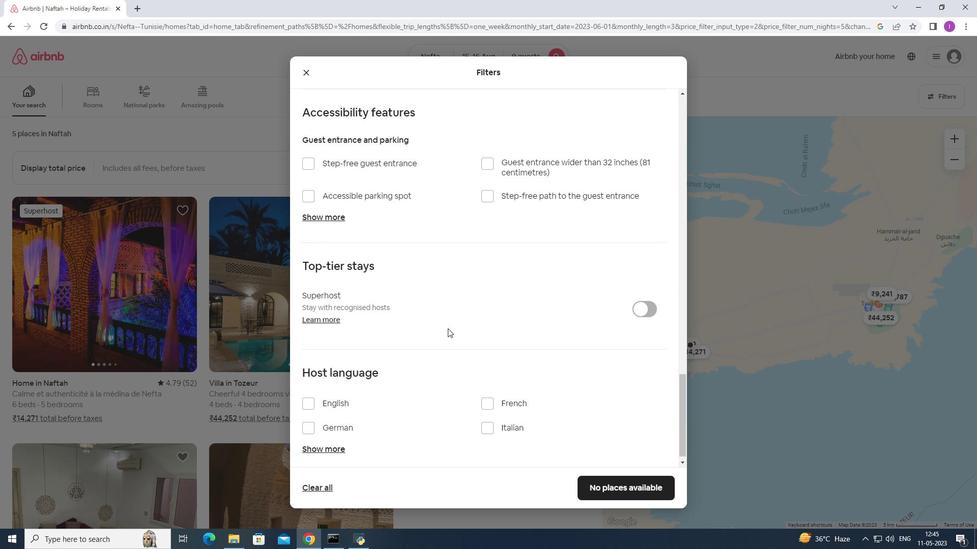 
Action: Mouse scrolled (449, 327) with delta (0, 0)
Screenshot: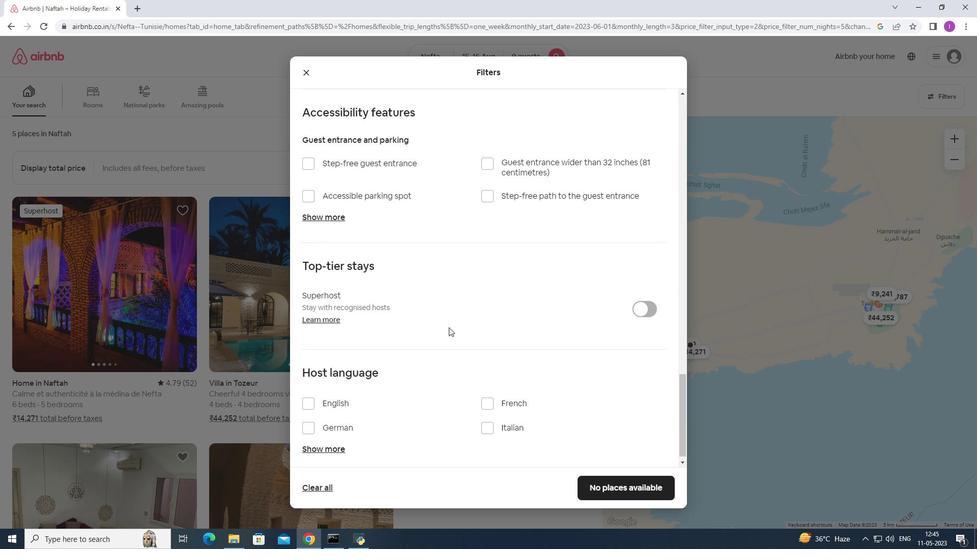 
Action: Mouse scrolled (449, 327) with delta (0, 0)
Screenshot: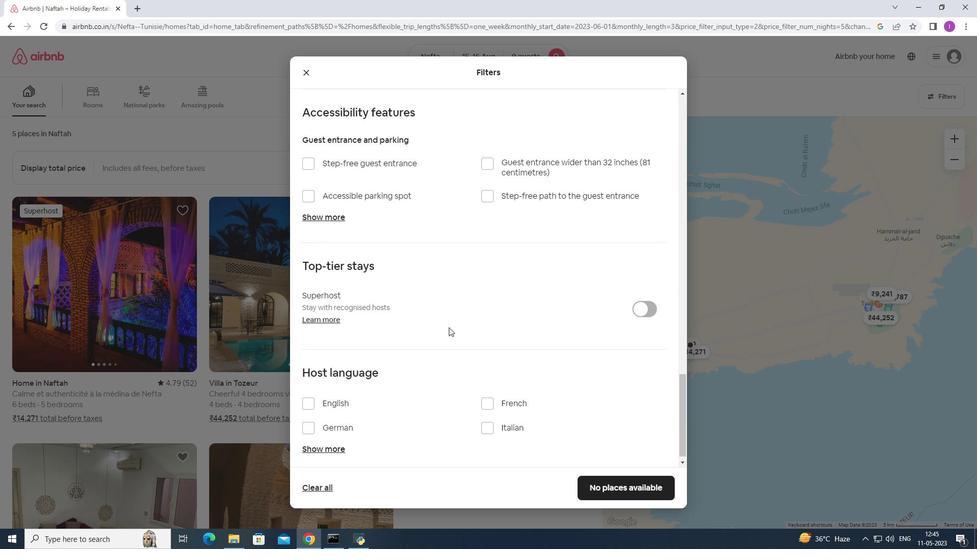 
Action: Mouse scrolled (449, 327) with delta (0, 0)
Screenshot: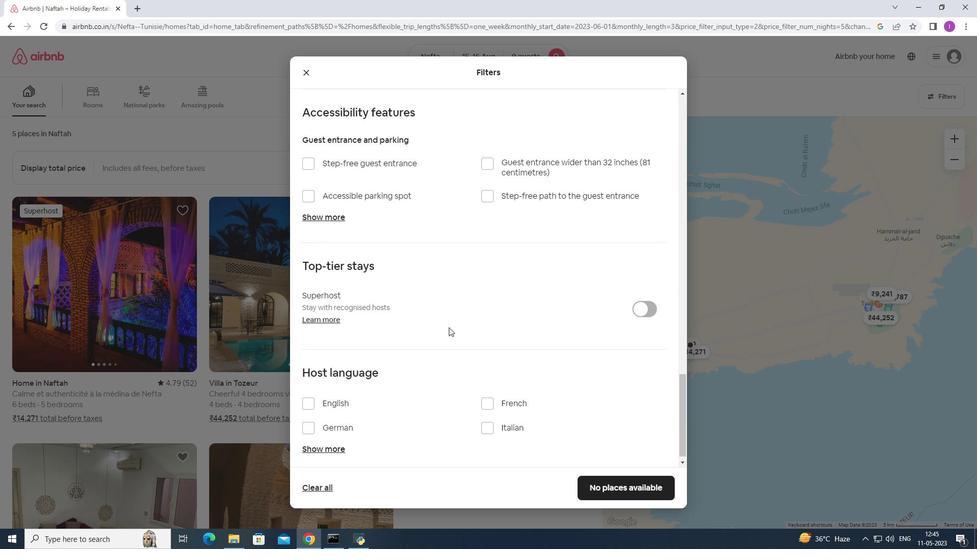 
Action: Mouse moved to (314, 398)
Screenshot: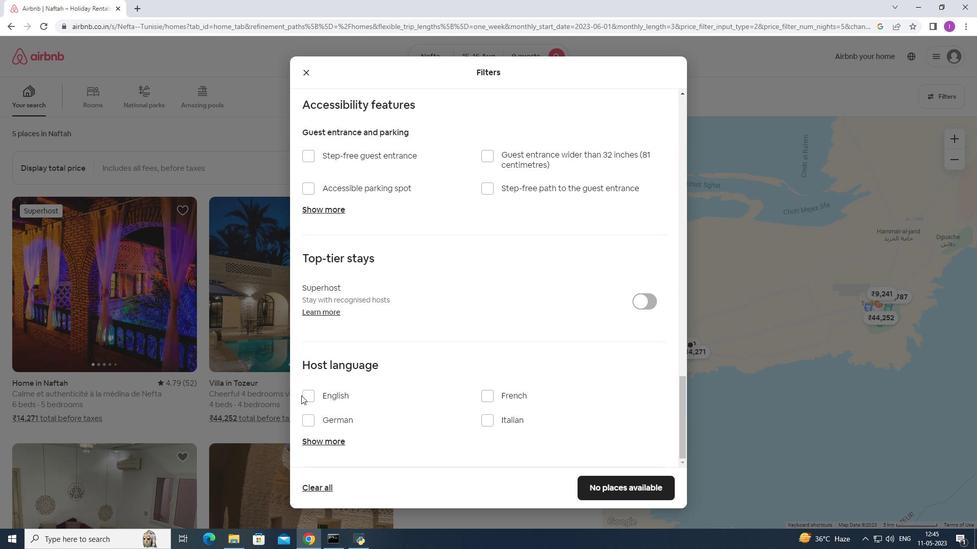
Action: Mouse pressed left at (314, 398)
Screenshot: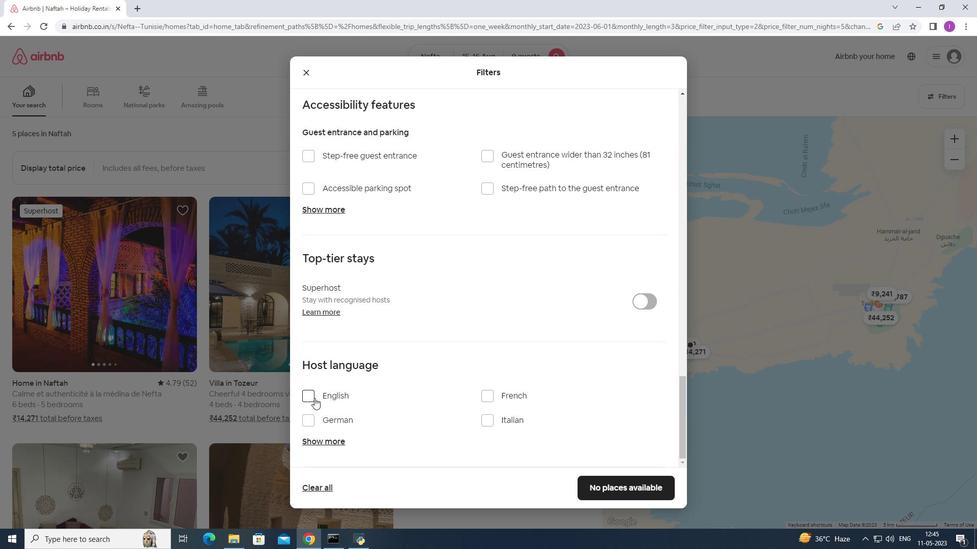 
Action: Mouse moved to (606, 485)
Screenshot: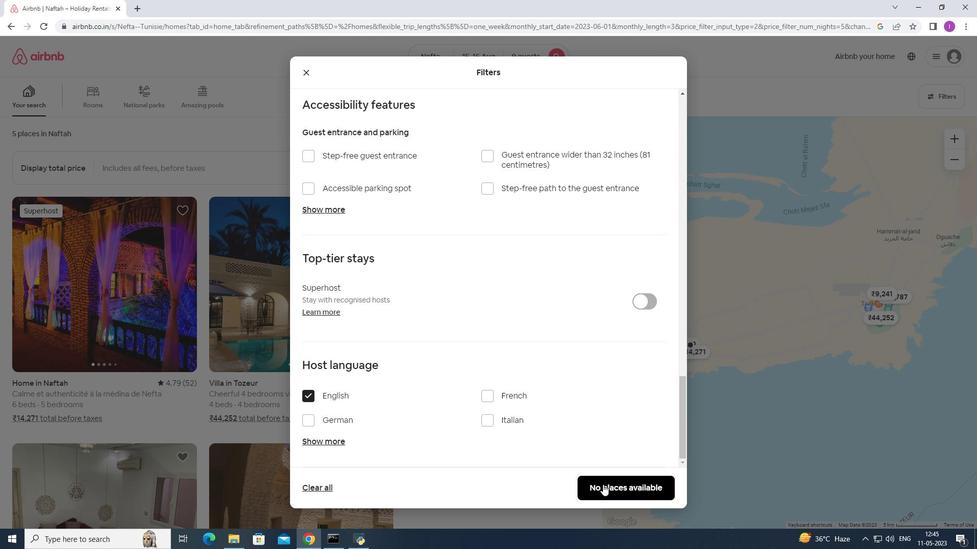 
Action: Mouse pressed left at (606, 485)
Screenshot: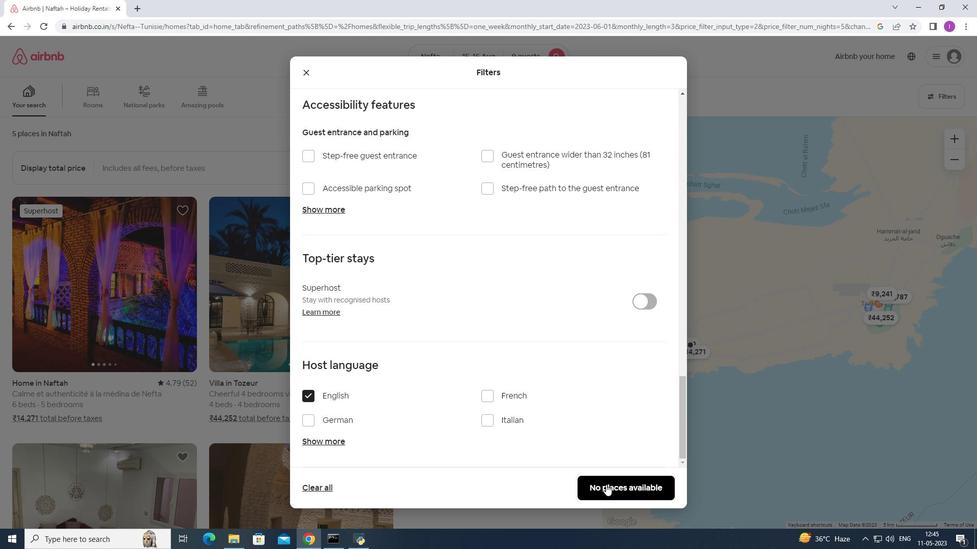 
Action: Mouse moved to (600, 471)
Screenshot: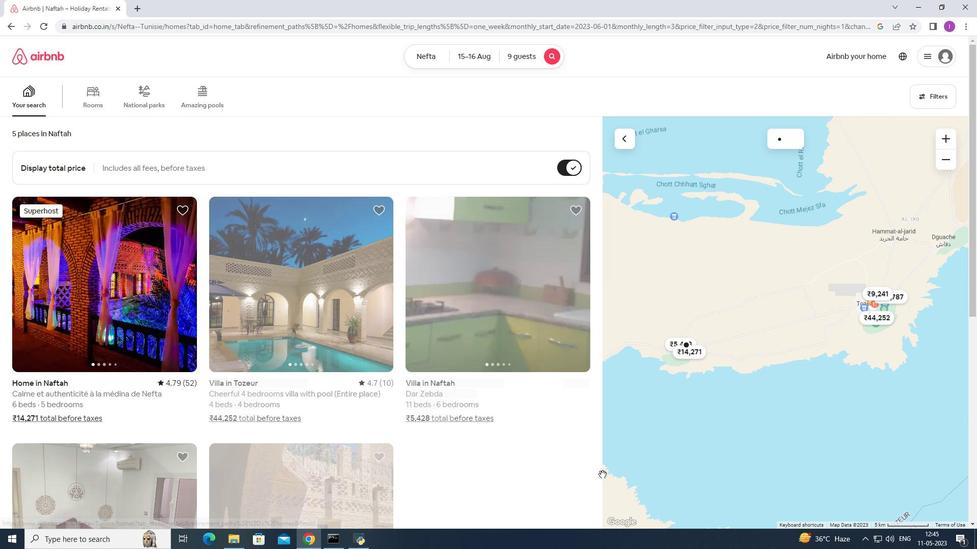 
